 Task: Compose an email with the signature Colton Mitchell with the subject Follow up on a demo or trial and the message Thank you for your understanding in this matter. from softage.1@softage.net to softage.8@softage.net with an attached document Operating_procedures.docx Undo the message and rewrite the message as Could you please confirm the details of the shipment? Send the email. Finally, move the email from Sent Items to the label Offboarding
Action: Mouse moved to (394, 639)
Screenshot: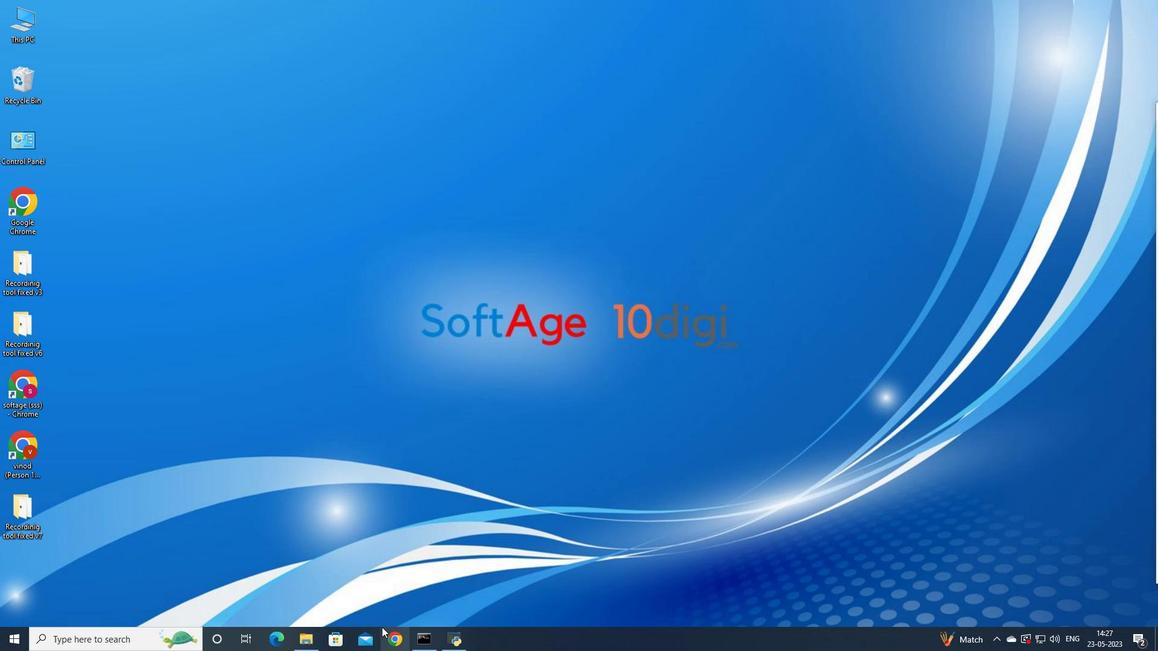 
Action: Mouse pressed left at (394, 639)
Screenshot: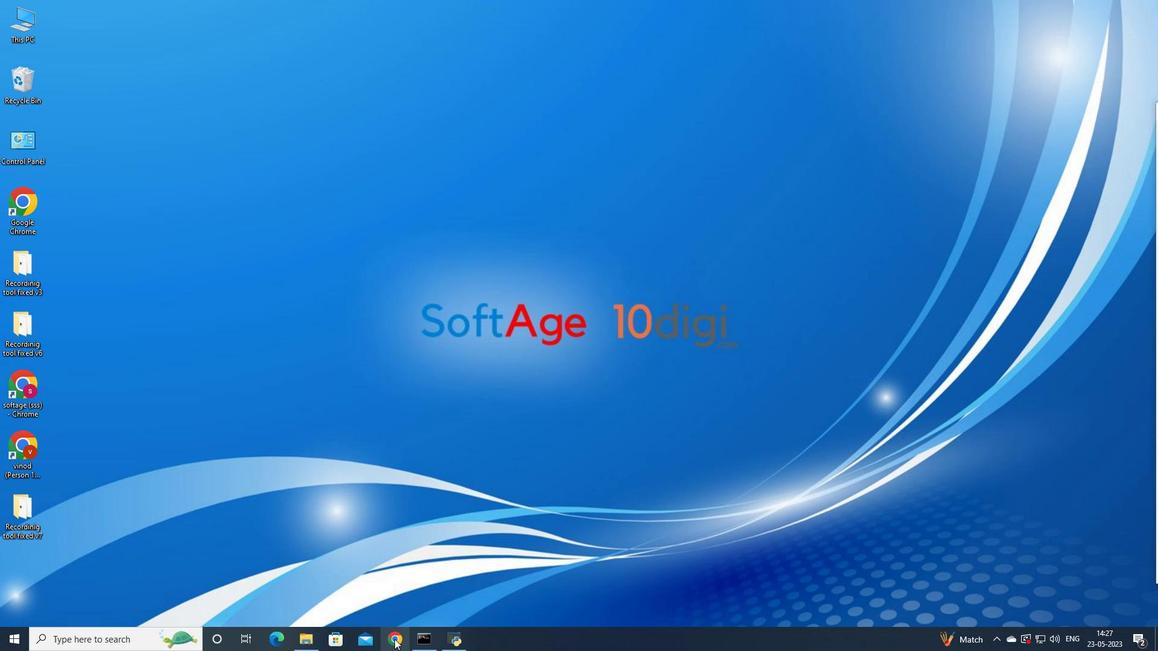 
Action: Mouse moved to (563, 379)
Screenshot: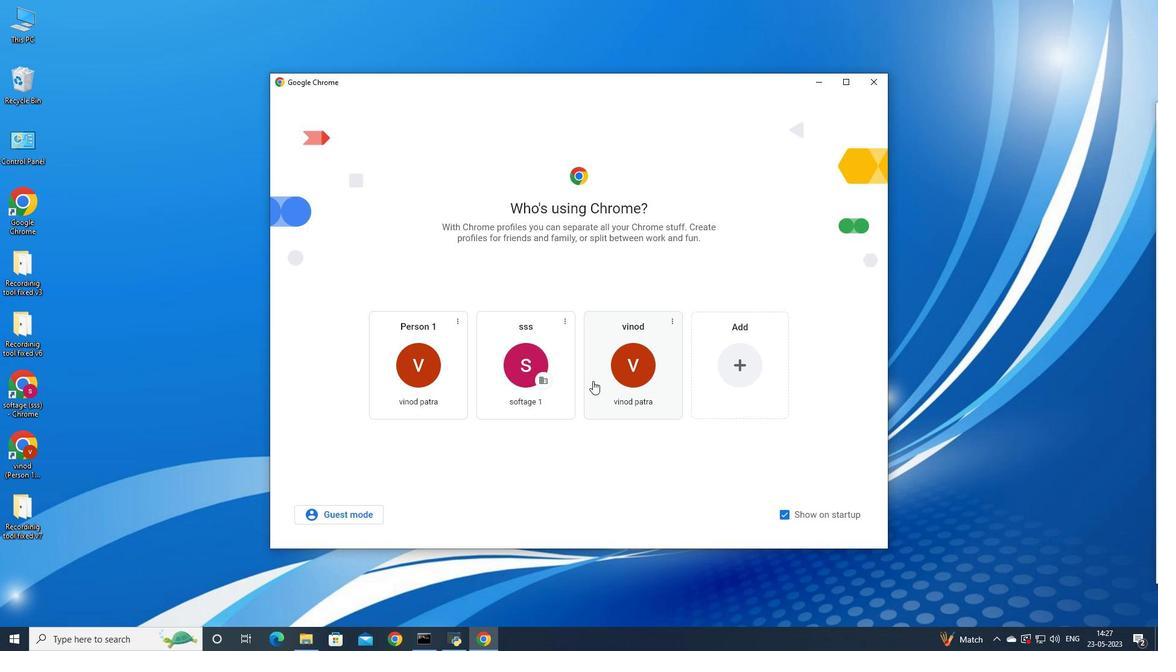 
Action: Mouse pressed left at (563, 379)
Screenshot: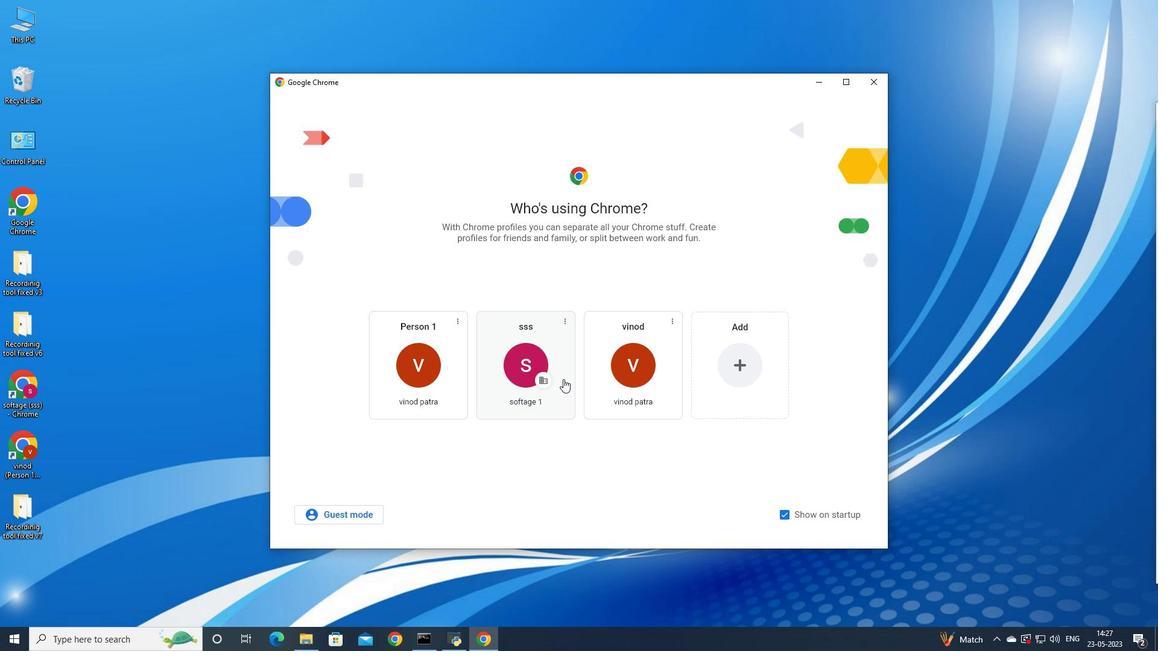 
Action: Mouse moved to (1045, 64)
Screenshot: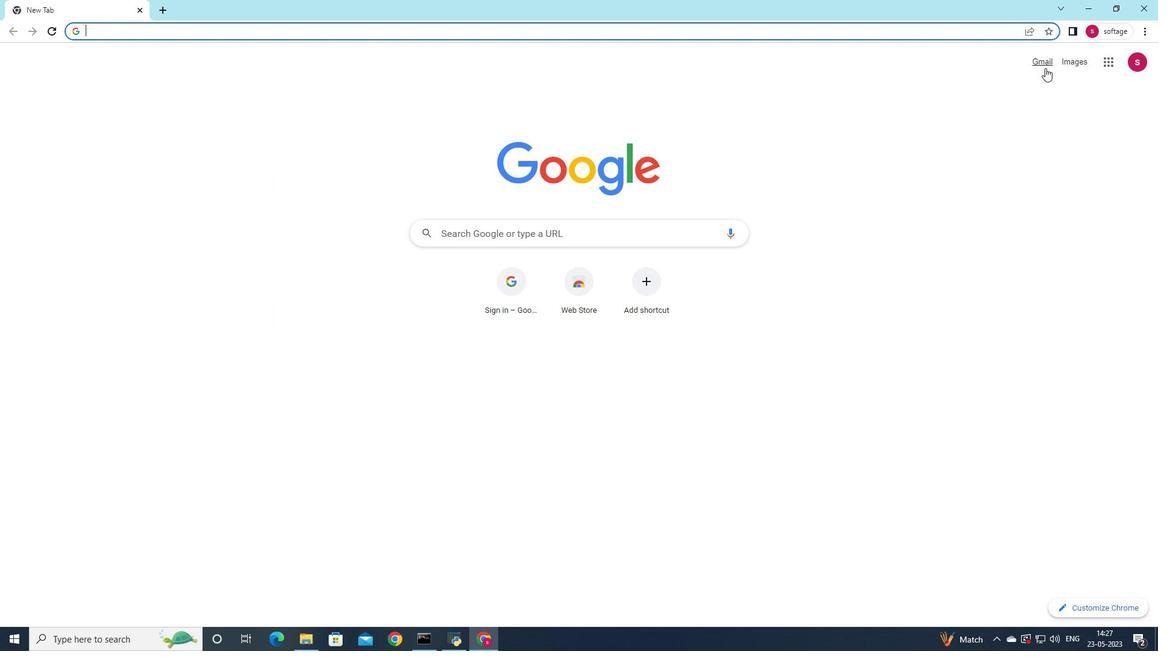 
Action: Mouse pressed left at (1045, 64)
Screenshot: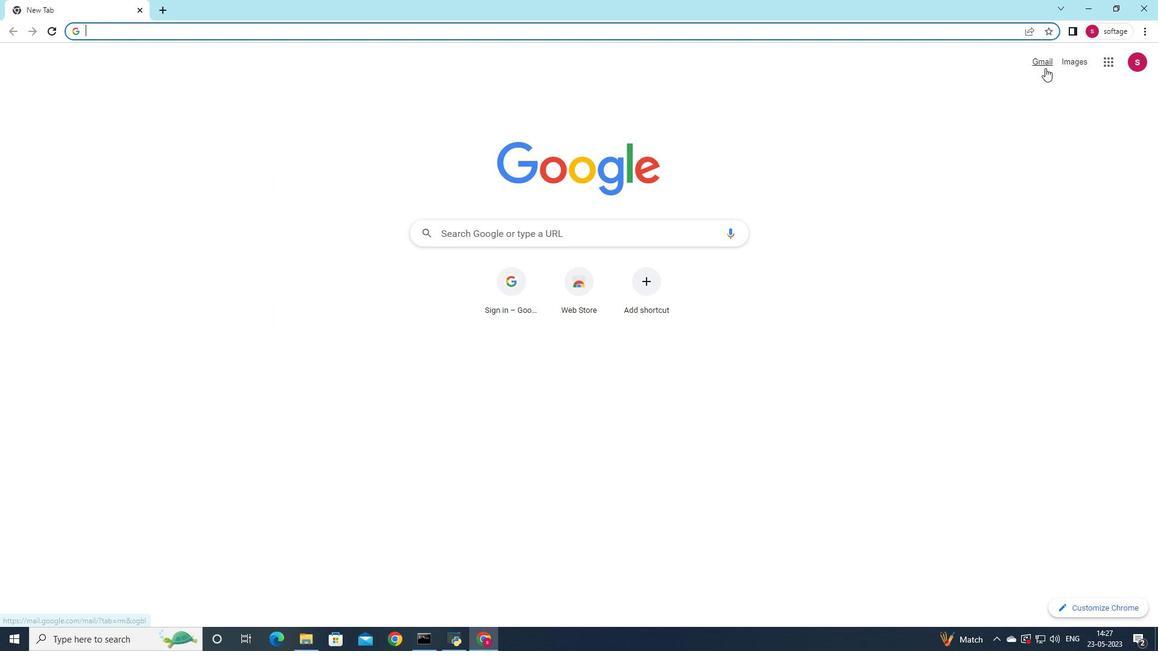 
Action: Mouse moved to (1020, 80)
Screenshot: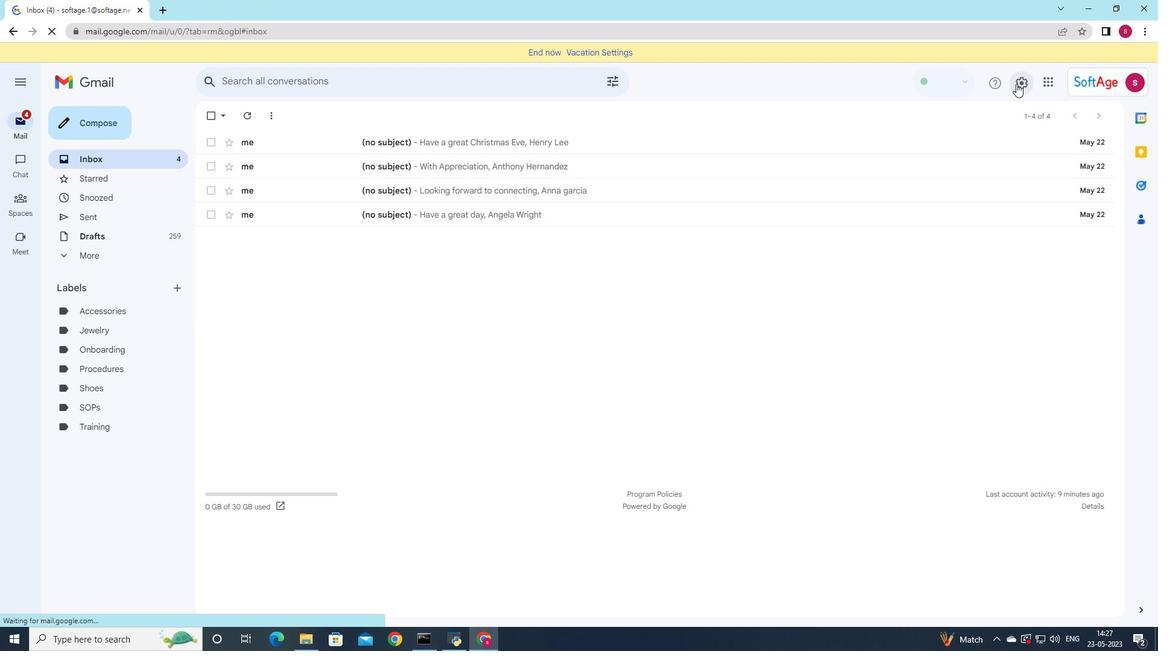 
Action: Mouse pressed left at (1020, 80)
Screenshot: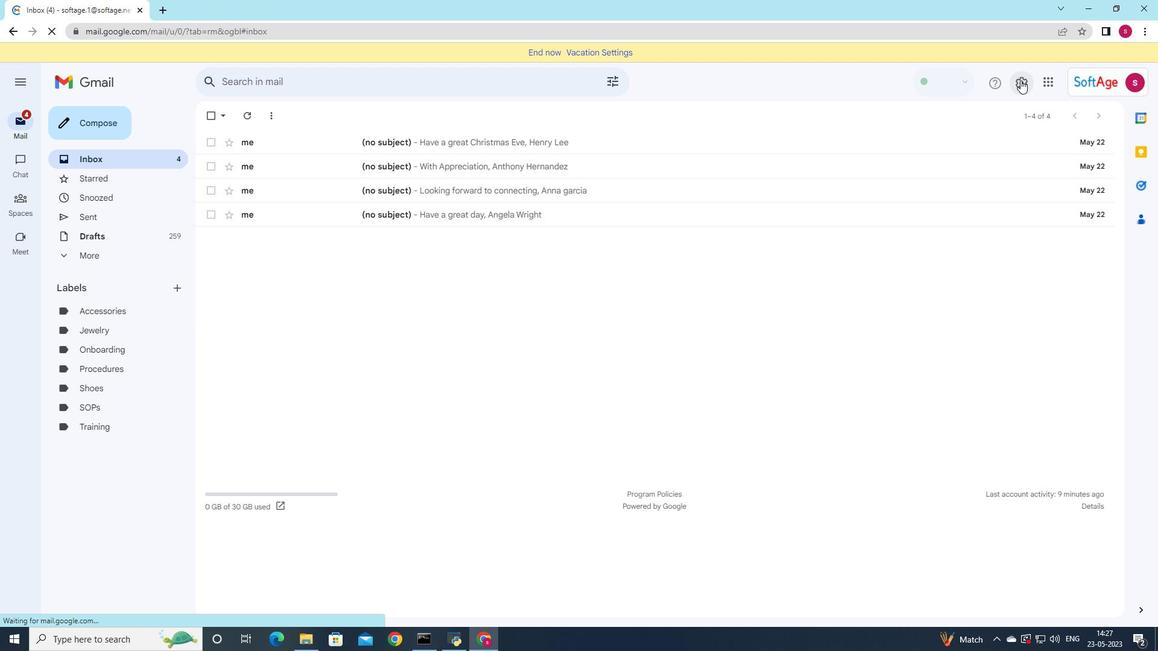 
Action: Mouse moved to (1059, 139)
Screenshot: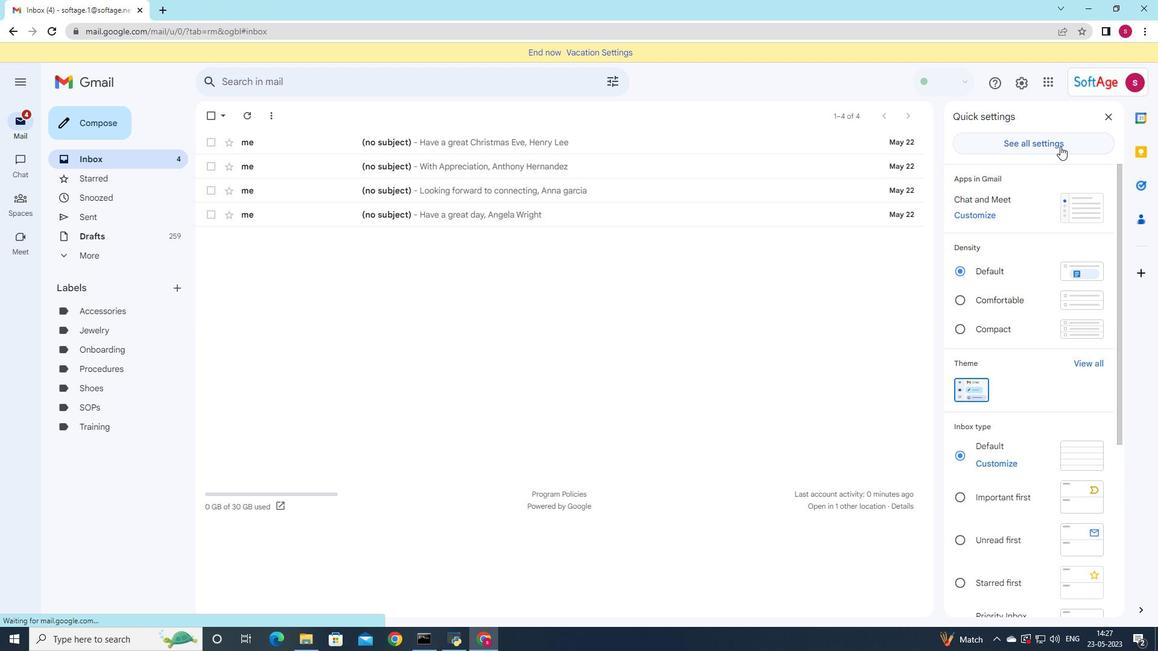 
Action: Mouse pressed left at (1059, 139)
Screenshot: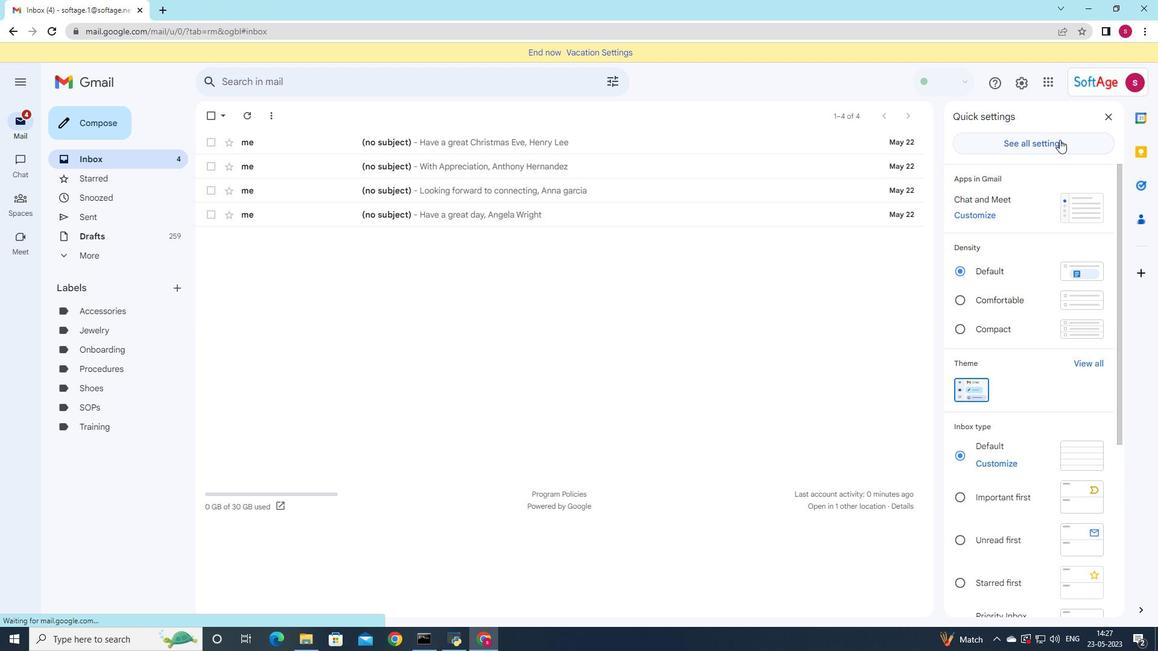 
Action: Mouse moved to (505, 272)
Screenshot: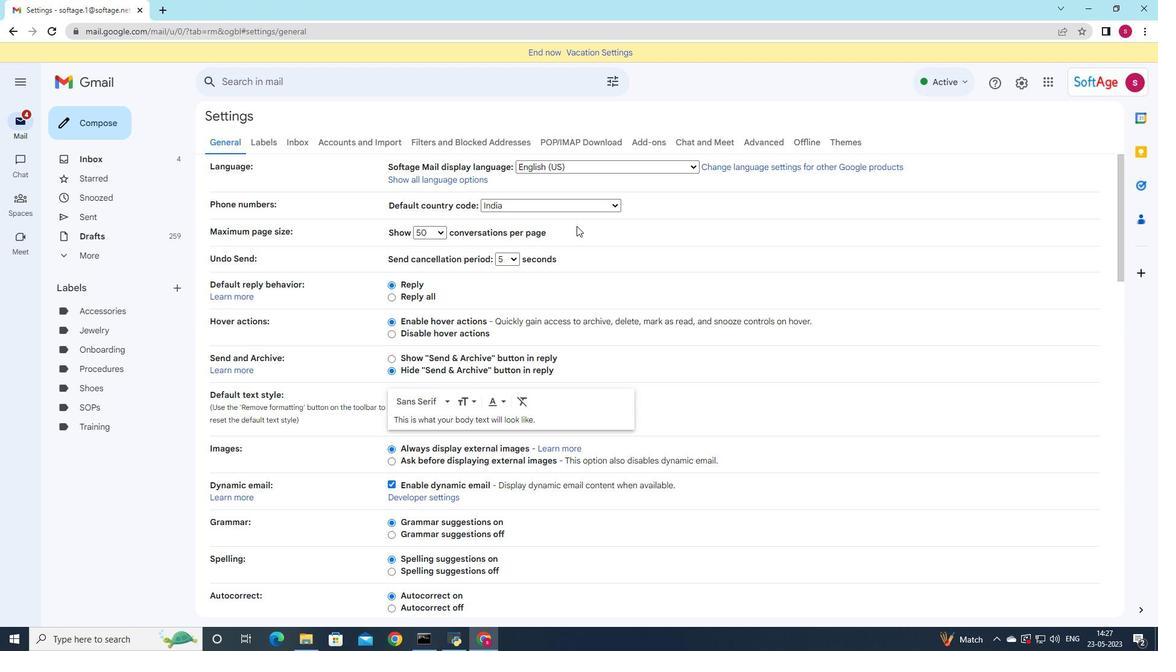 
Action: Mouse scrolled (505, 271) with delta (0, 0)
Screenshot: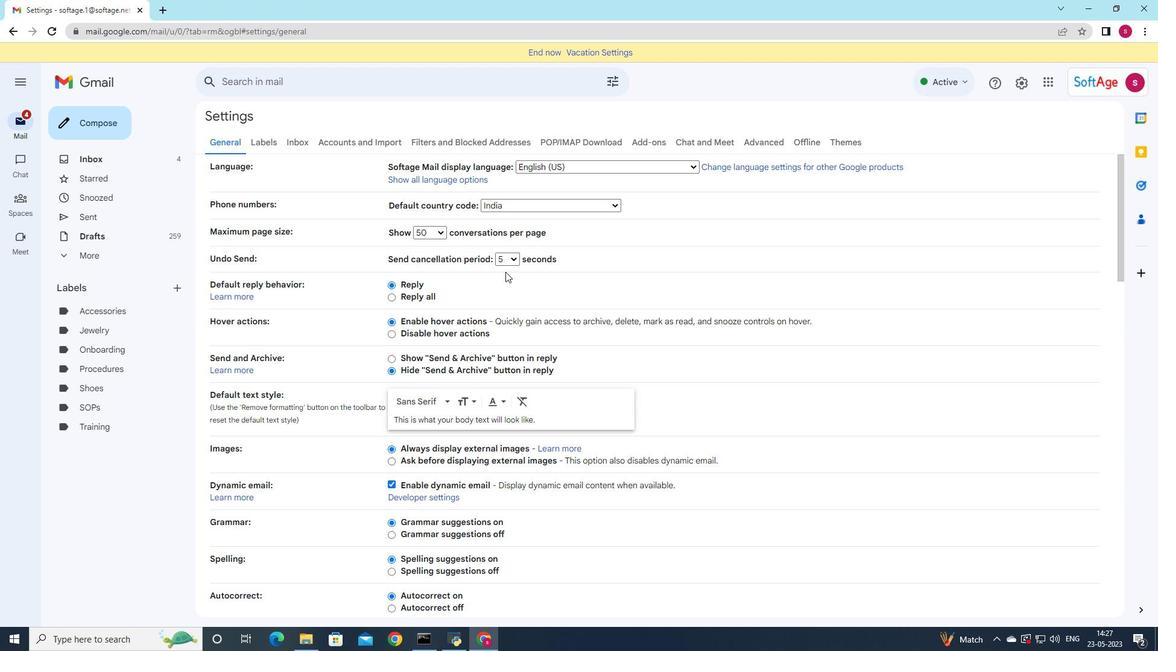 
Action: Mouse scrolled (505, 271) with delta (0, 0)
Screenshot: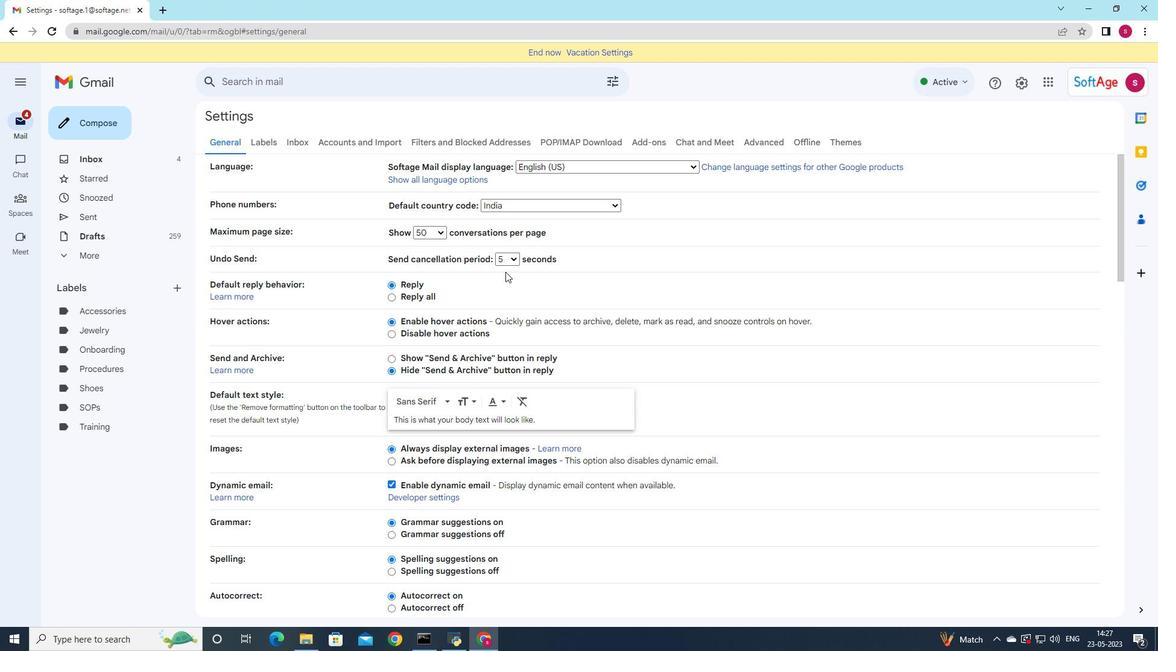 
Action: Mouse scrolled (505, 271) with delta (0, 0)
Screenshot: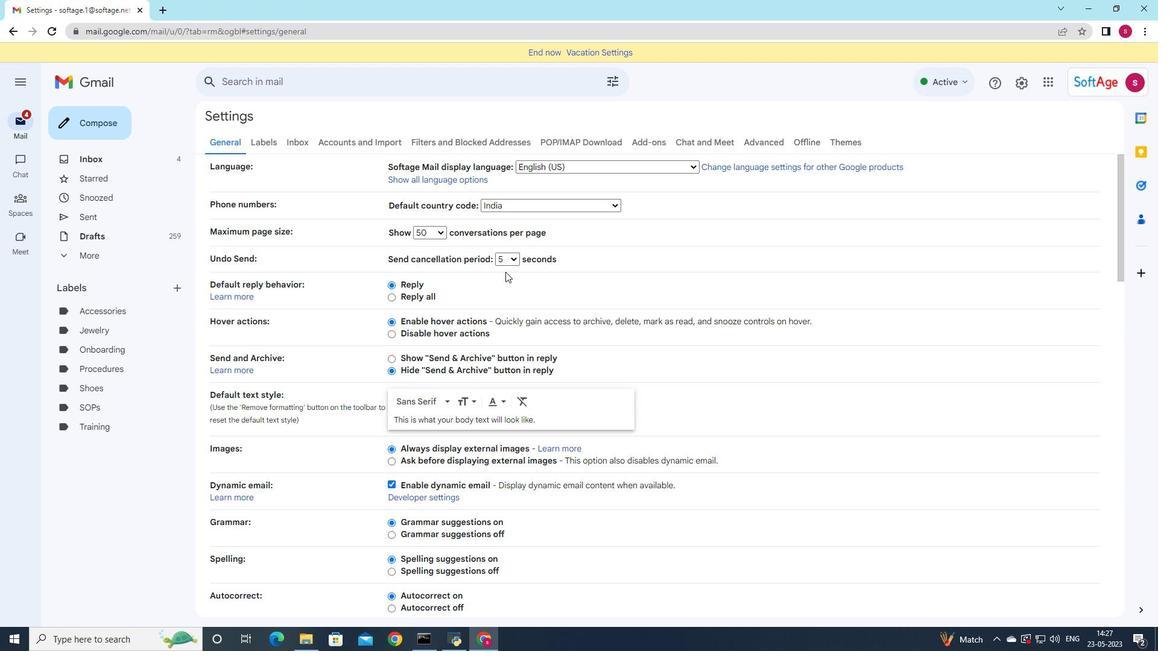 
Action: Mouse scrolled (505, 271) with delta (0, 0)
Screenshot: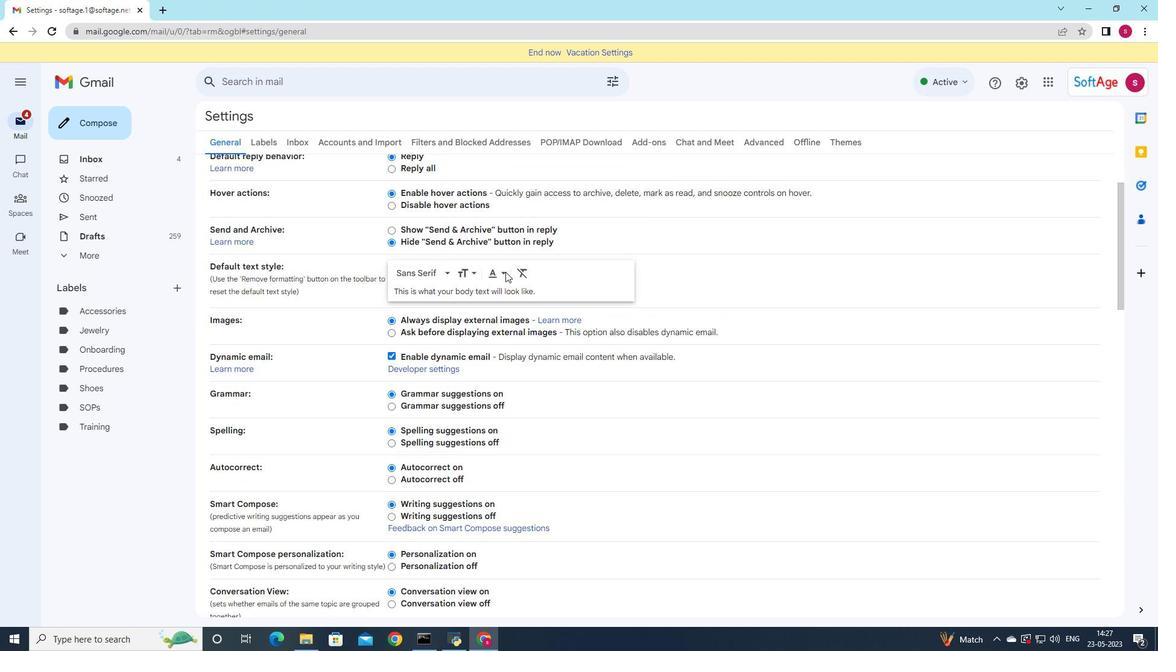 
Action: Mouse scrolled (505, 271) with delta (0, 0)
Screenshot: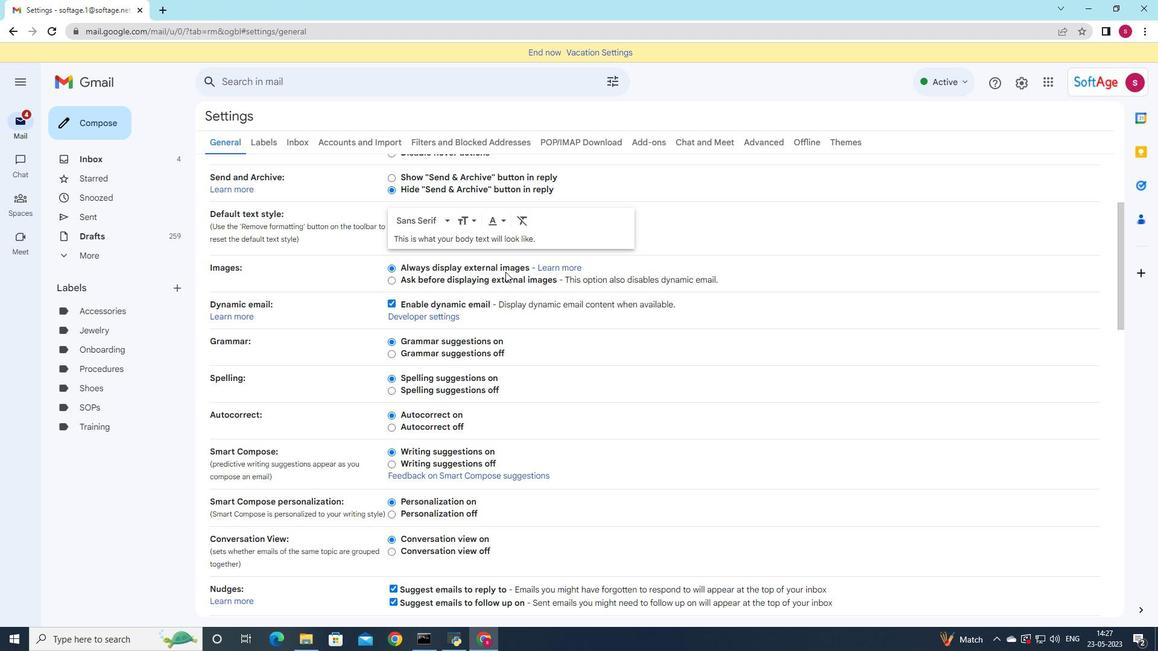 
Action: Mouse scrolled (505, 271) with delta (0, 0)
Screenshot: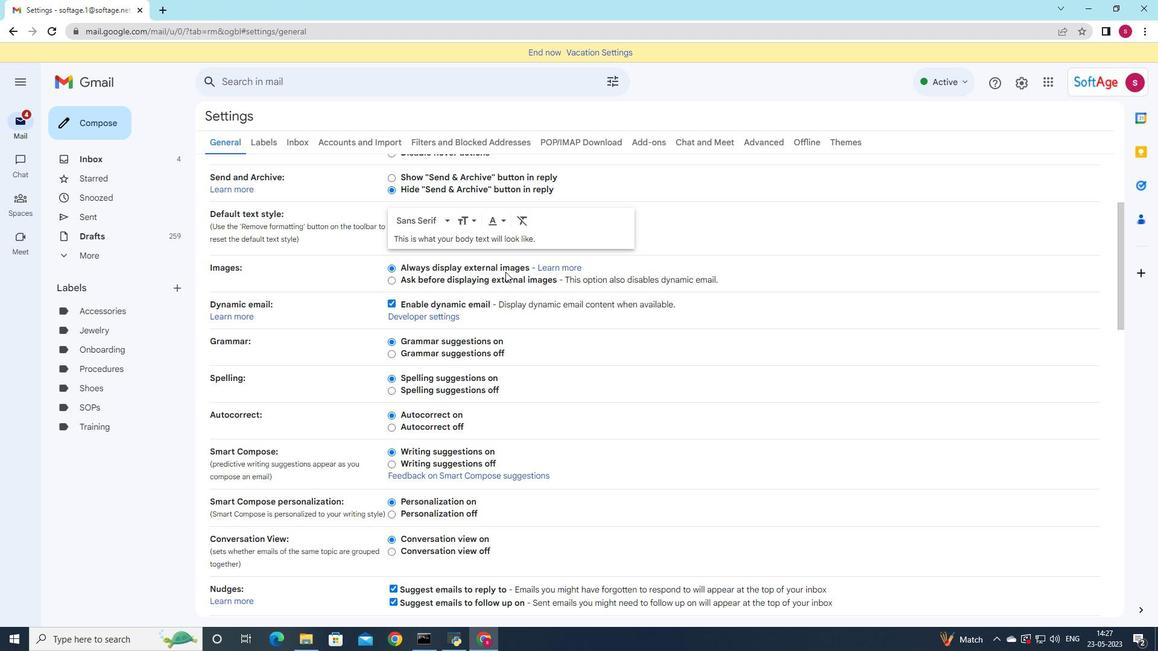 
Action: Mouse scrolled (505, 271) with delta (0, 0)
Screenshot: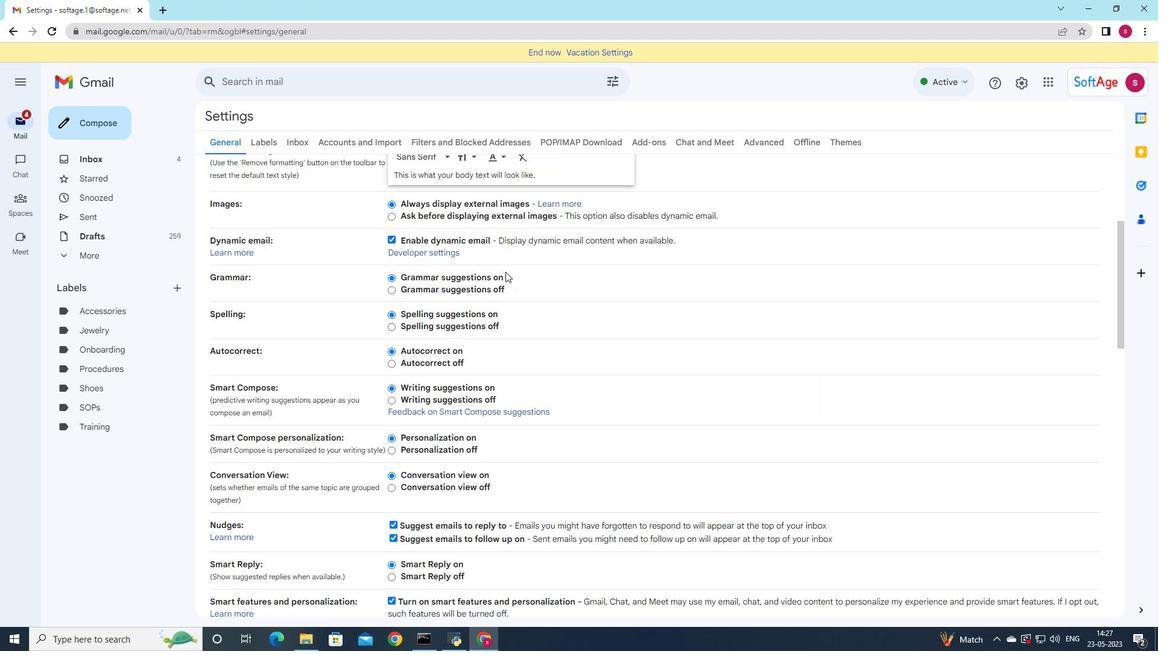
Action: Mouse scrolled (505, 271) with delta (0, 0)
Screenshot: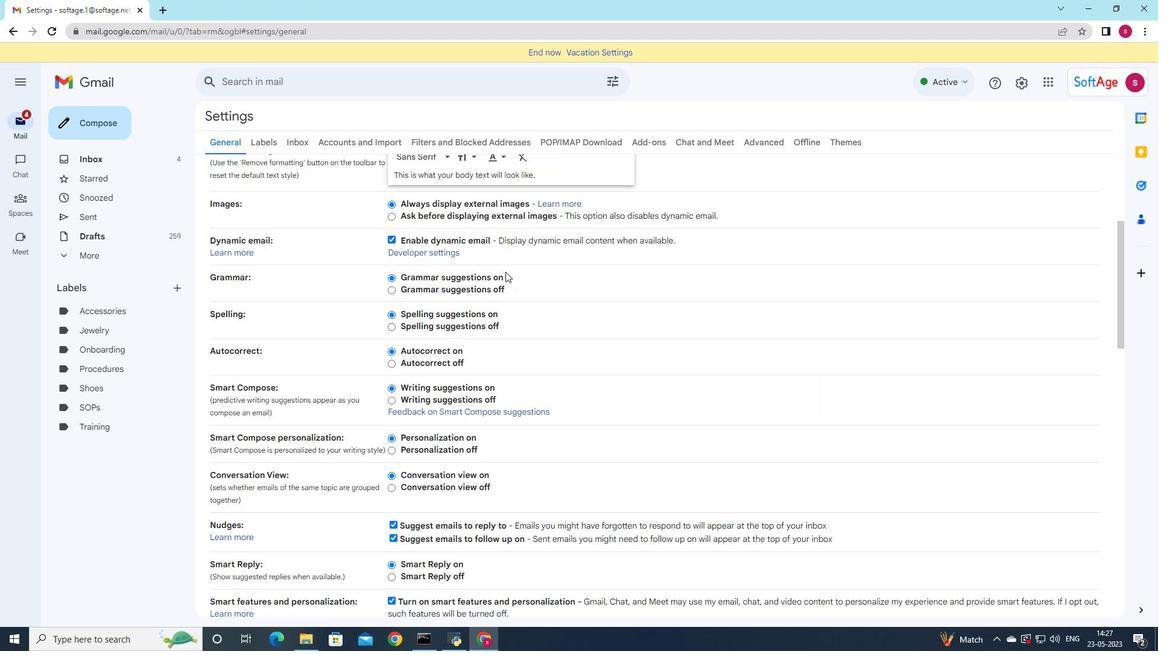 
Action: Mouse scrolled (505, 271) with delta (0, 0)
Screenshot: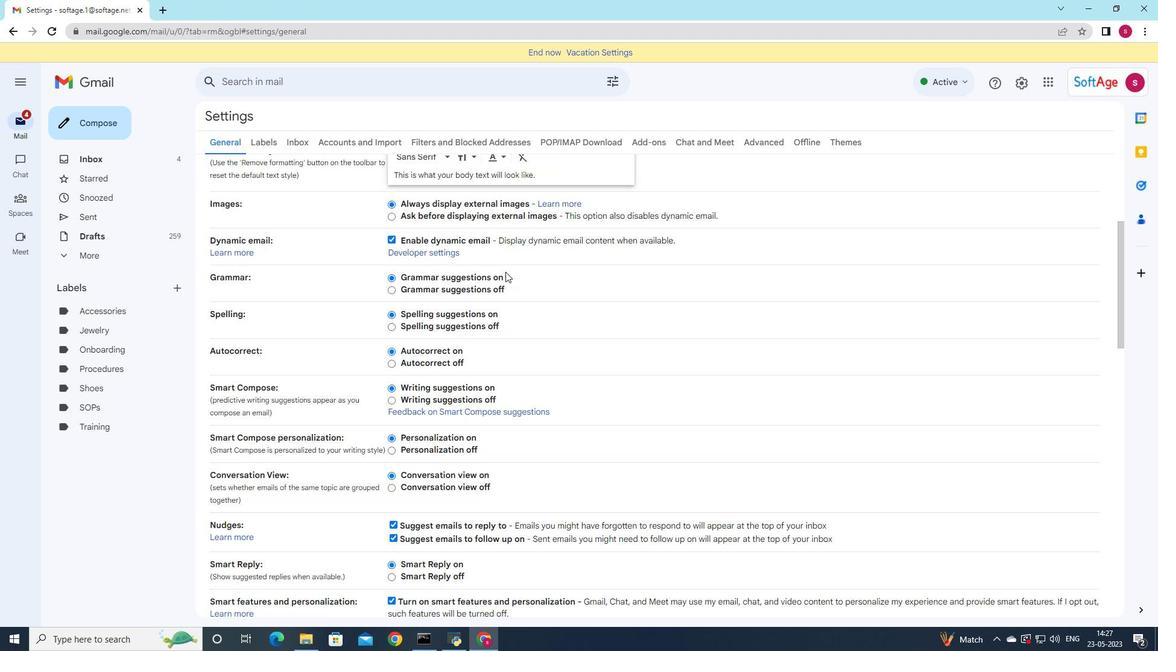 
Action: Mouse scrolled (505, 271) with delta (0, 0)
Screenshot: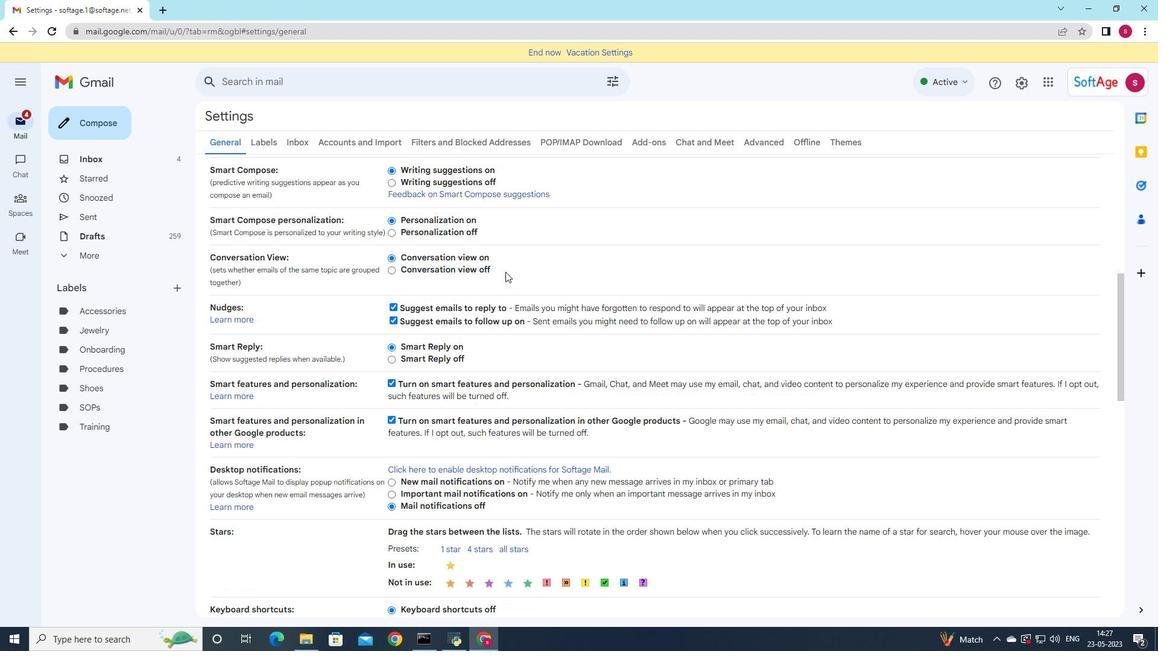
Action: Mouse scrolled (505, 271) with delta (0, 0)
Screenshot: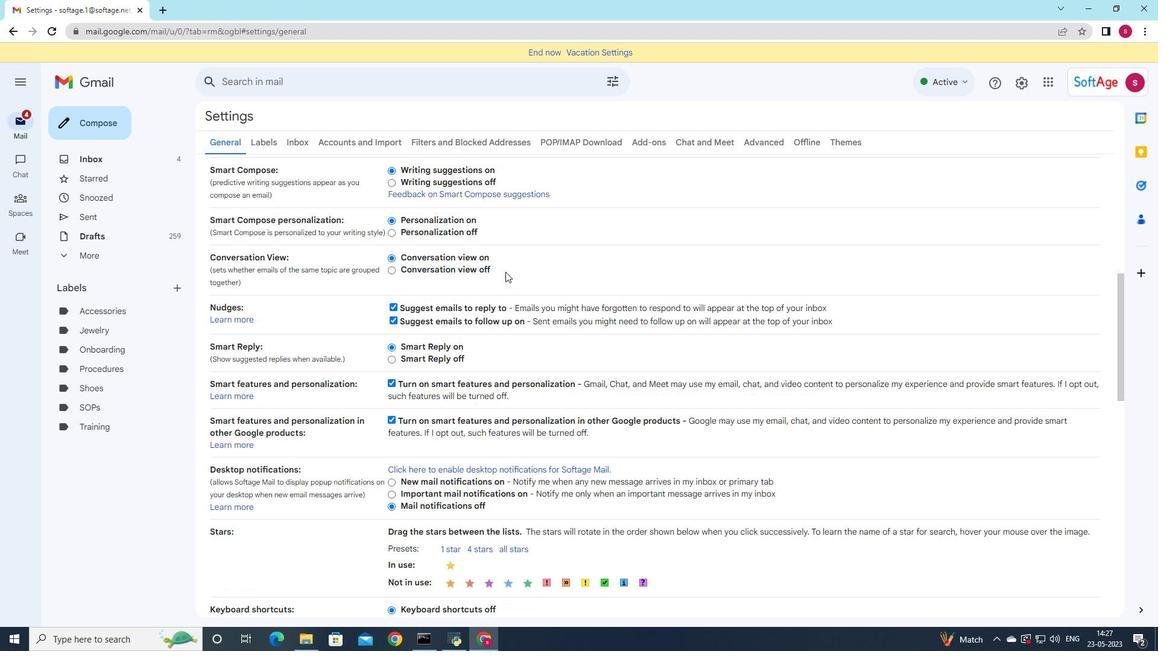 
Action: Mouse scrolled (505, 271) with delta (0, 0)
Screenshot: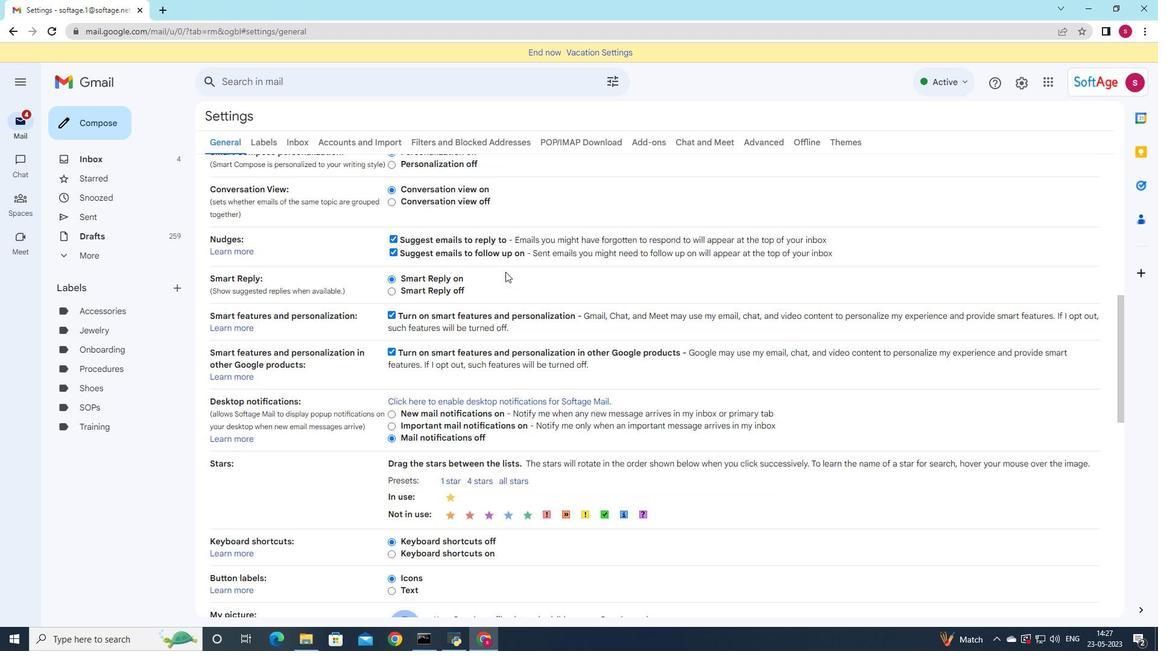 
Action: Mouse scrolled (505, 271) with delta (0, 0)
Screenshot: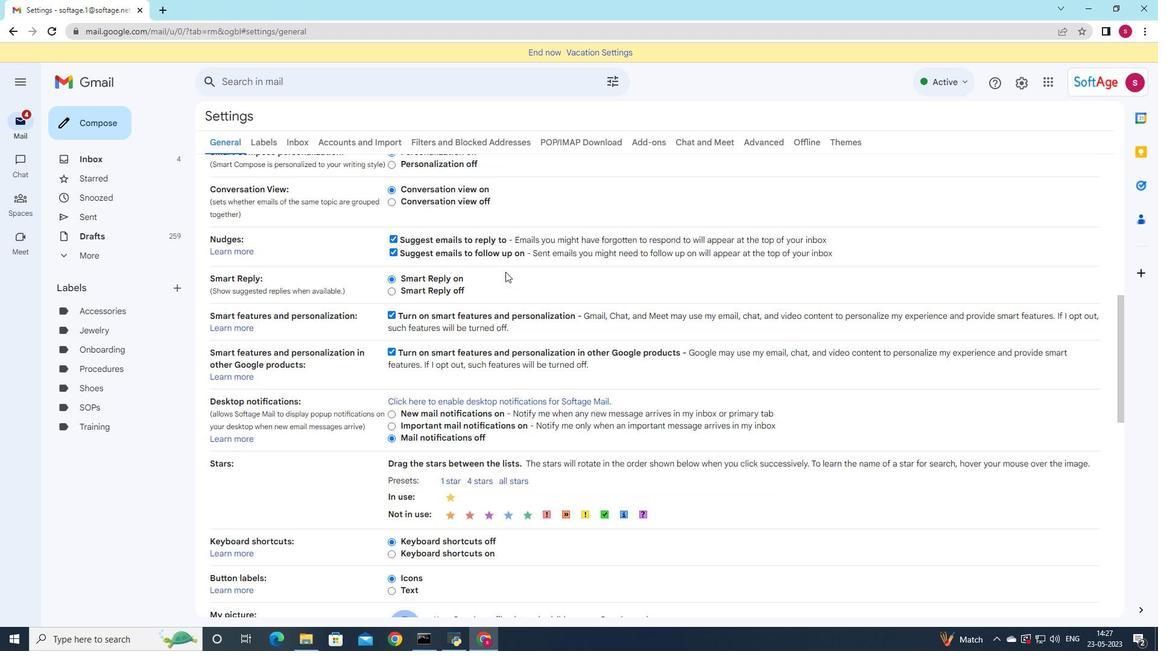 
Action: Mouse moved to (527, 451)
Screenshot: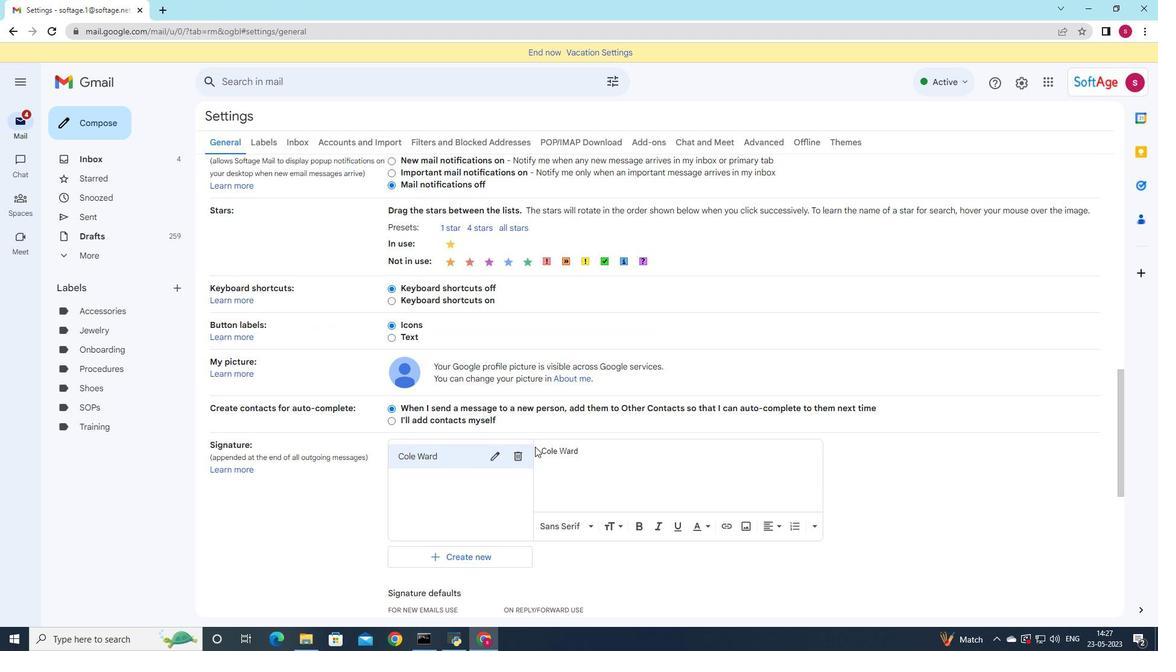 
Action: Mouse pressed left at (527, 451)
Screenshot: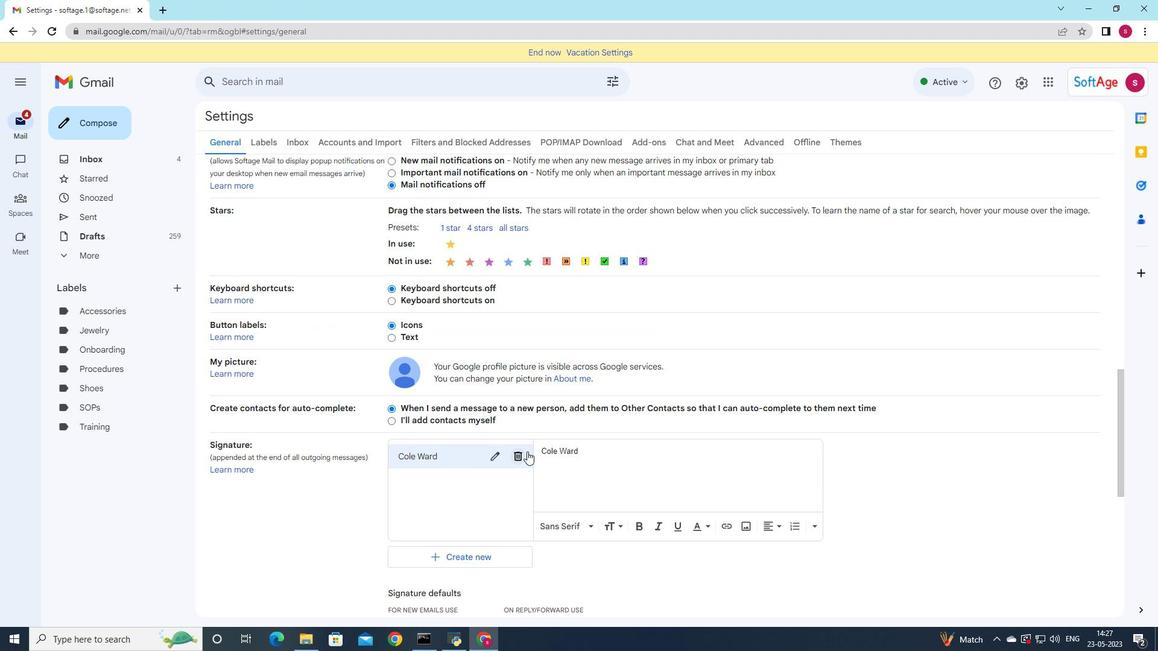 
Action: Mouse moved to (659, 361)
Screenshot: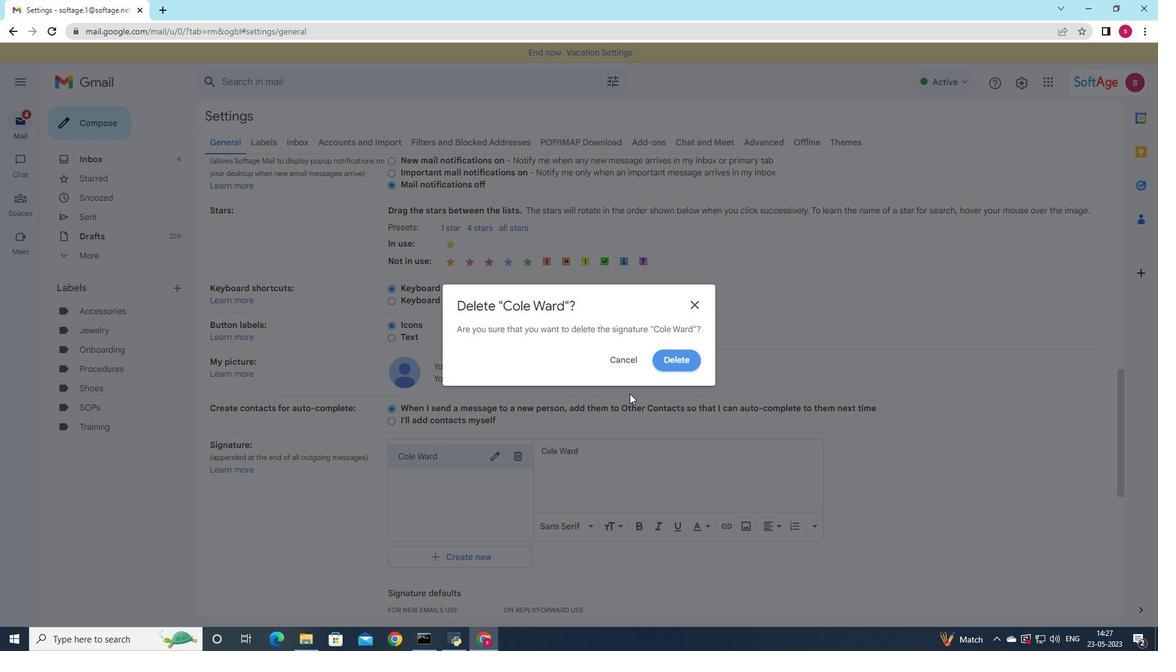 
Action: Mouse pressed left at (659, 361)
Screenshot: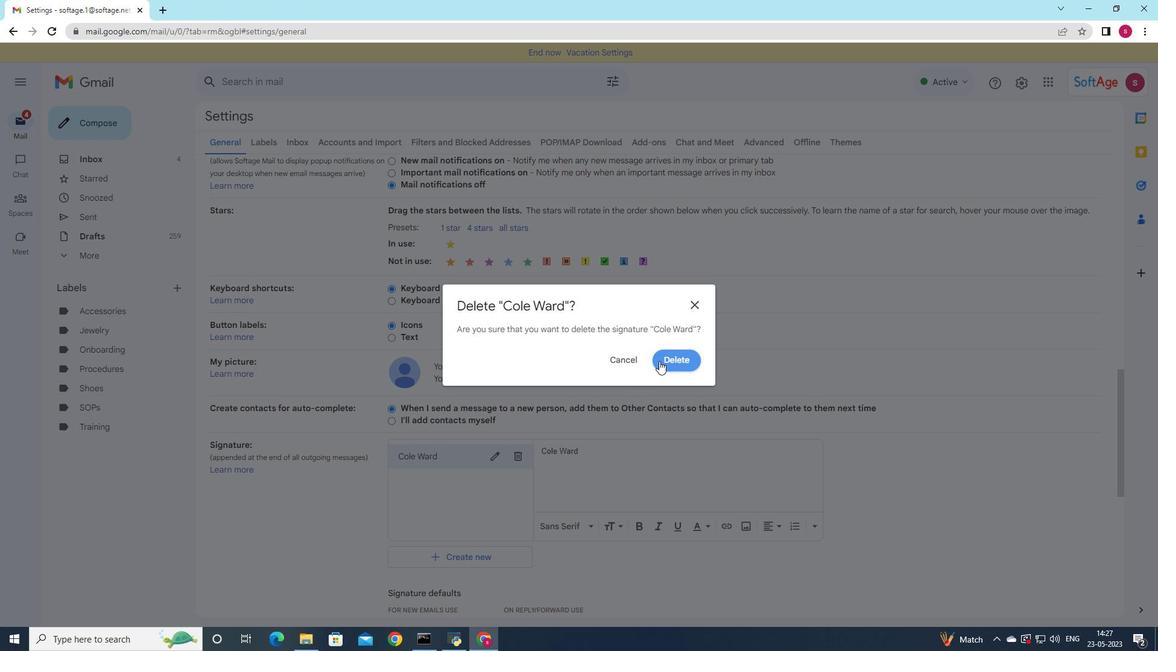 
Action: Mouse moved to (437, 476)
Screenshot: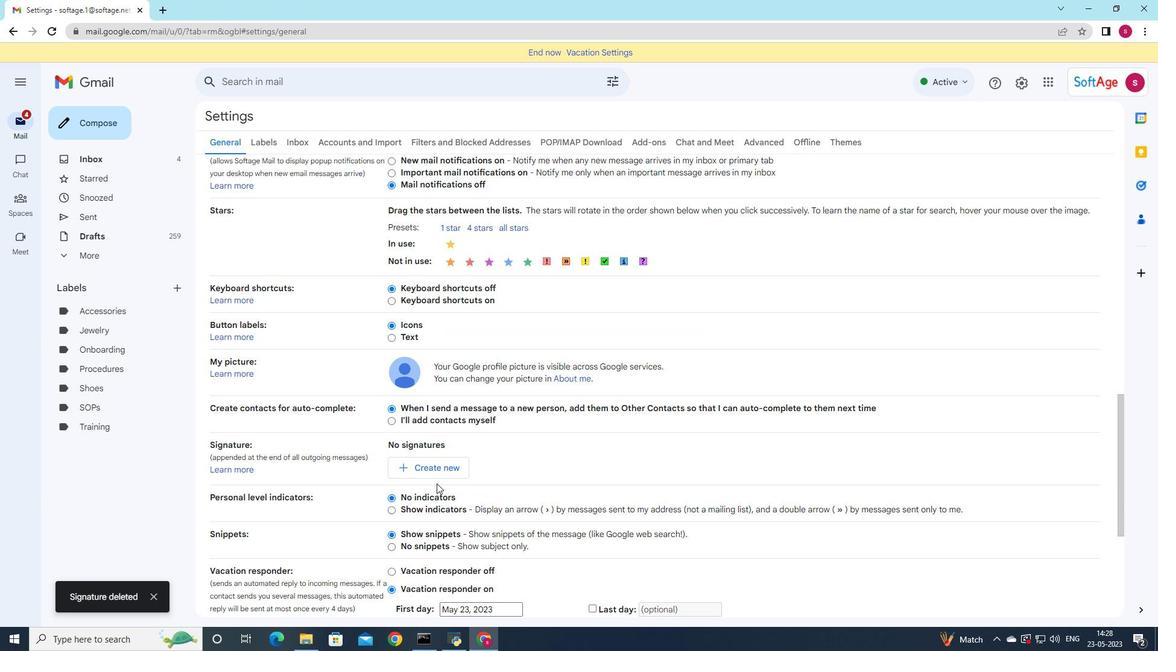 
Action: Mouse pressed left at (437, 476)
Screenshot: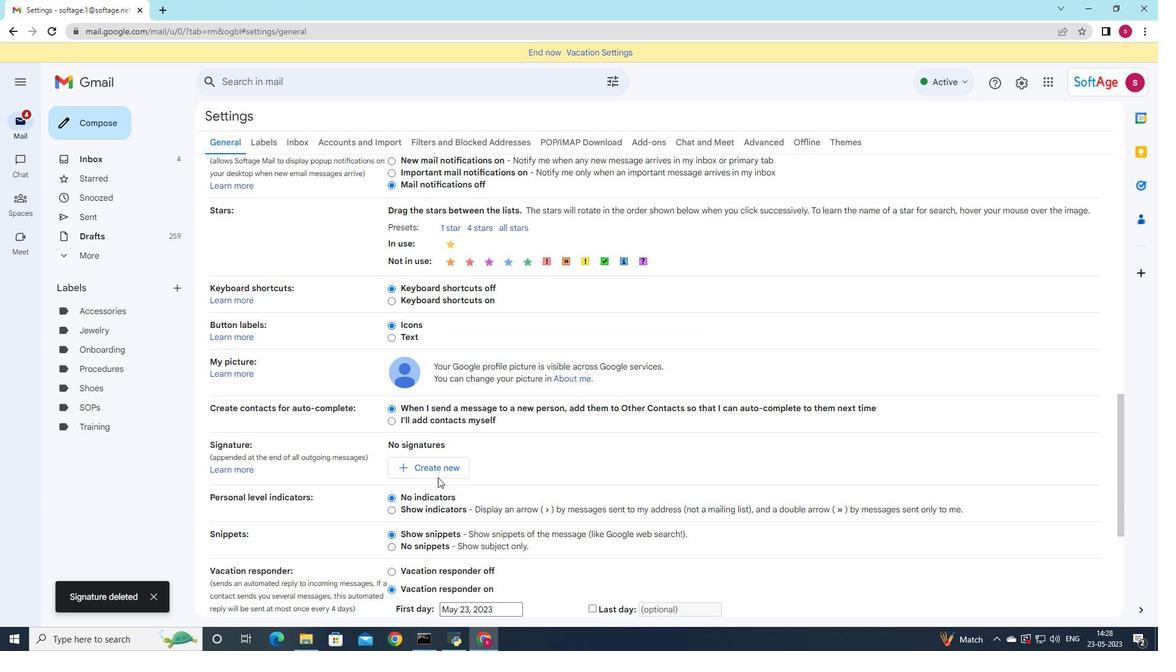 
Action: Mouse moved to (1032, 320)
Screenshot: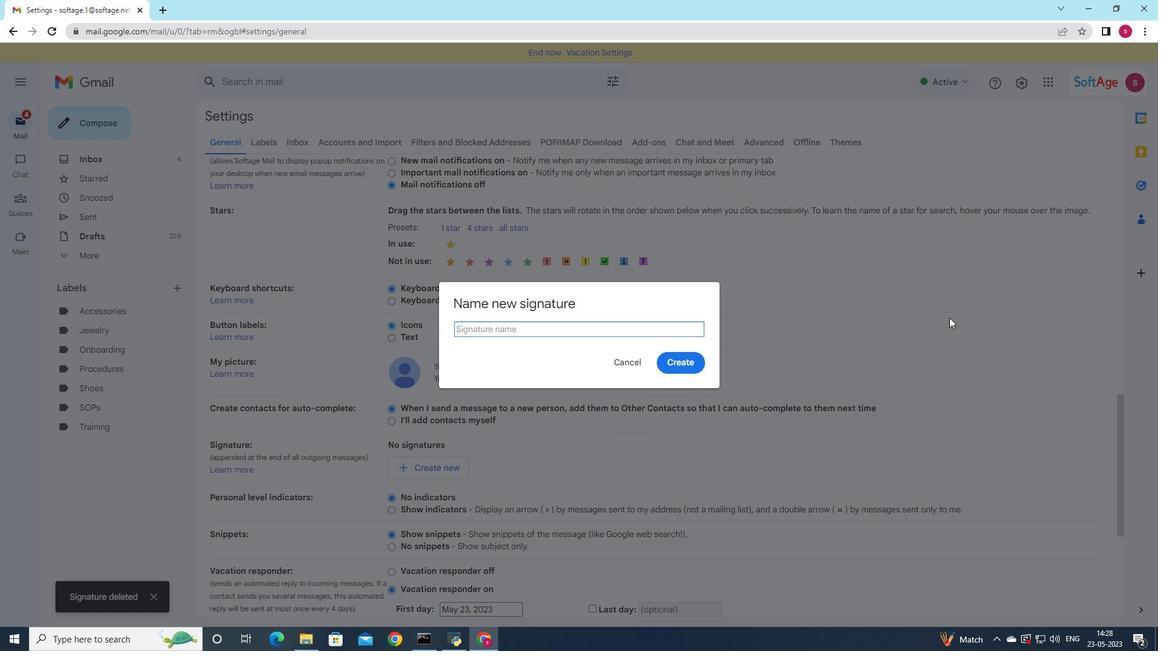 
Action: Key pressed <Key.shift>Colton<Key.space><Key.shift>Mitchell
Screenshot: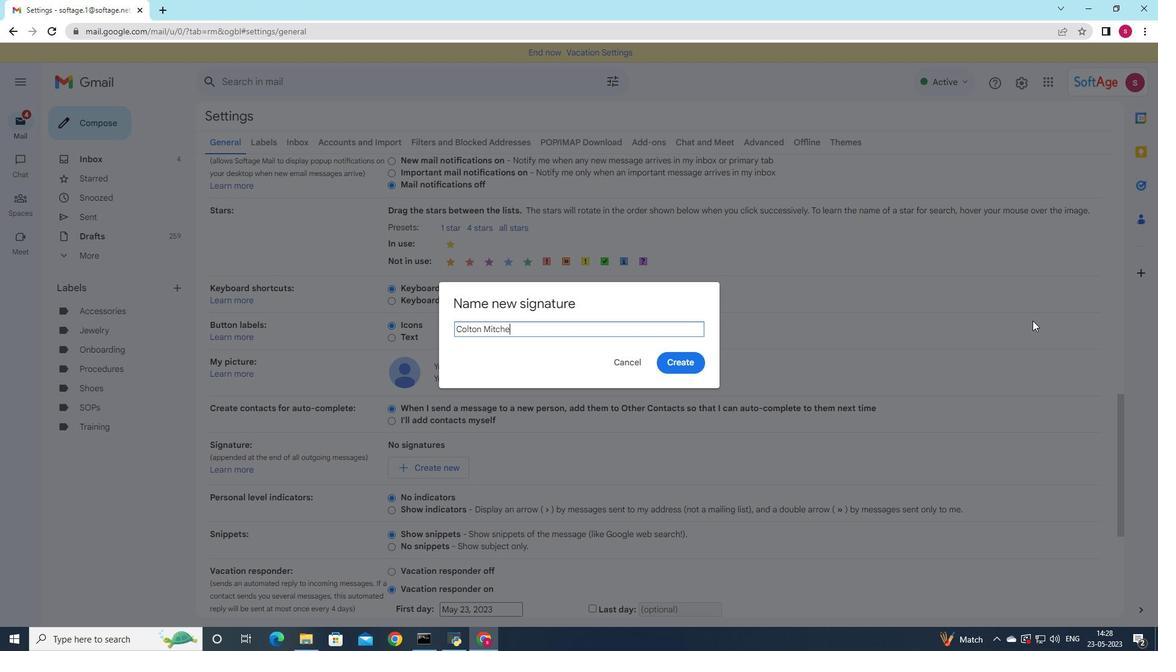 
Action: Mouse moved to (683, 357)
Screenshot: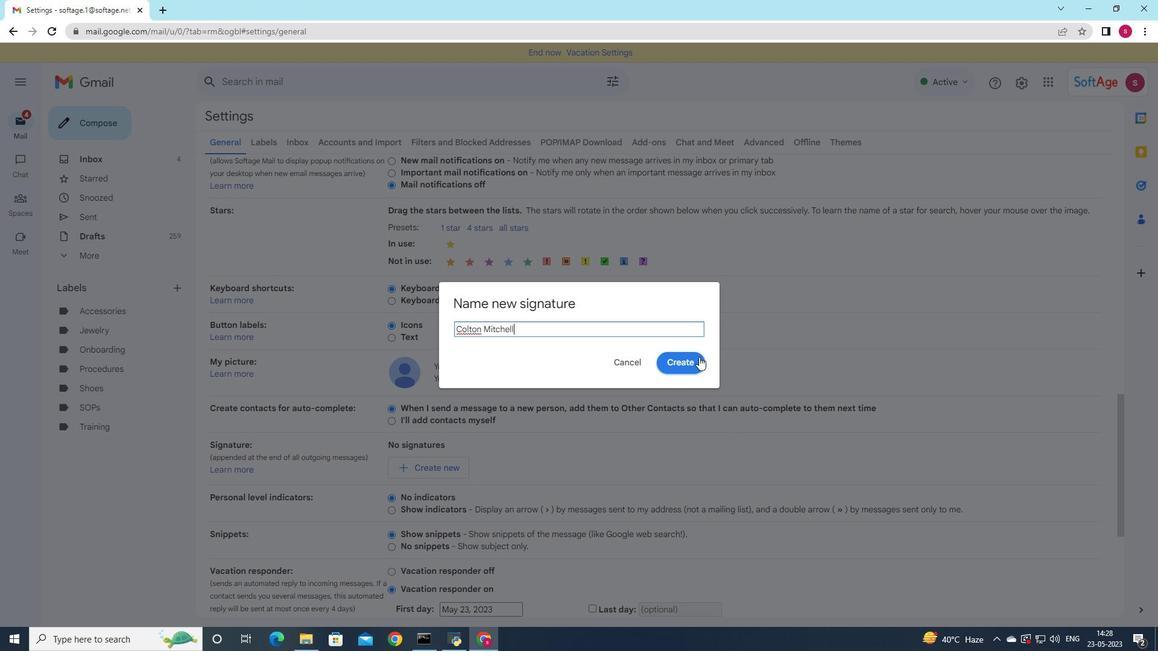 
Action: Mouse pressed left at (683, 357)
Screenshot: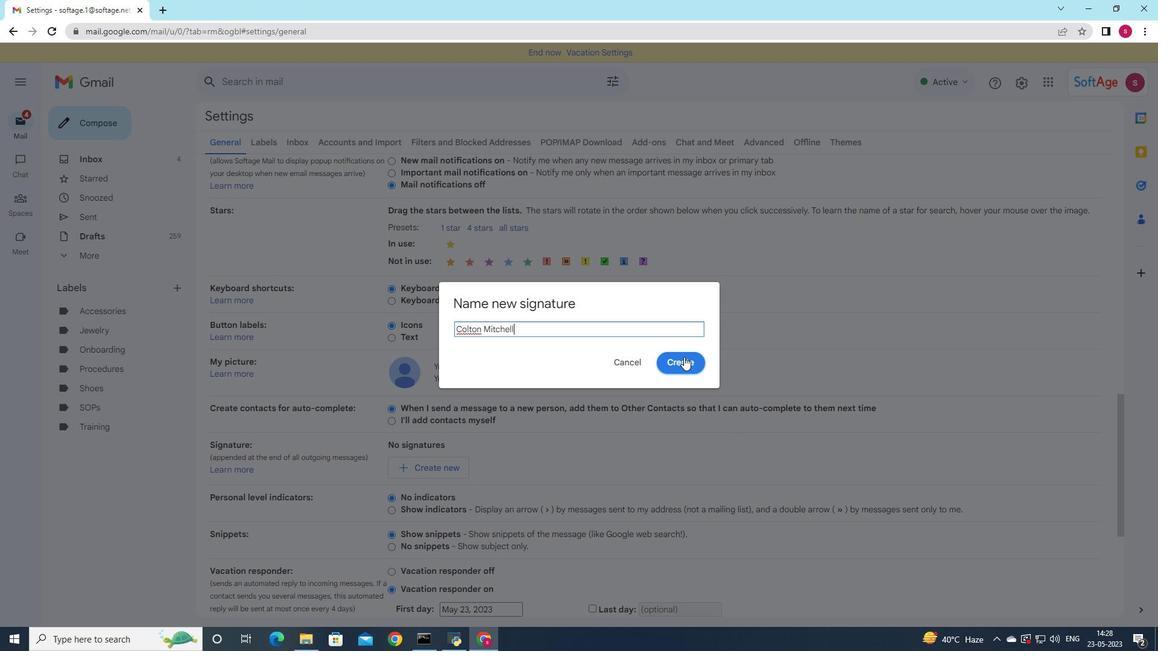 
Action: Mouse moved to (623, 464)
Screenshot: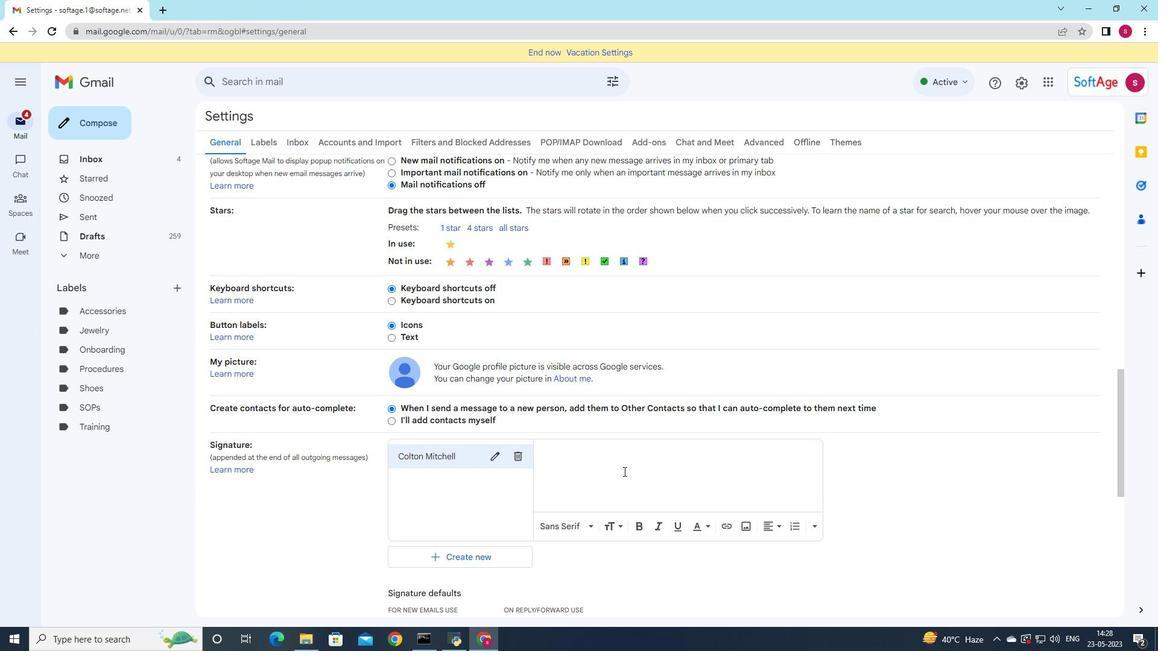 
Action: Mouse pressed left at (623, 464)
Screenshot: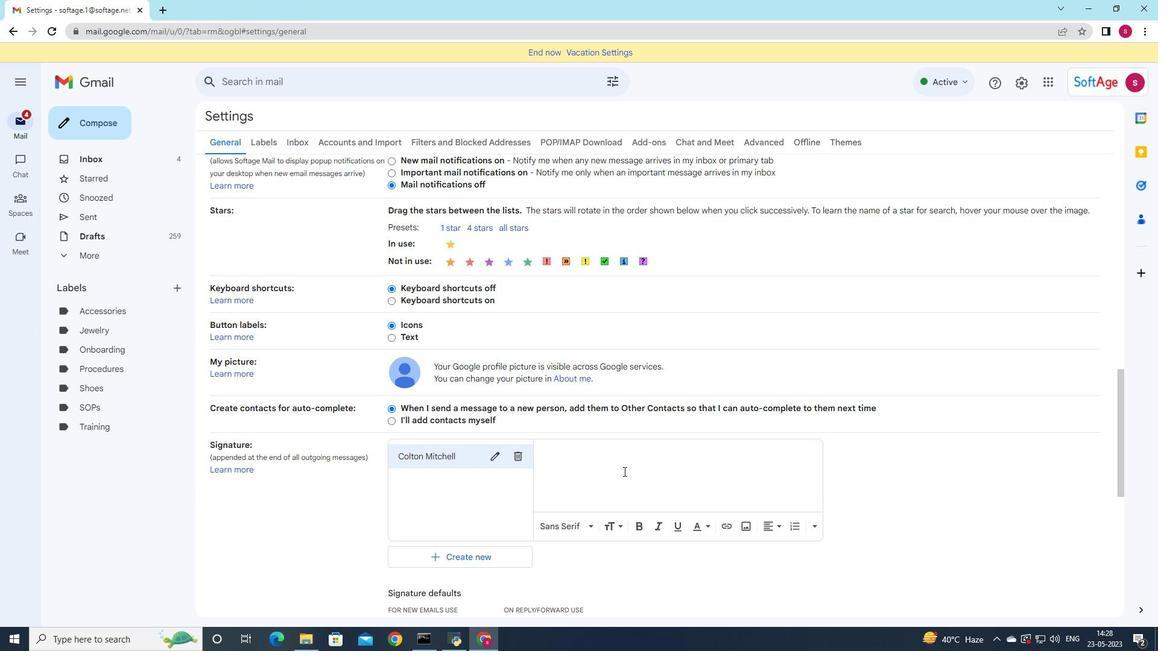 
Action: Key pressed <Key.shift>Colton<Key.space><Key.shift>Mitchell
Screenshot: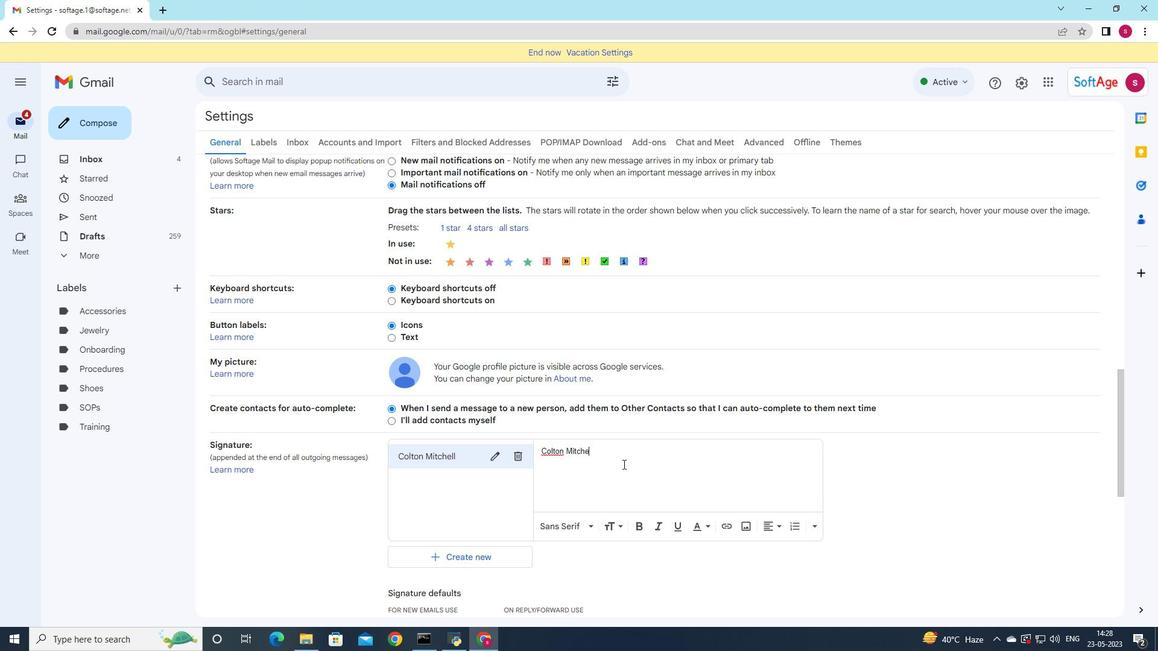 
Action: Mouse moved to (701, 366)
Screenshot: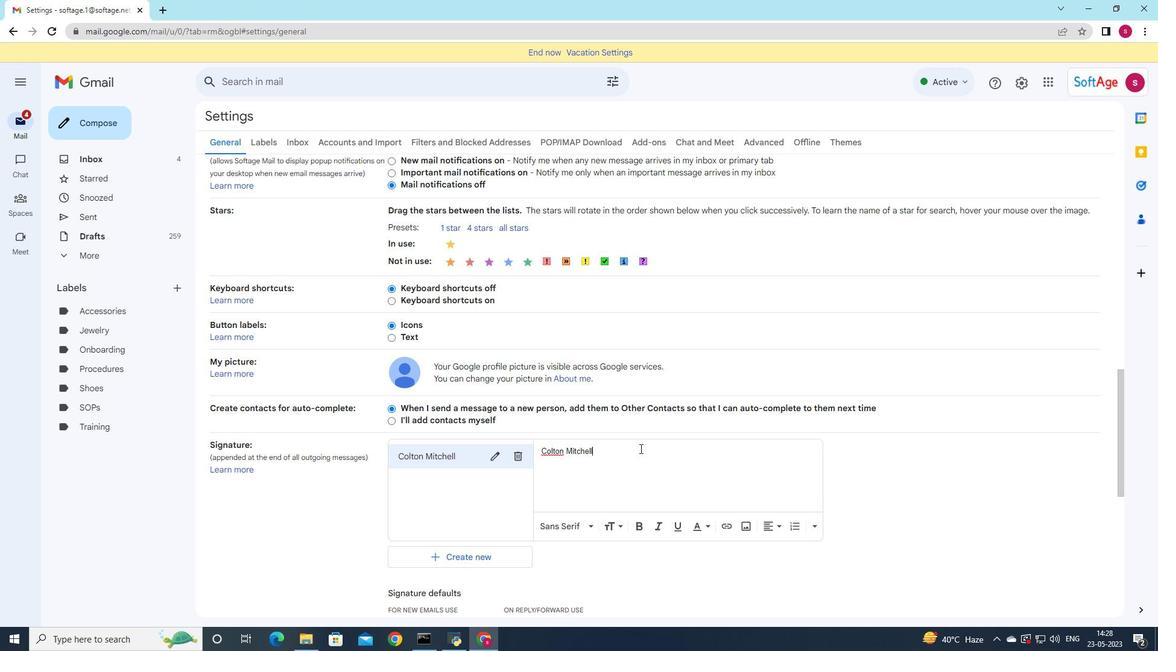 
Action: Mouse scrolled (701, 366) with delta (0, 0)
Screenshot: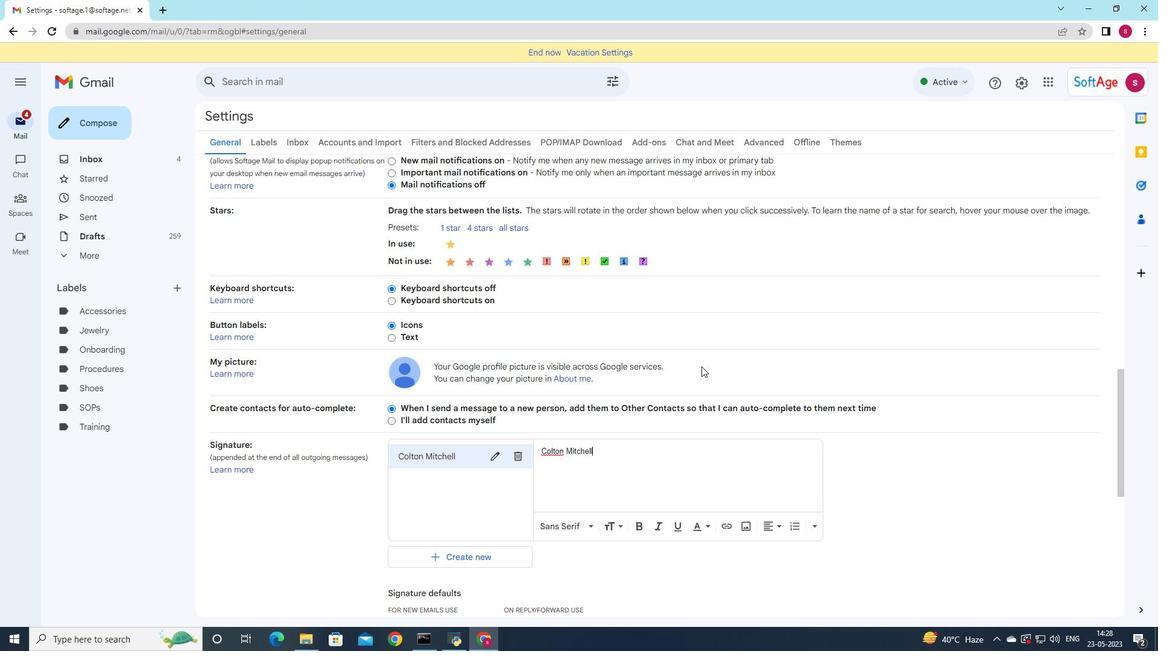 
Action: Mouse scrolled (701, 366) with delta (0, 0)
Screenshot: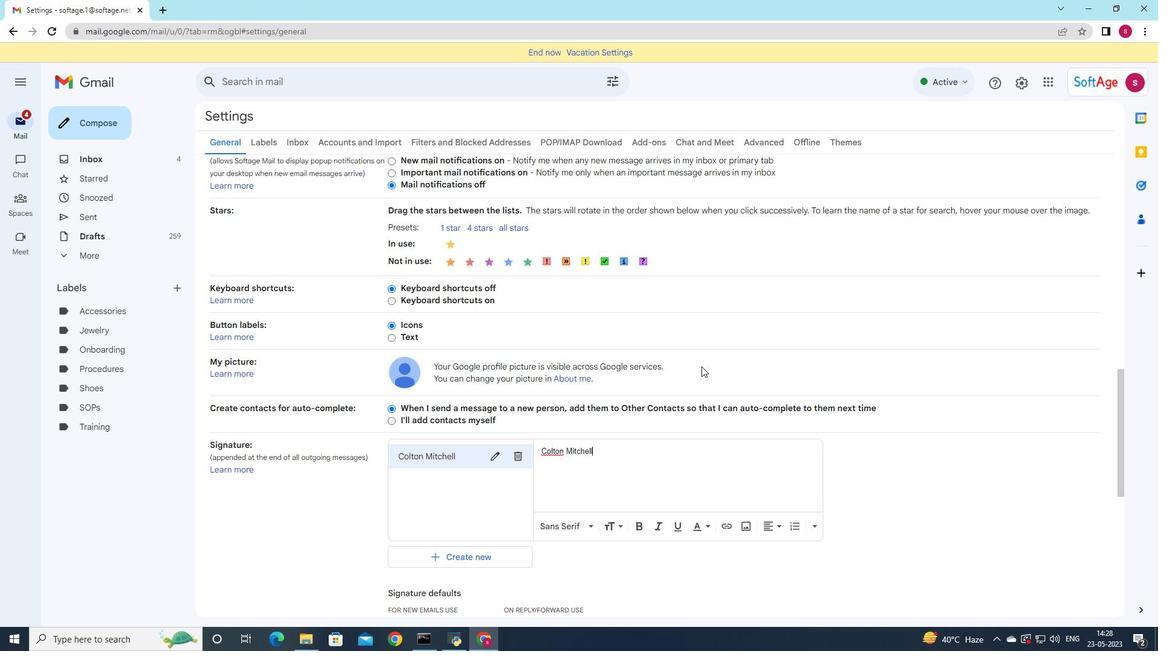 
Action: Mouse scrolled (701, 366) with delta (0, 0)
Screenshot: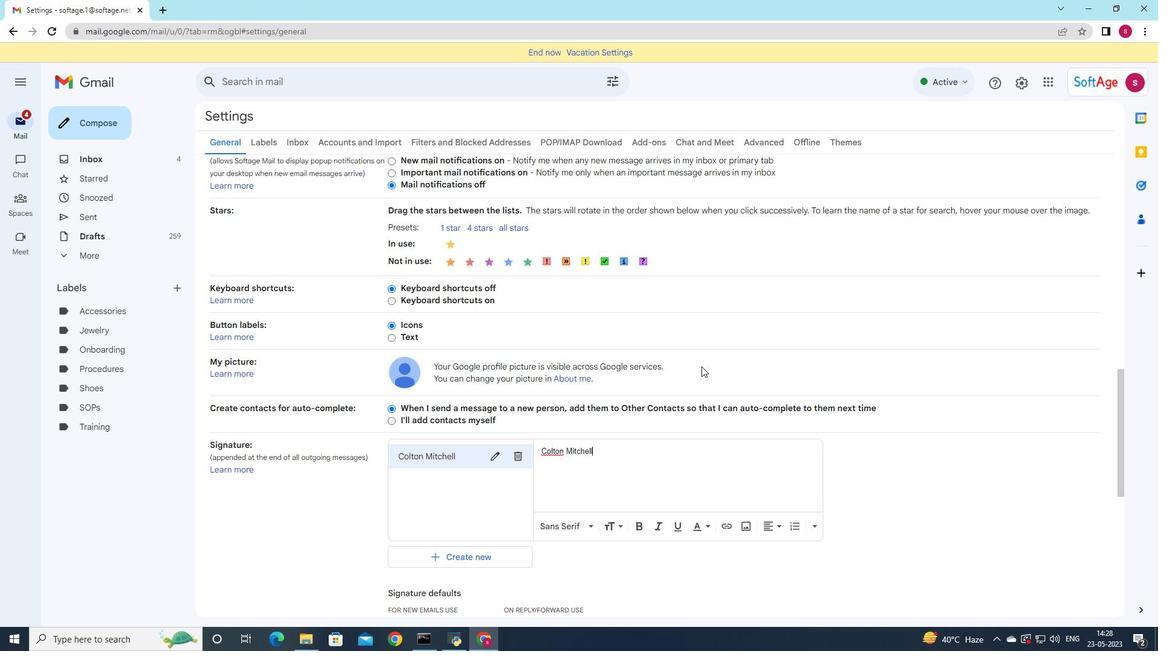 
Action: Mouse moved to (477, 448)
Screenshot: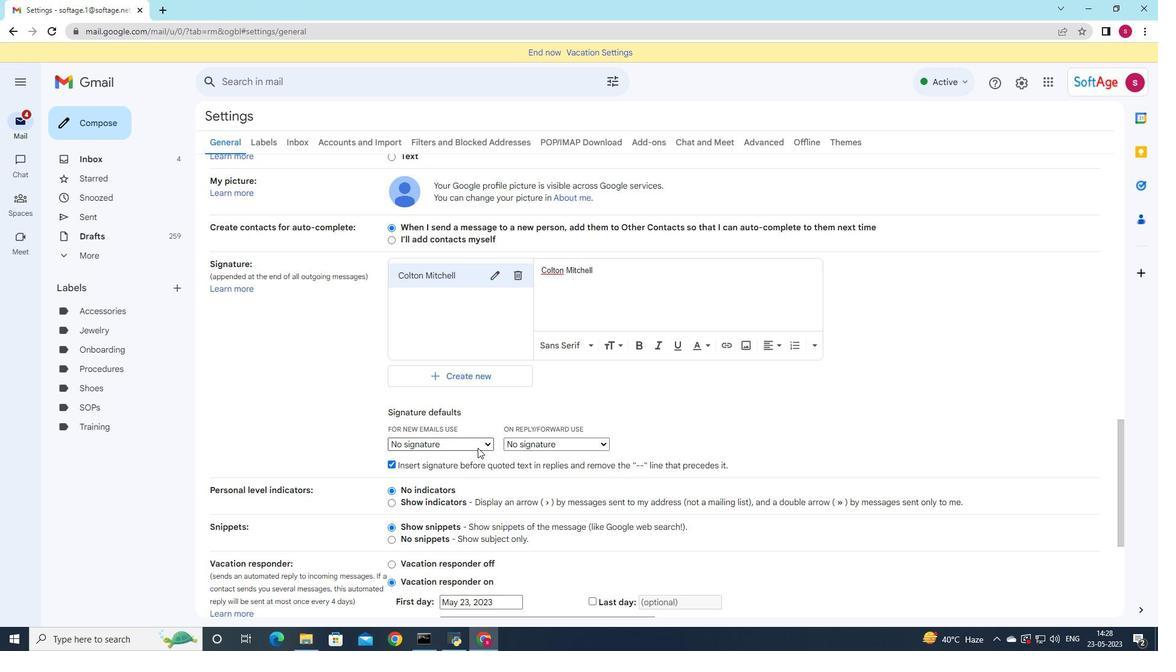 
Action: Mouse pressed left at (477, 448)
Screenshot: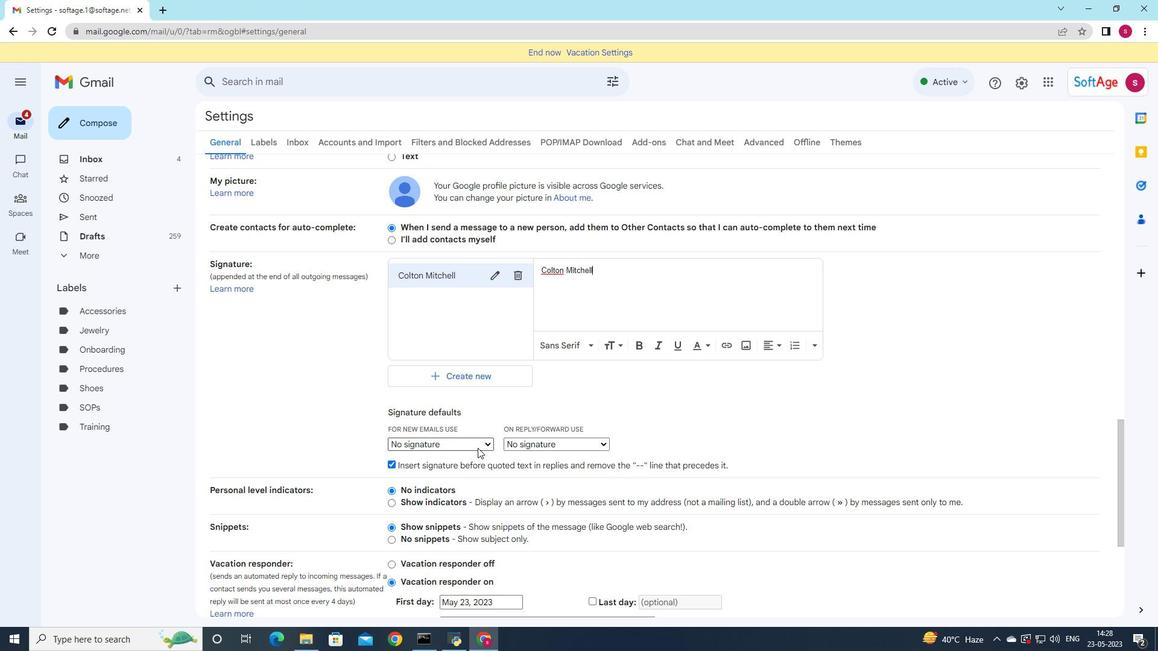 
Action: Mouse moved to (473, 463)
Screenshot: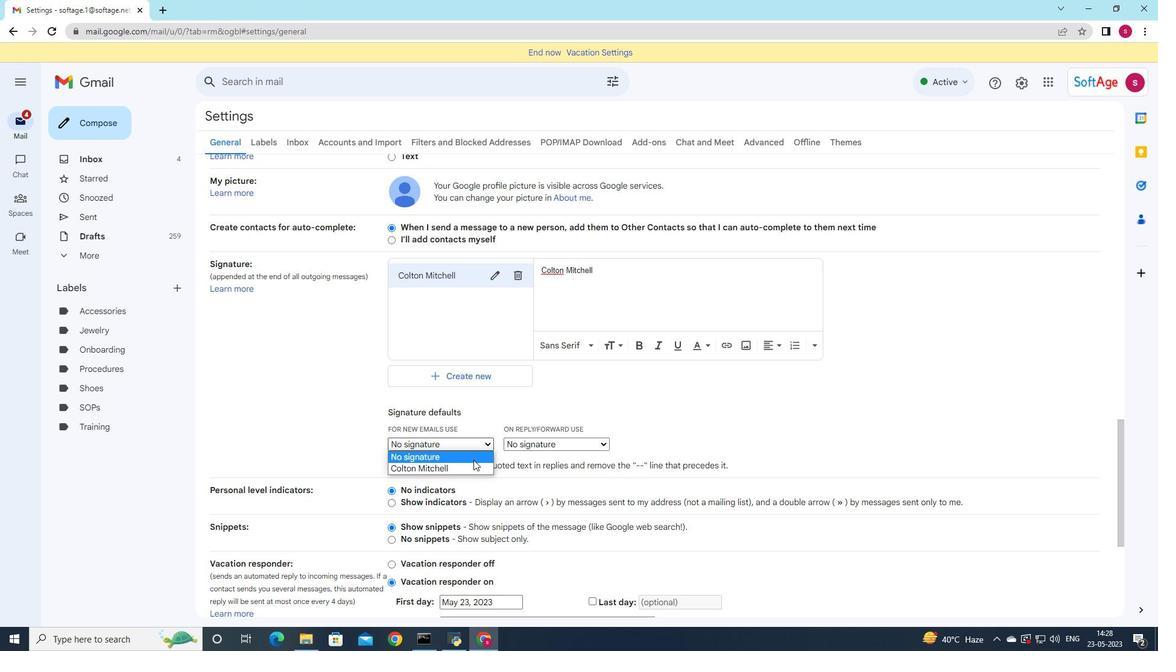 
Action: Mouse pressed left at (473, 463)
Screenshot: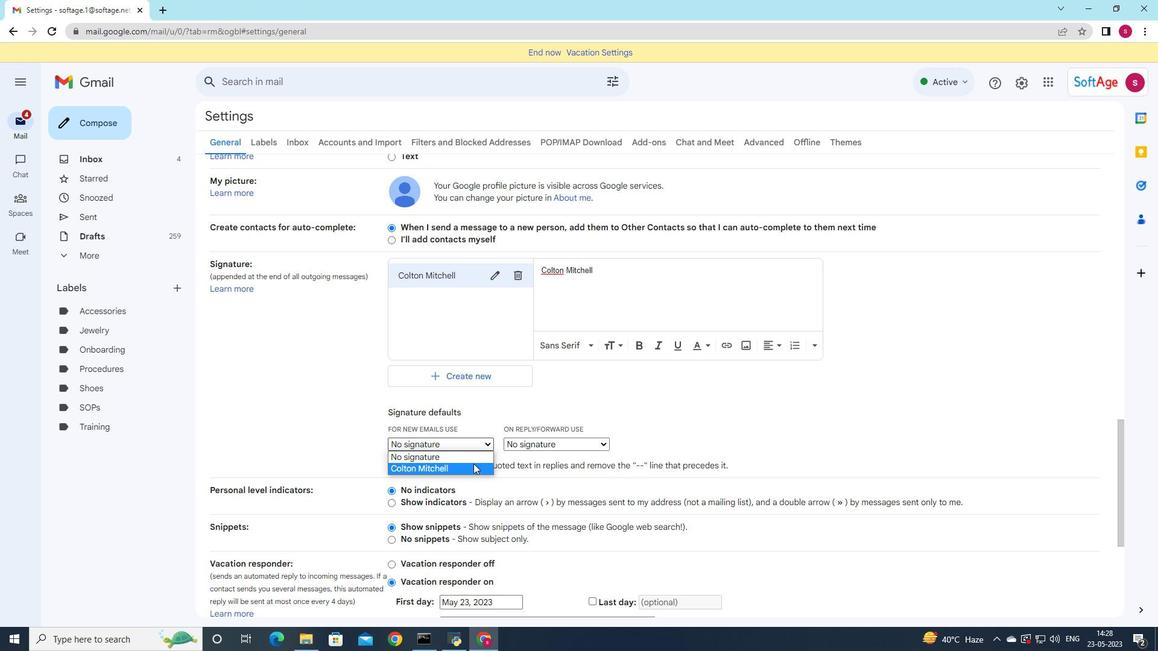 
Action: Mouse moved to (565, 447)
Screenshot: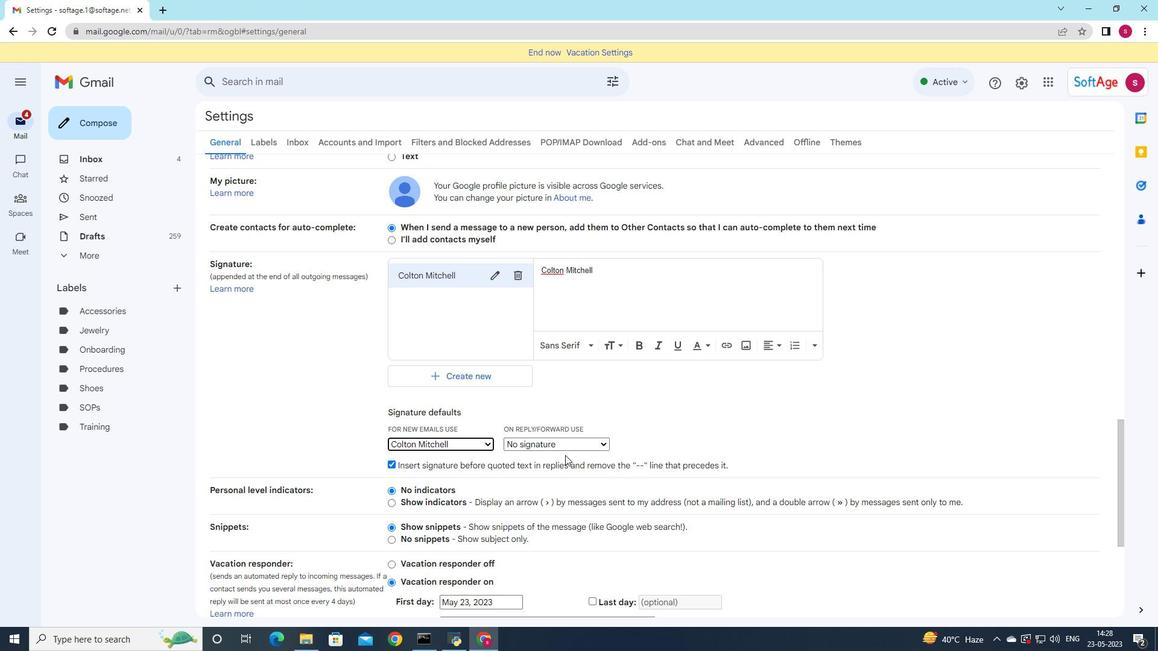 
Action: Mouse pressed left at (565, 447)
Screenshot: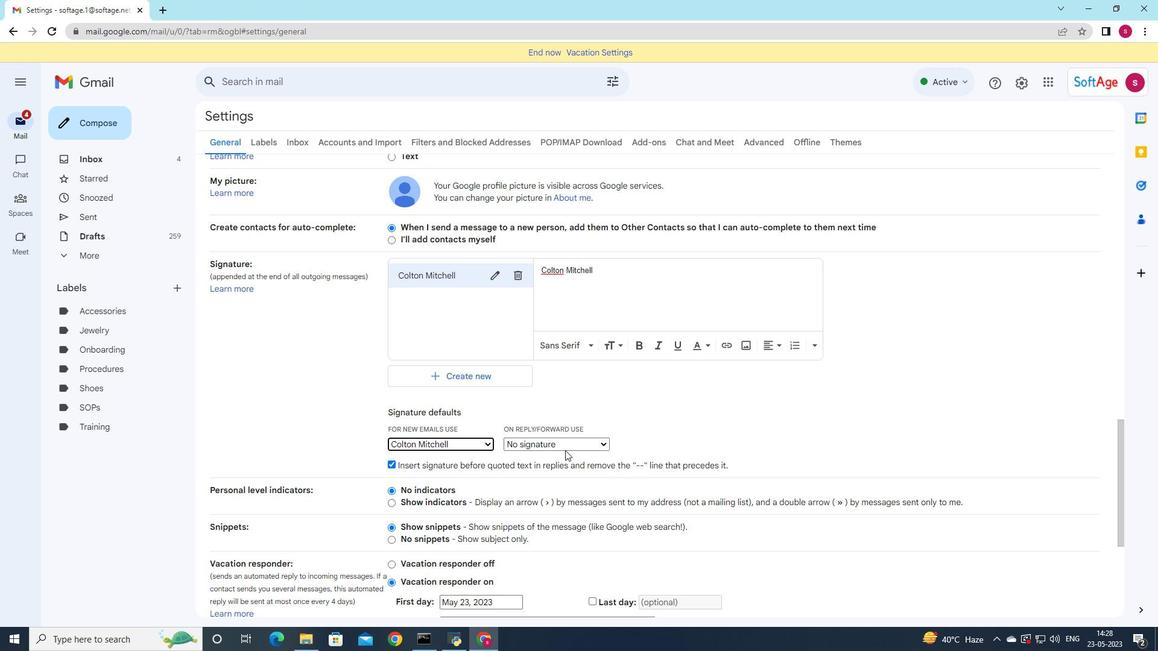 
Action: Mouse moved to (574, 472)
Screenshot: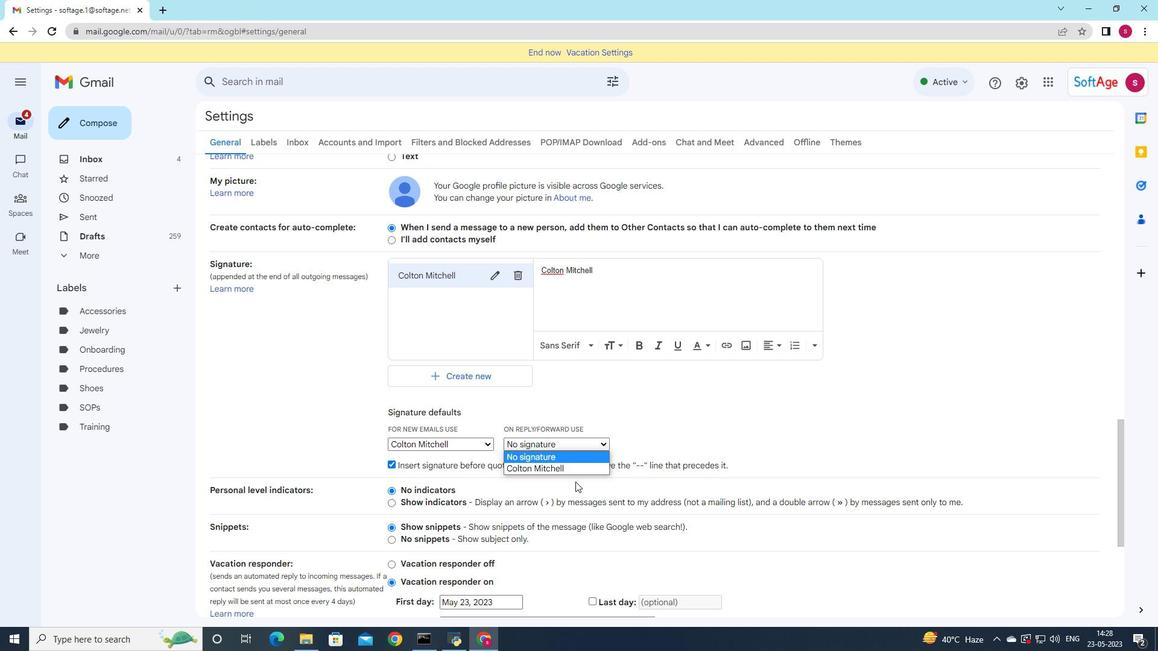 
Action: Mouse pressed left at (574, 472)
Screenshot: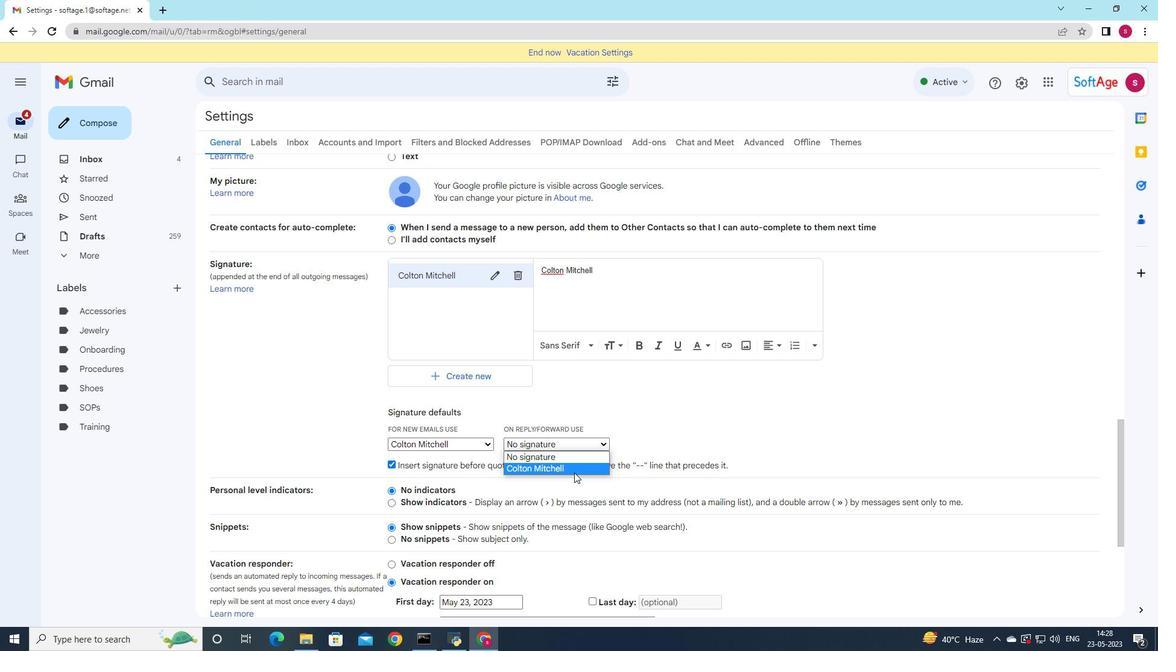 
Action: Mouse moved to (560, 480)
Screenshot: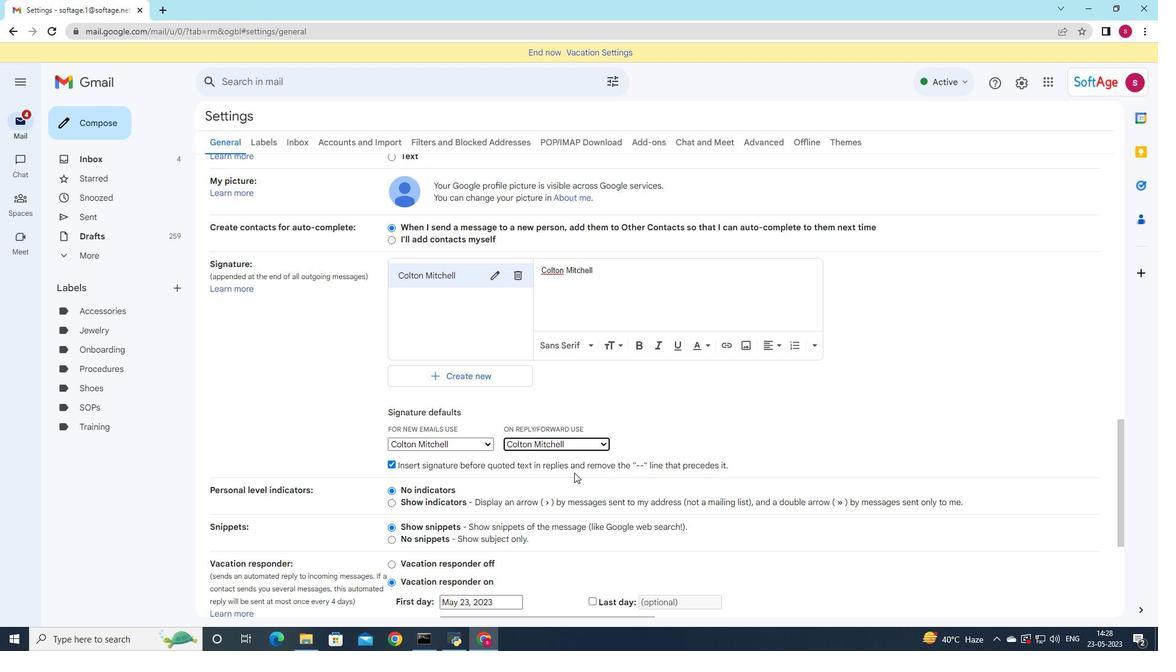 
Action: Mouse scrolled (560, 479) with delta (0, 0)
Screenshot: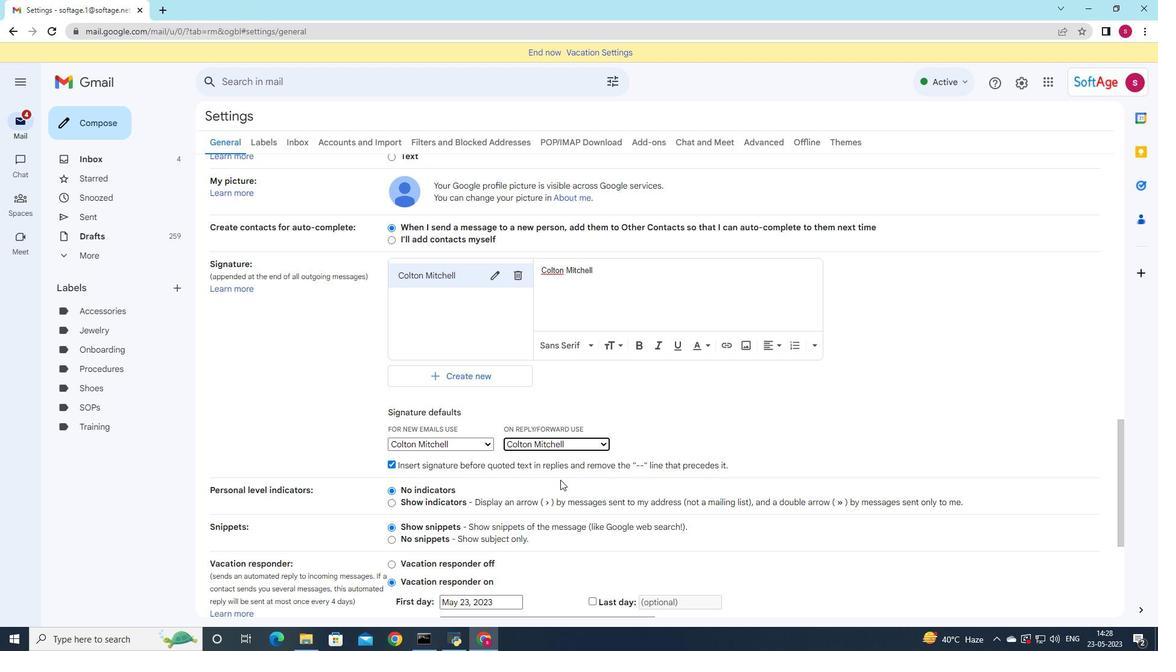 
Action: Mouse scrolled (560, 479) with delta (0, 0)
Screenshot: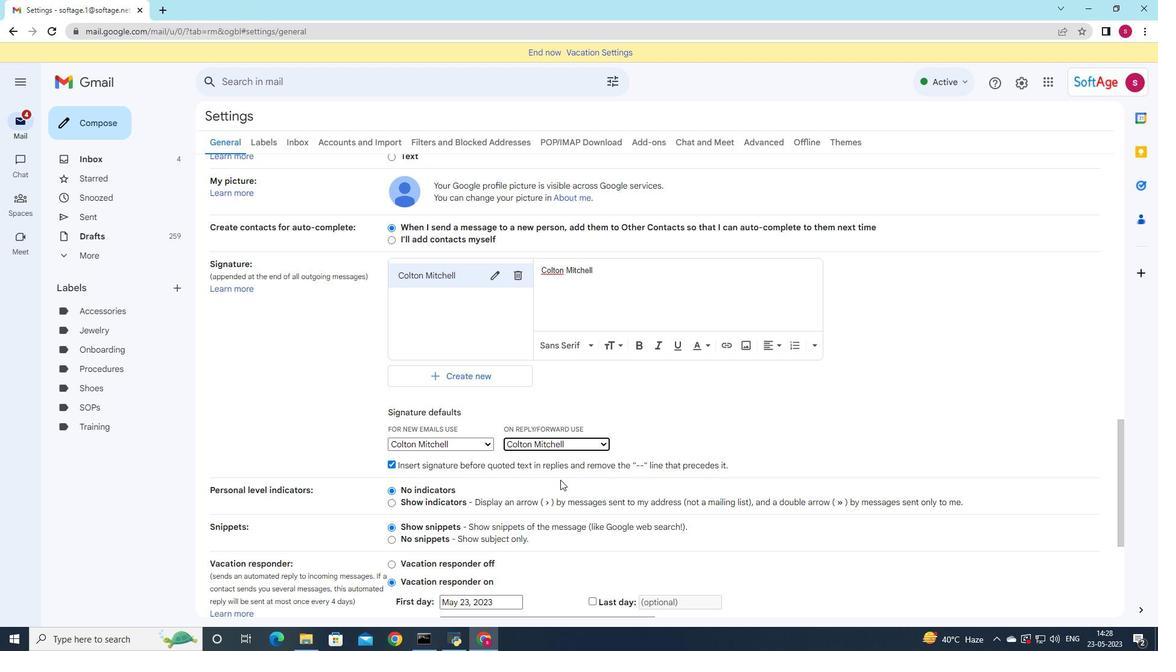 
Action: Mouse scrolled (560, 479) with delta (0, 0)
Screenshot: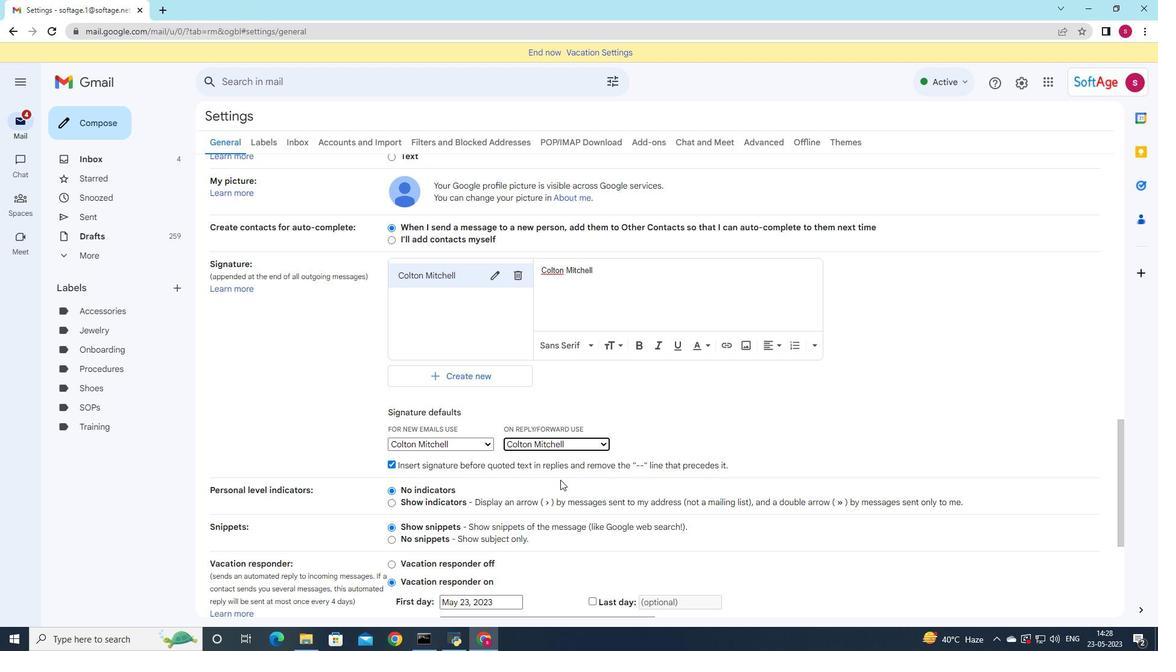 
Action: Mouse scrolled (560, 479) with delta (0, 0)
Screenshot: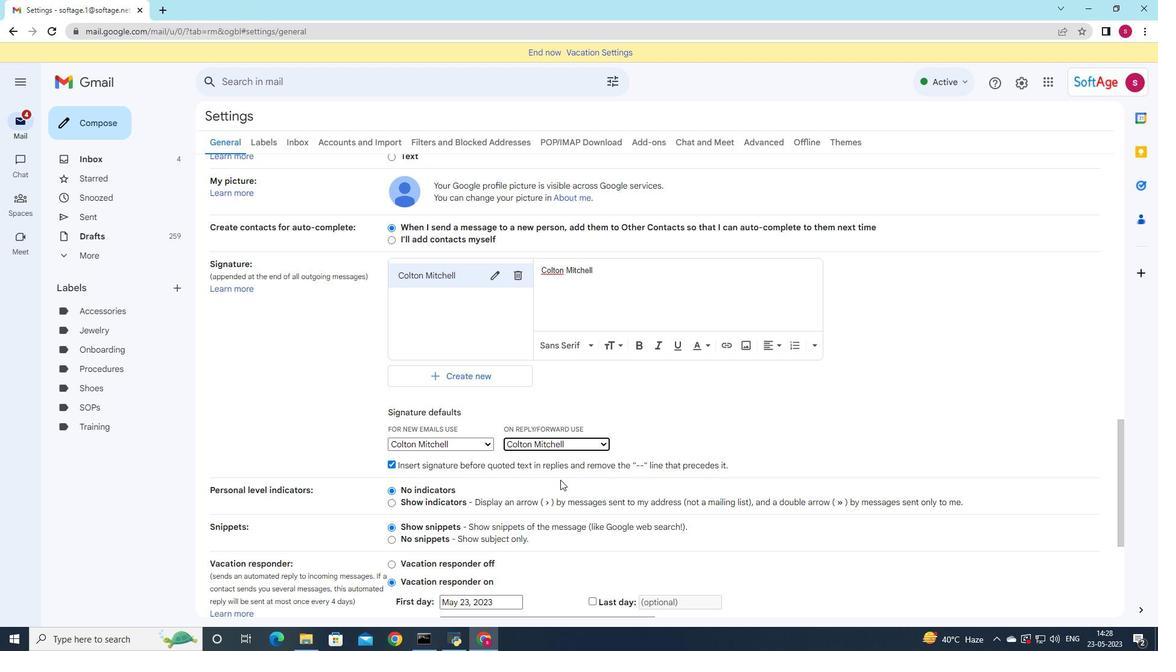 
Action: Mouse scrolled (560, 479) with delta (0, 0)
Screenshot: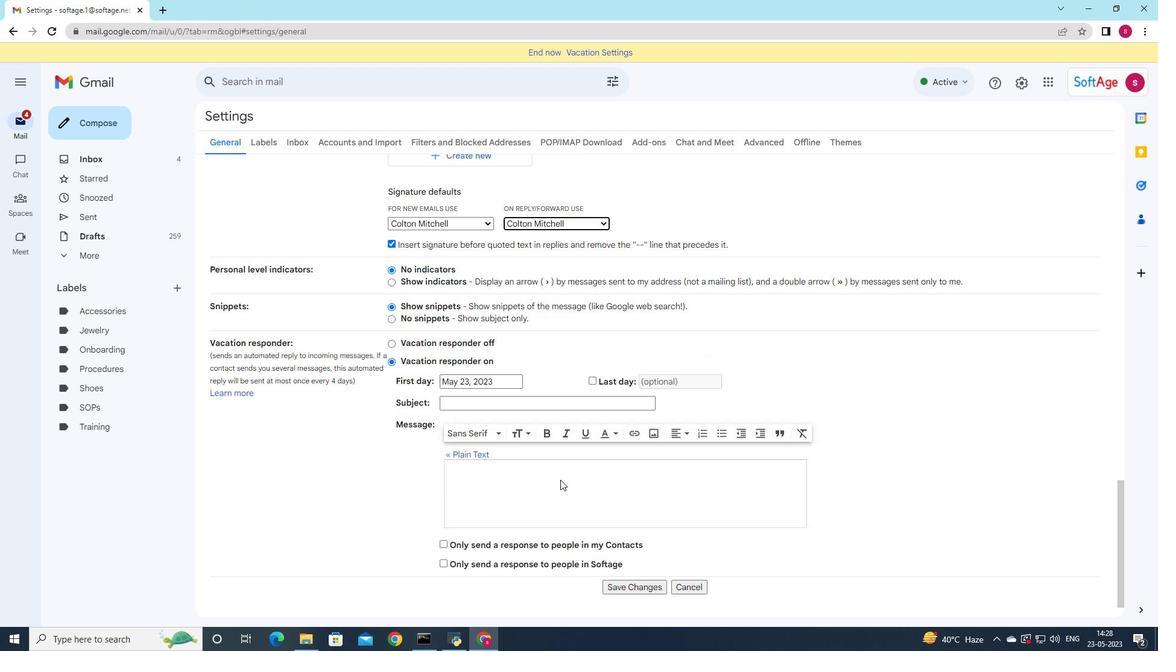 
Action: Mouse scrolled (560, 479) with delta (0, 0)
Screenshot: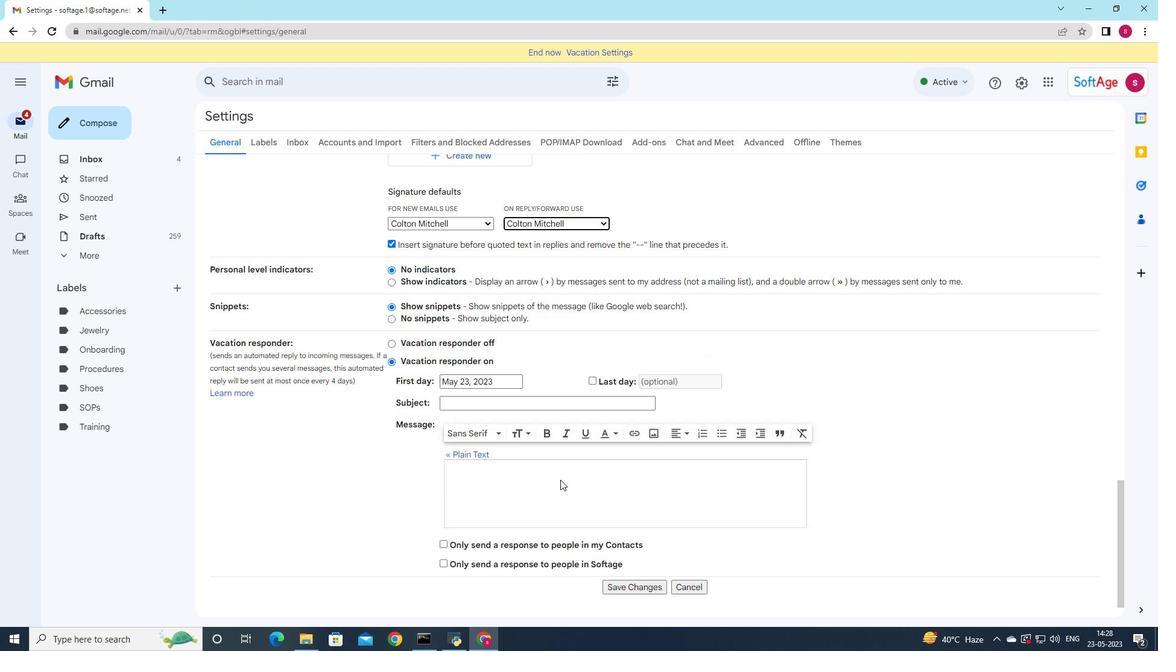 
Action: Mouse scrolled (560, 479) with delta (0, 0)
Screenshot: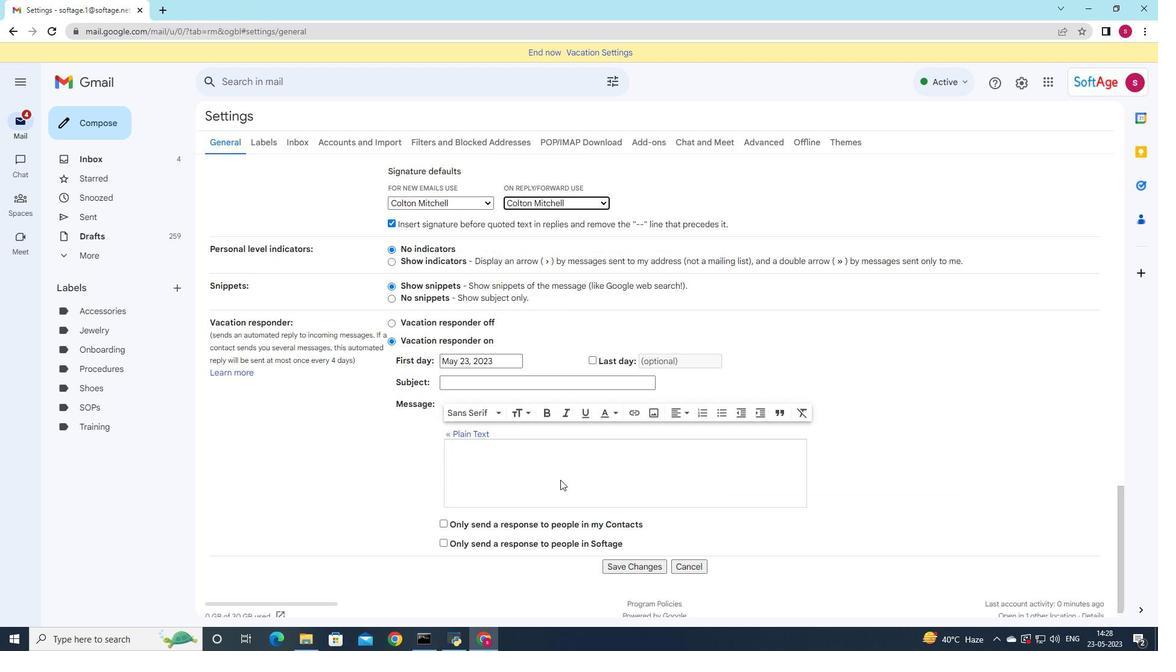 
Action: Mouse scrolled (560, 479) with delta (0, 0)
Screenshot: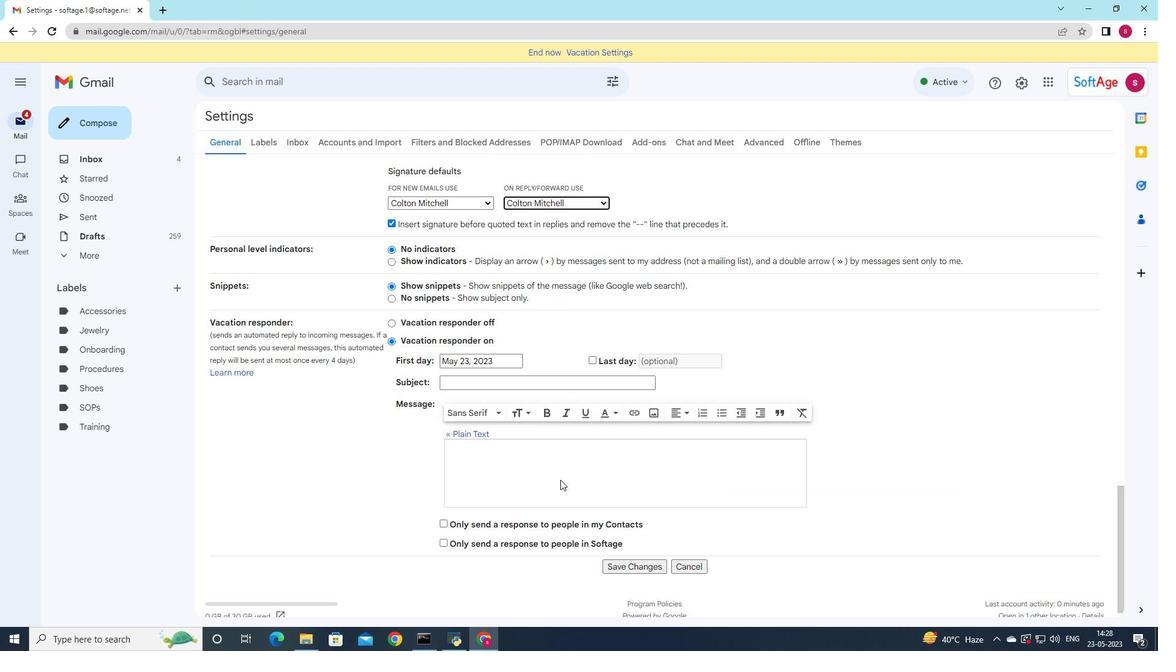 
Action: Mouse moved to (621, 554)
Screenshot: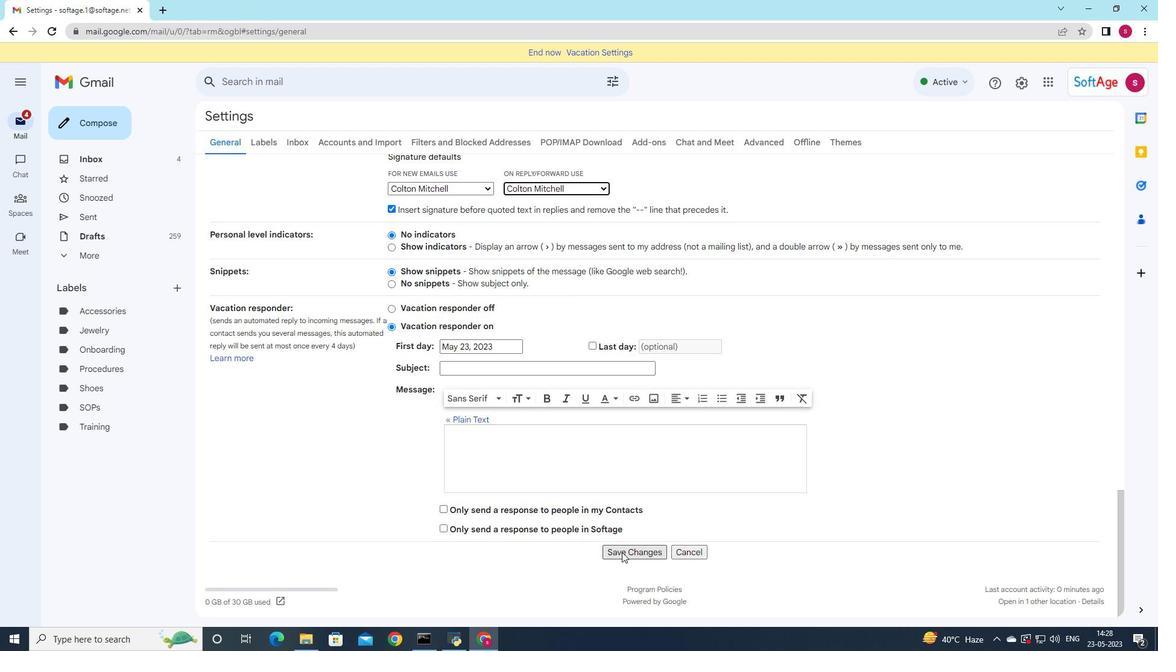 
Action: Mouse pressed left at (621, 554)
Screenshot: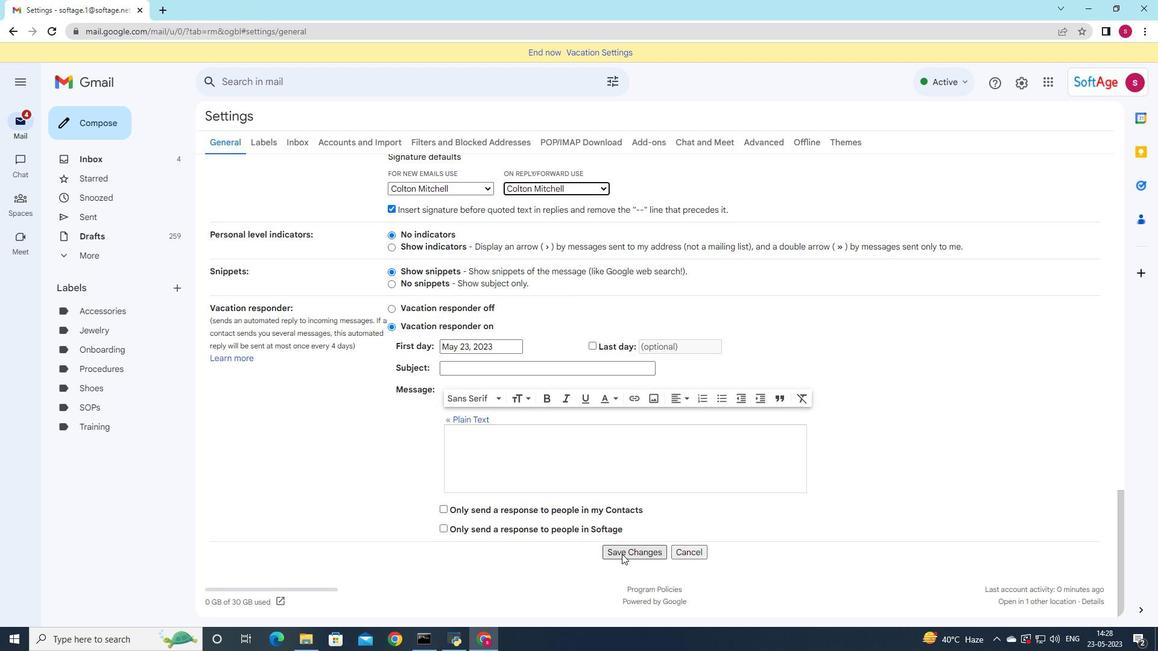 
Action: Mouse moved to (98, 128)
Screenshot: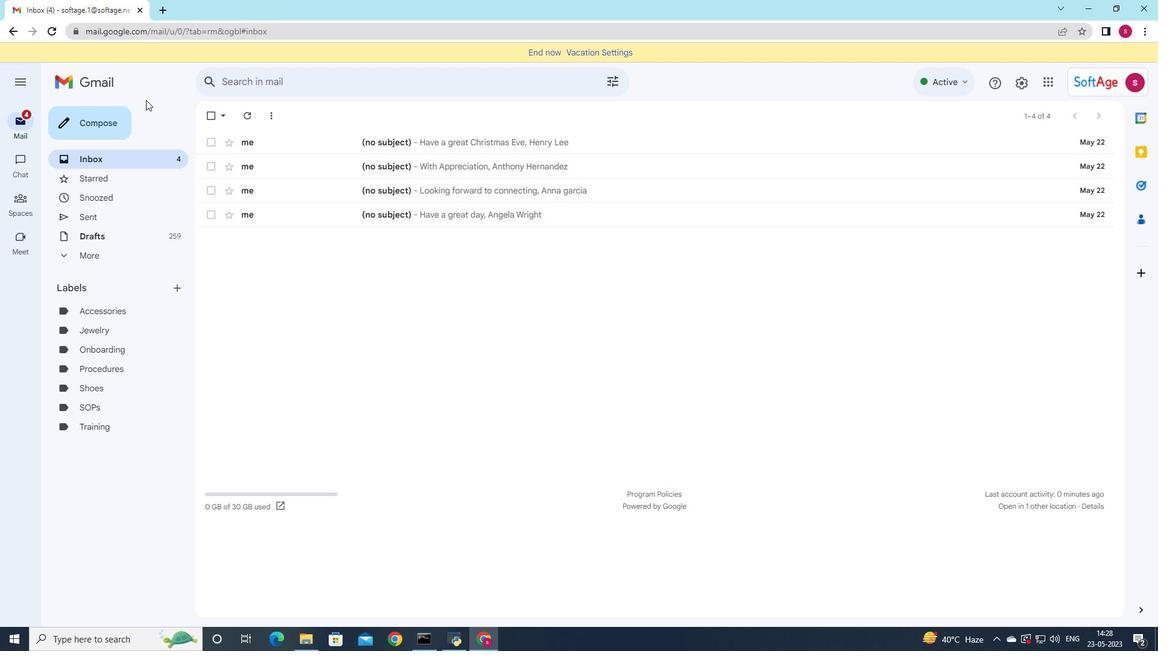 
Action: Mouse pressed left at (98, 128)
Screenshot: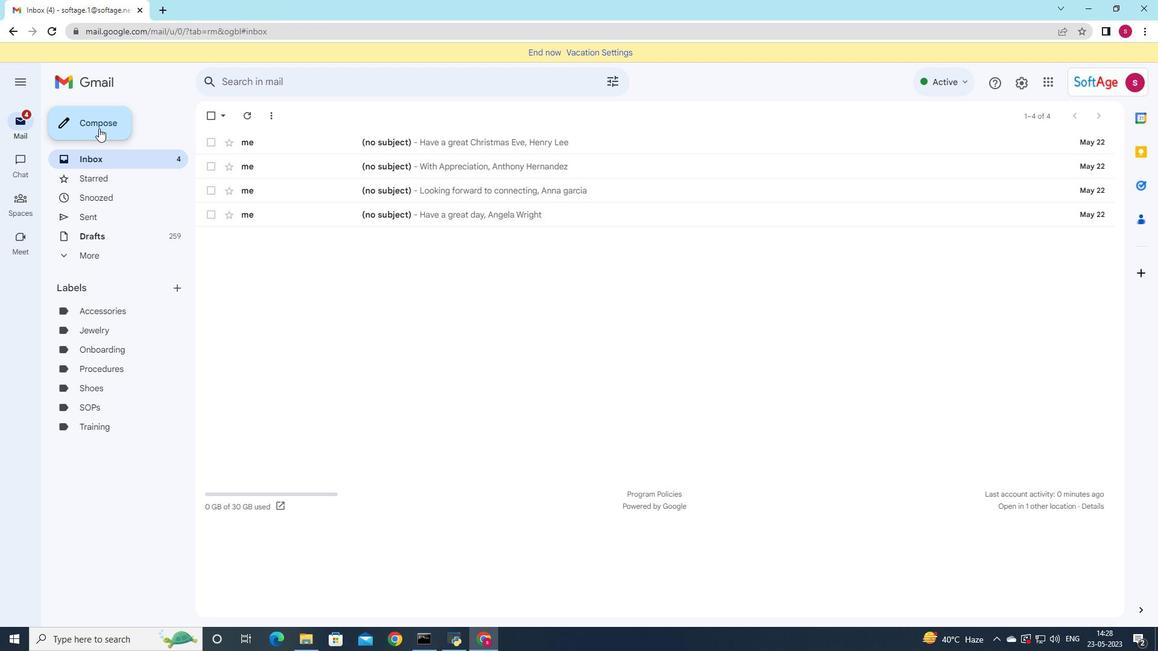 
Action: Mouse moved to (832, 318)
Screenshot: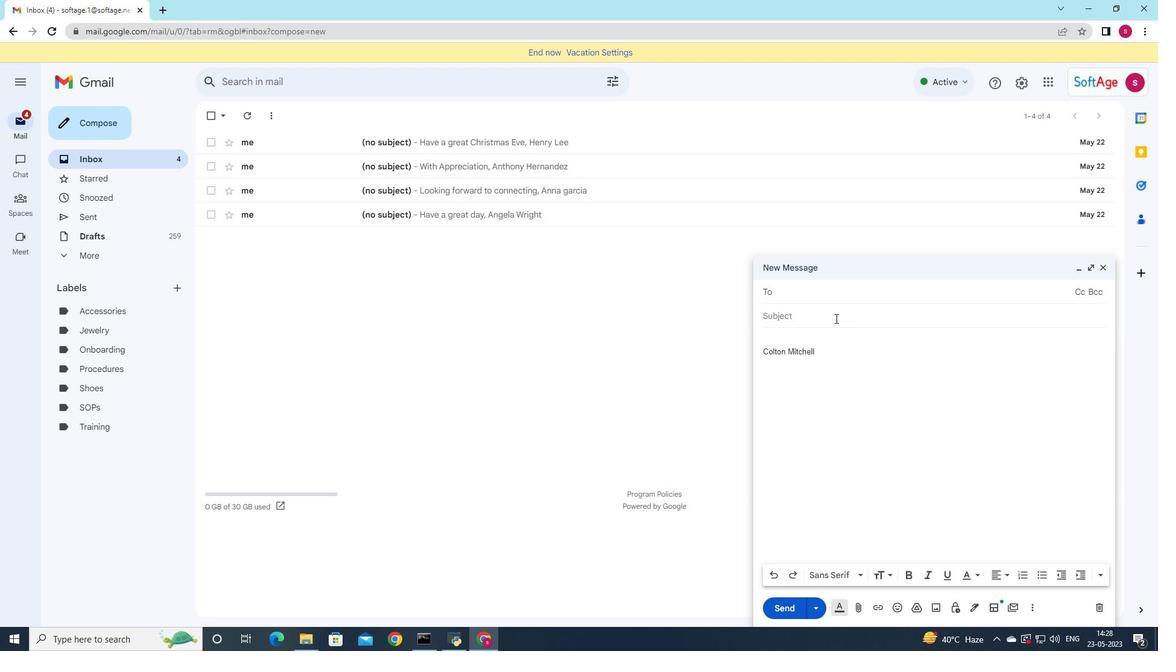 
Action: Mouse pressed left at (832, 318)
Screenshot: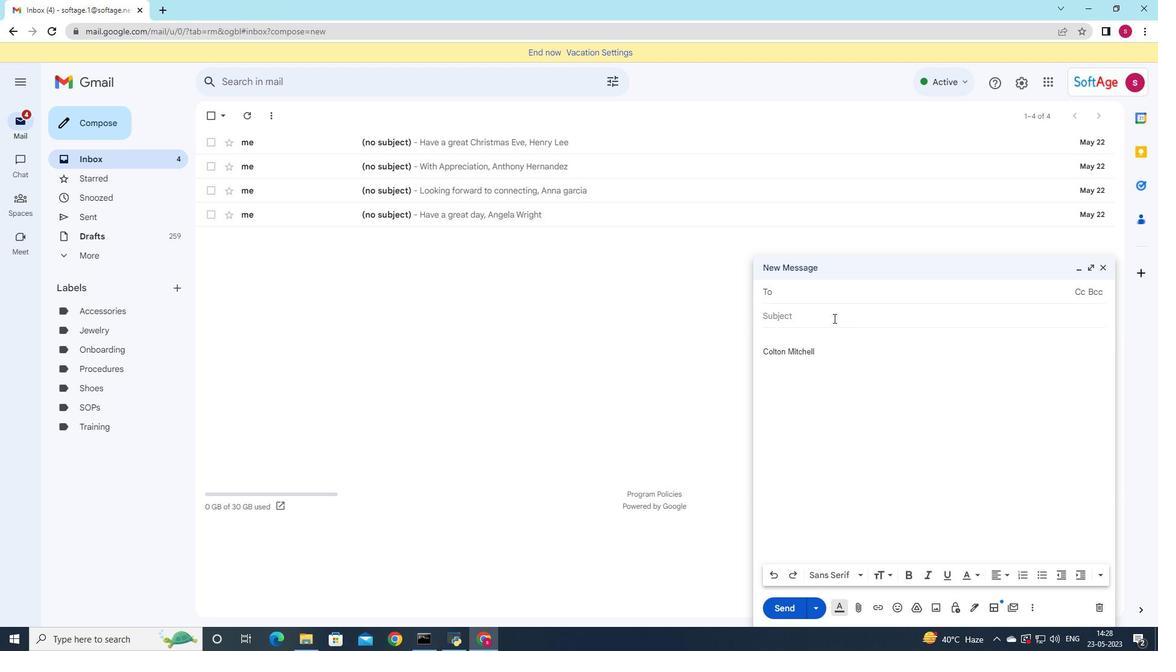 
Action: Key pressed <Key.shift><Key.shift><Key.shift>Follow<Key.space>up<Key.space>on<Key.space>ademo<Key.space><Key.backspace><Key.backspace><Key.backspace><Key.backspace><Key.backspace><Key.space>demo<Key.space>or<Key.space>trial
Screenshot: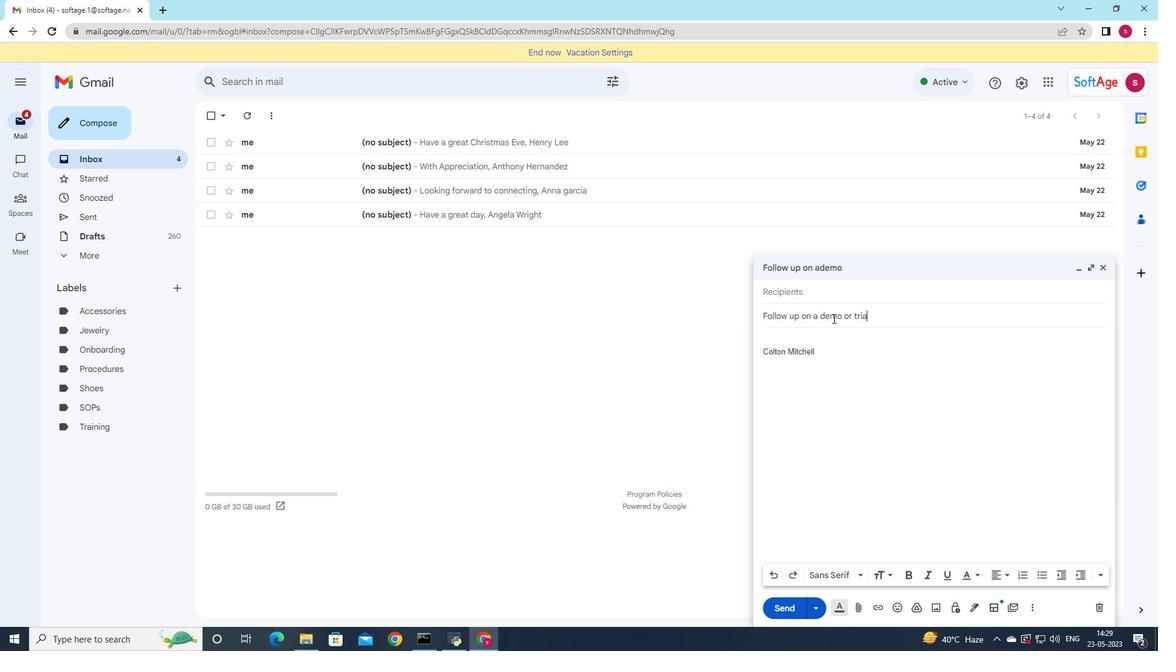 
Action: Mouse moved to (778, 337)
Screenshot: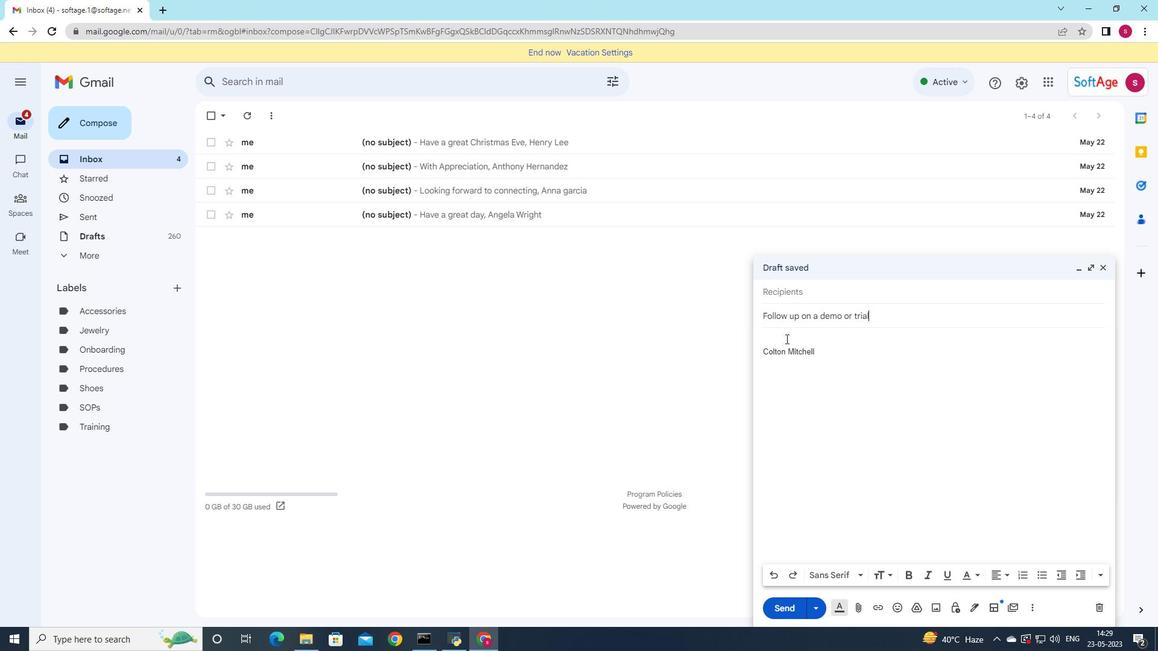 
Action: Mouse pressed left at (778, 337)
Screenshot: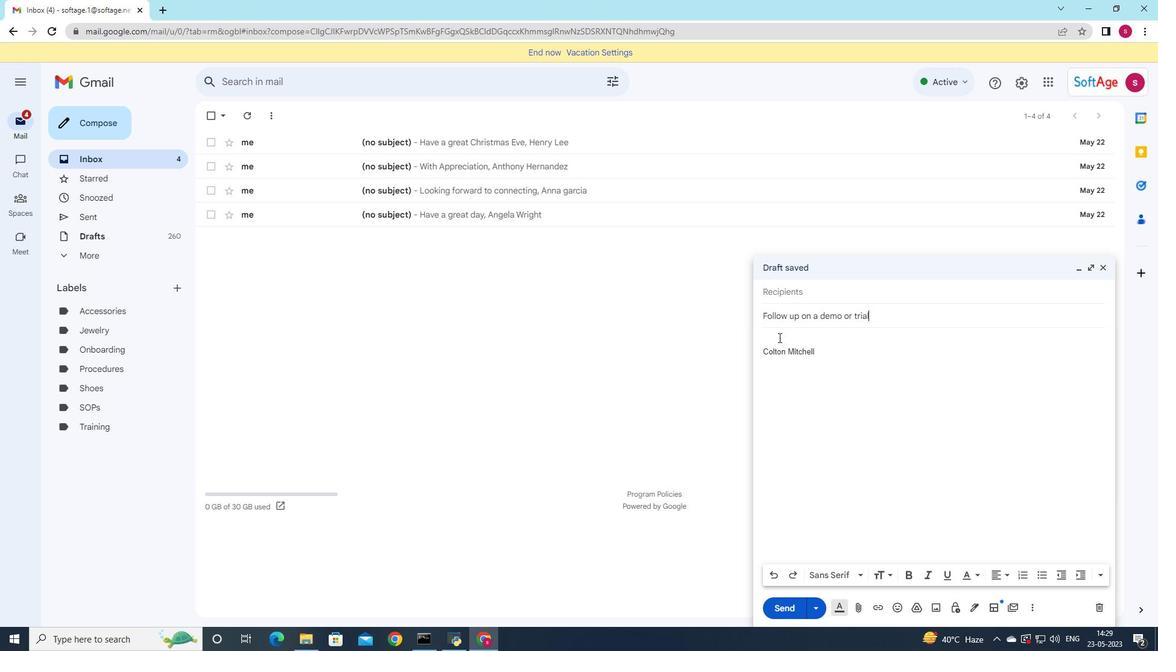 
Action: Mouse moved to (1000, 370)
Screenshot: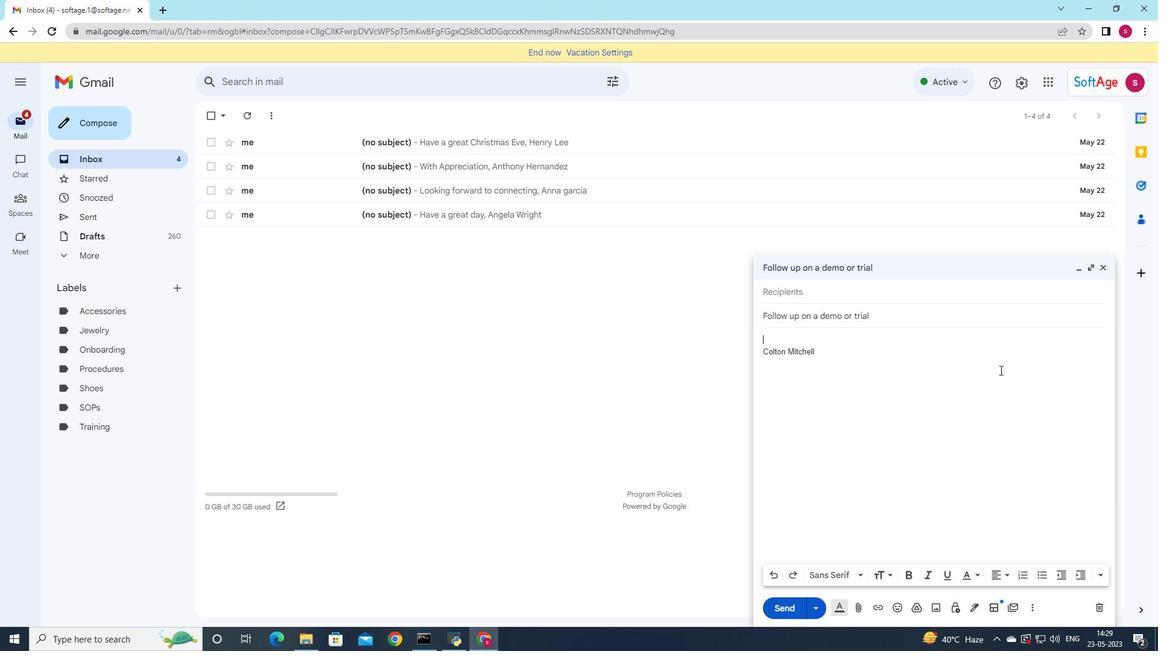 
Action: Key pressed <Key.shift>Thank<Key.space>you<Key.space>for<Key.space>your<Key.space>understanding<Key.space>in<Key.space>this<Key.space>mas<Key.backspace>tter
Screenshot: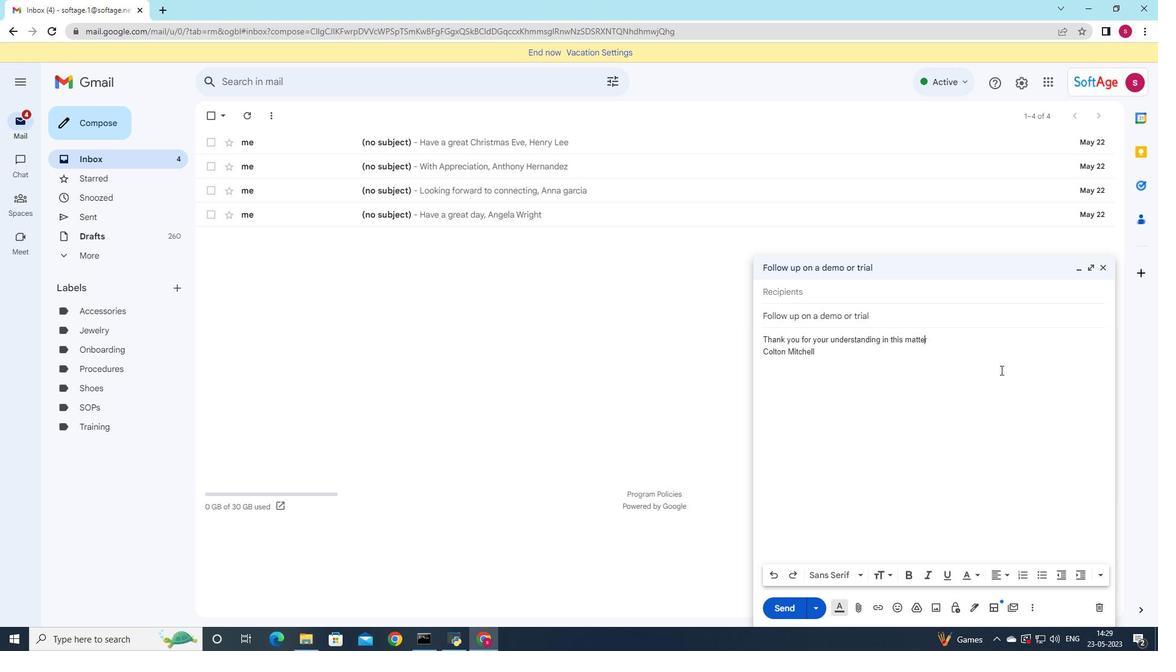 
Action: Mouse moved to (858, 288)
Screenshot: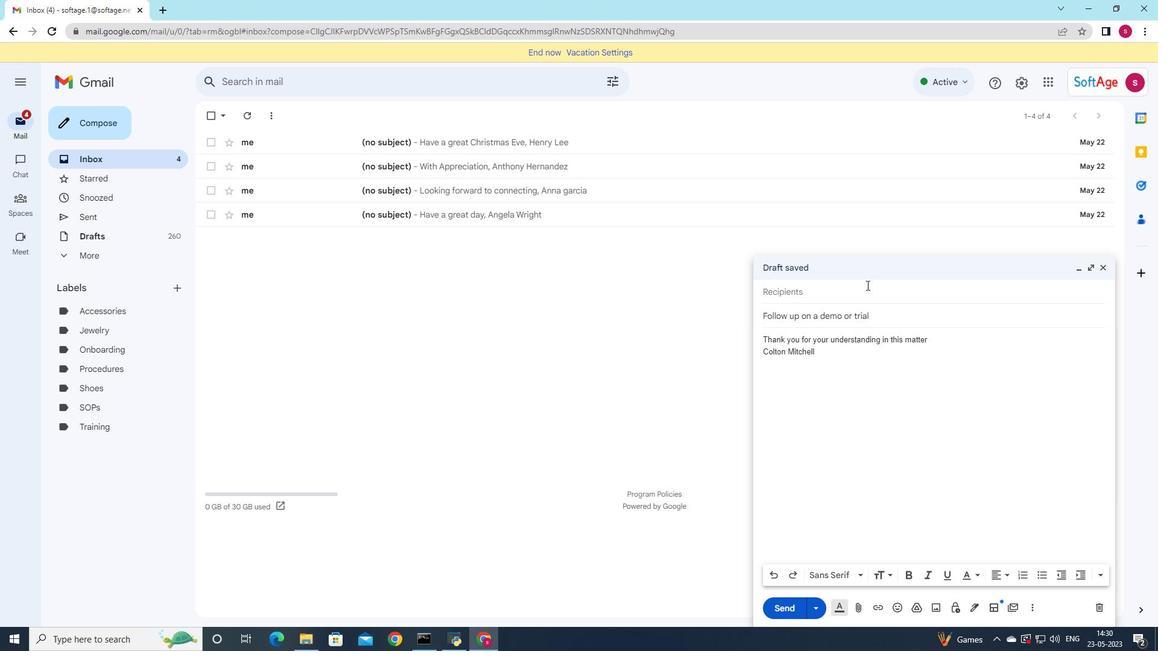 
Action: Mouse pressed left at (858, 288)
Screenshot: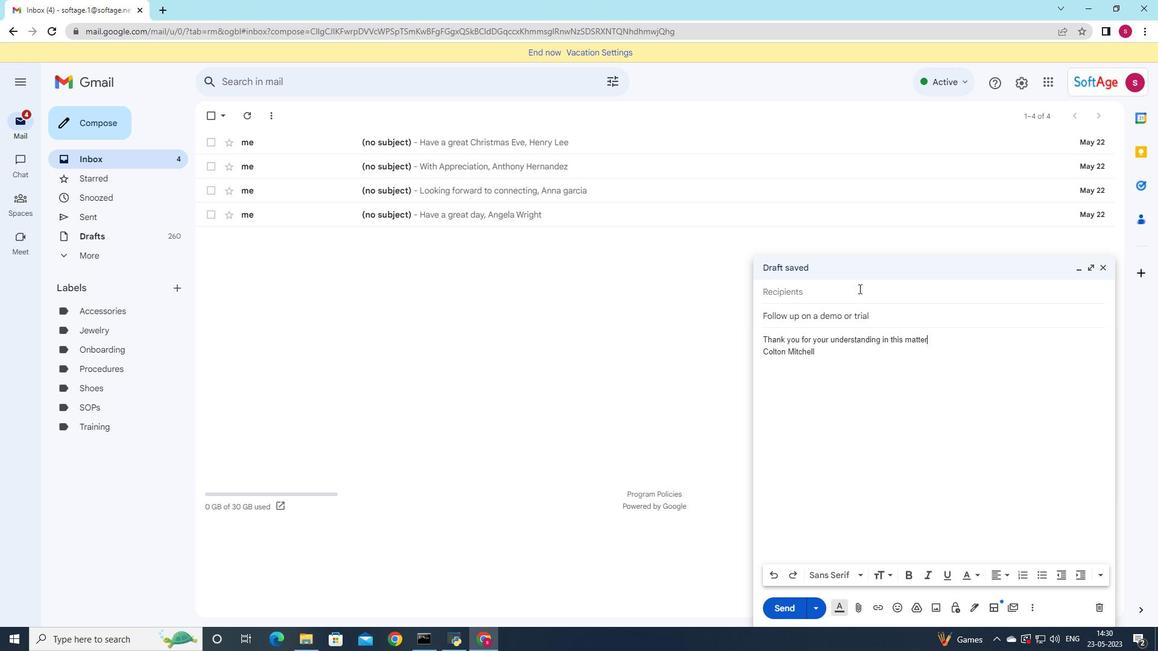 
Action: Key pressed softage.8
Screenshot: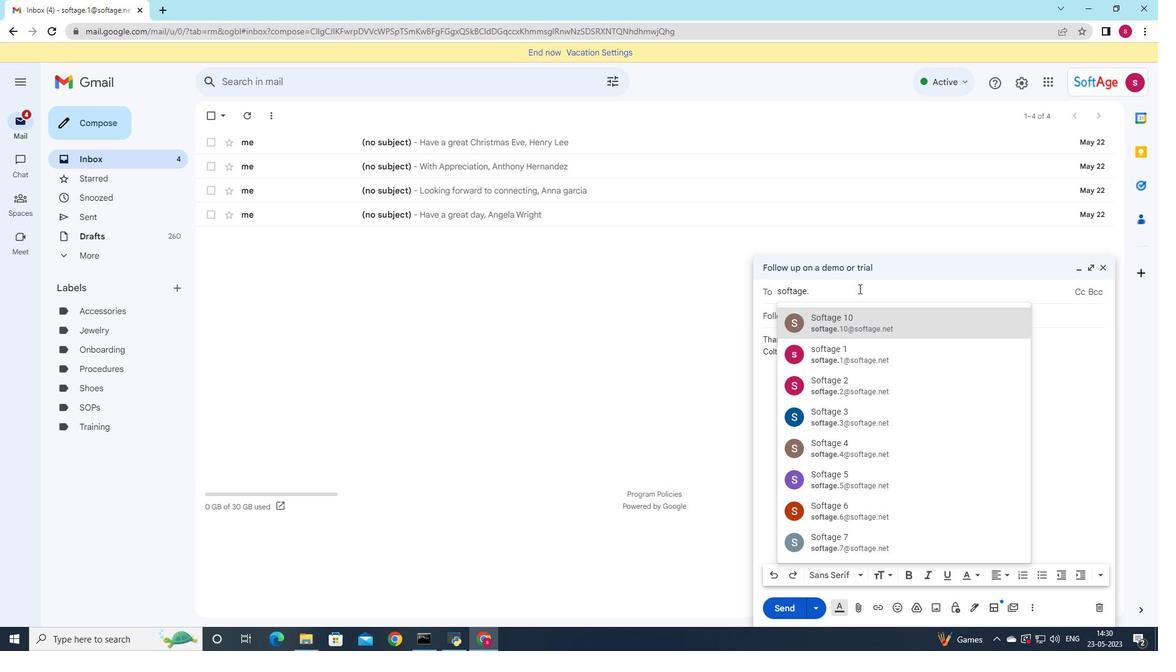 
Action: Mouse moved to (864, 332)
Screenshot: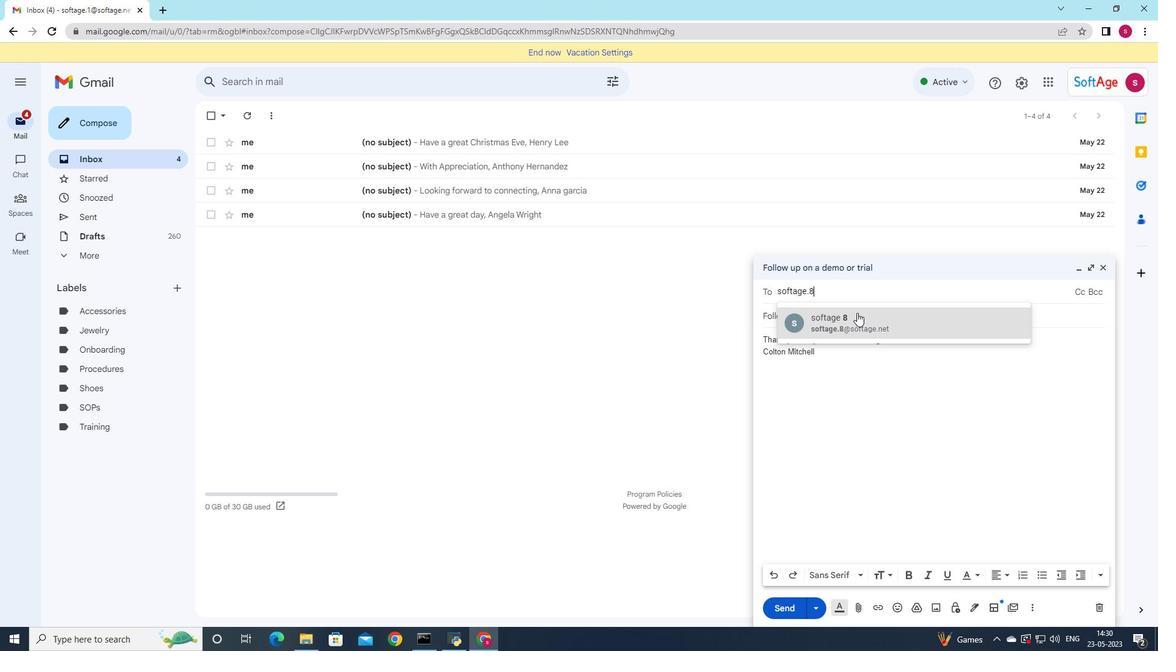
Action: Mouse pressed left at (864, 332)
Screenshot: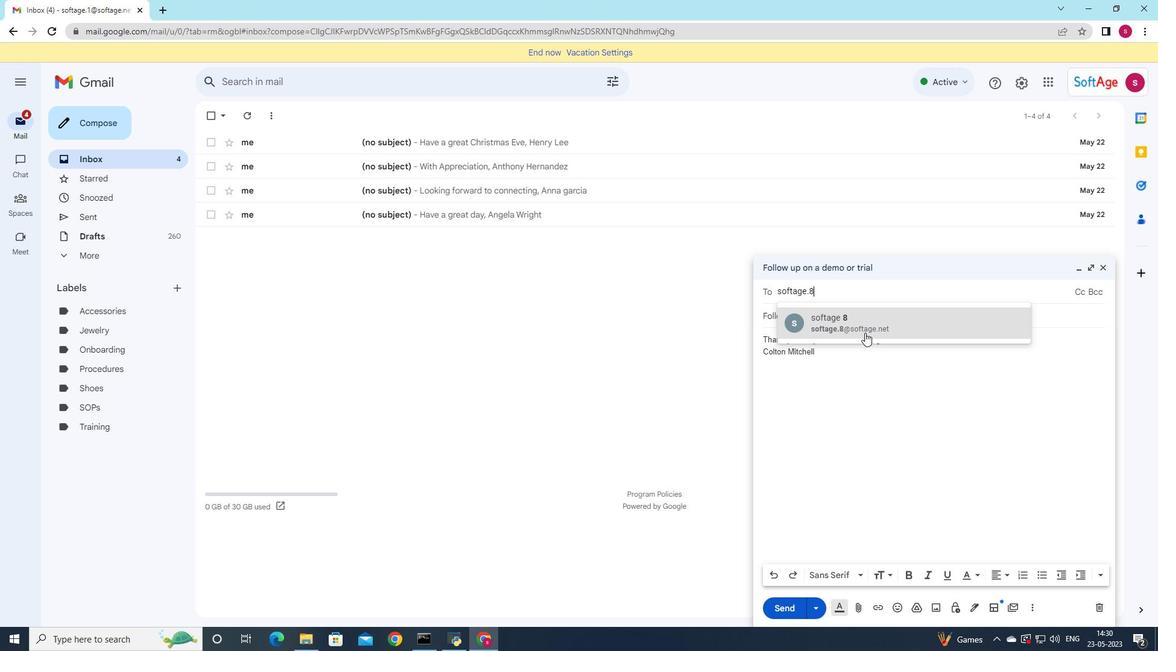 
Action: Mouse moved to (850, 612)
Screenshot: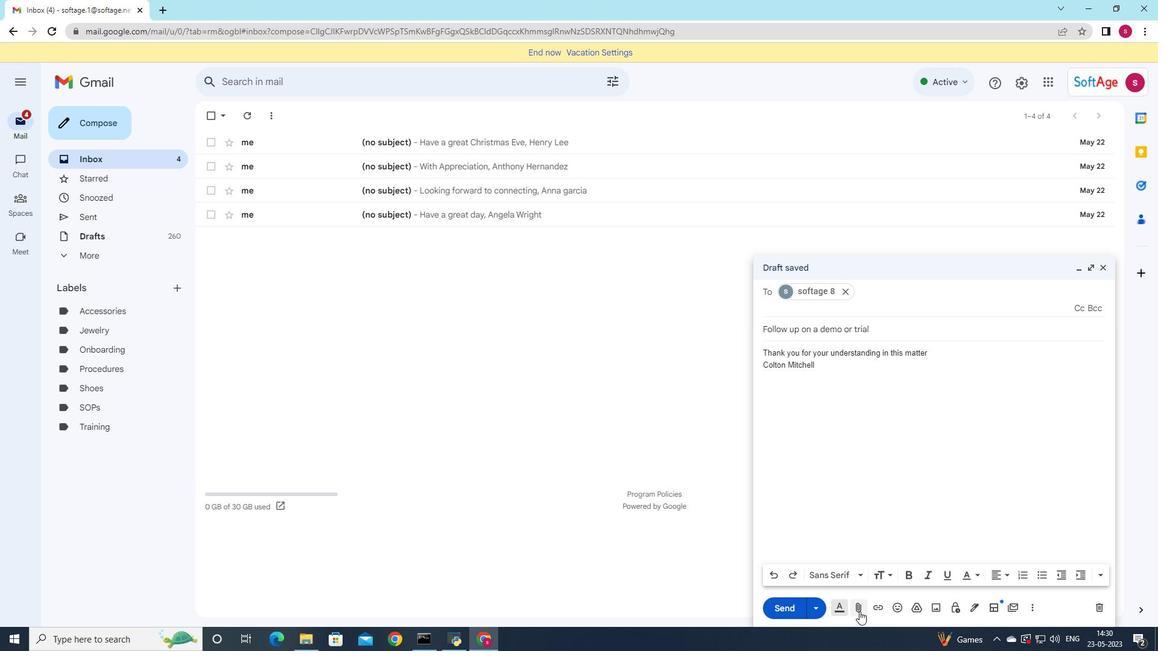 
Action: Mouse pressed left at (850, 612)
Screenshot: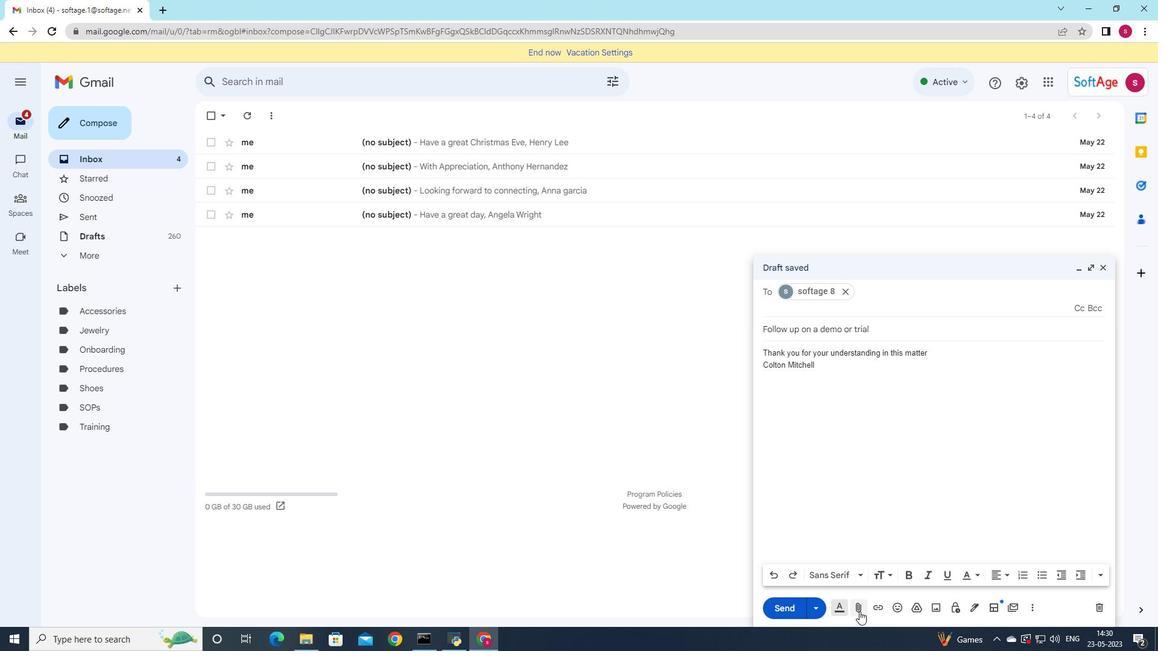 
Action: Mouse moved to (162, 90)
Screenshot: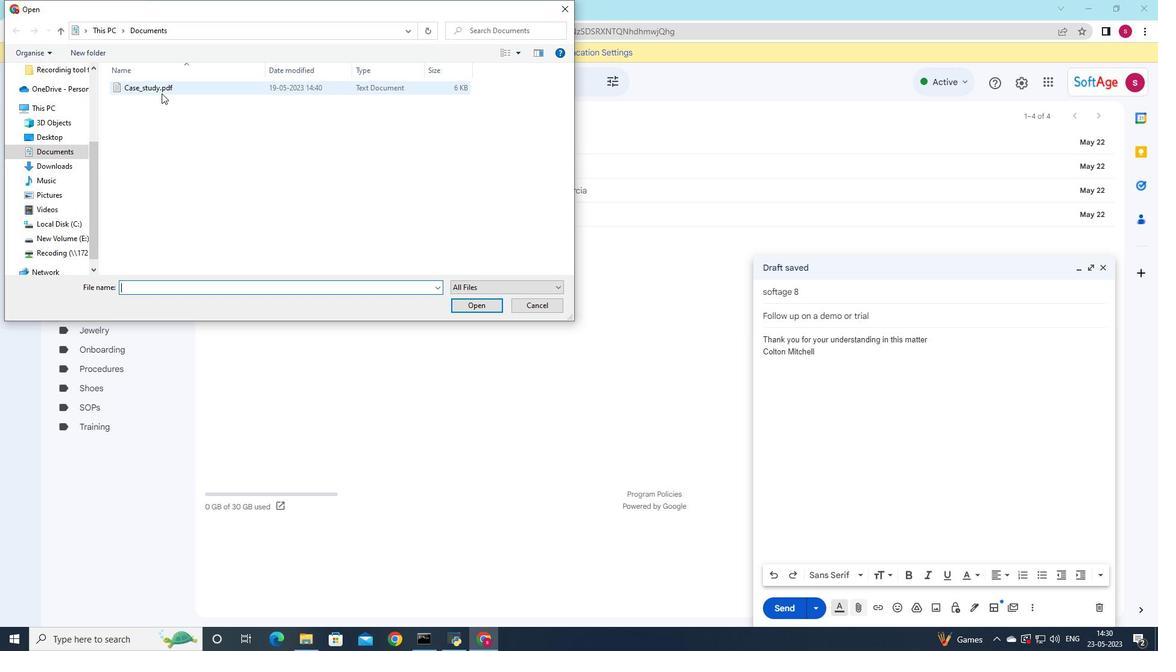 
Action: Mouse pressed left at (162, 90)
Screenshot: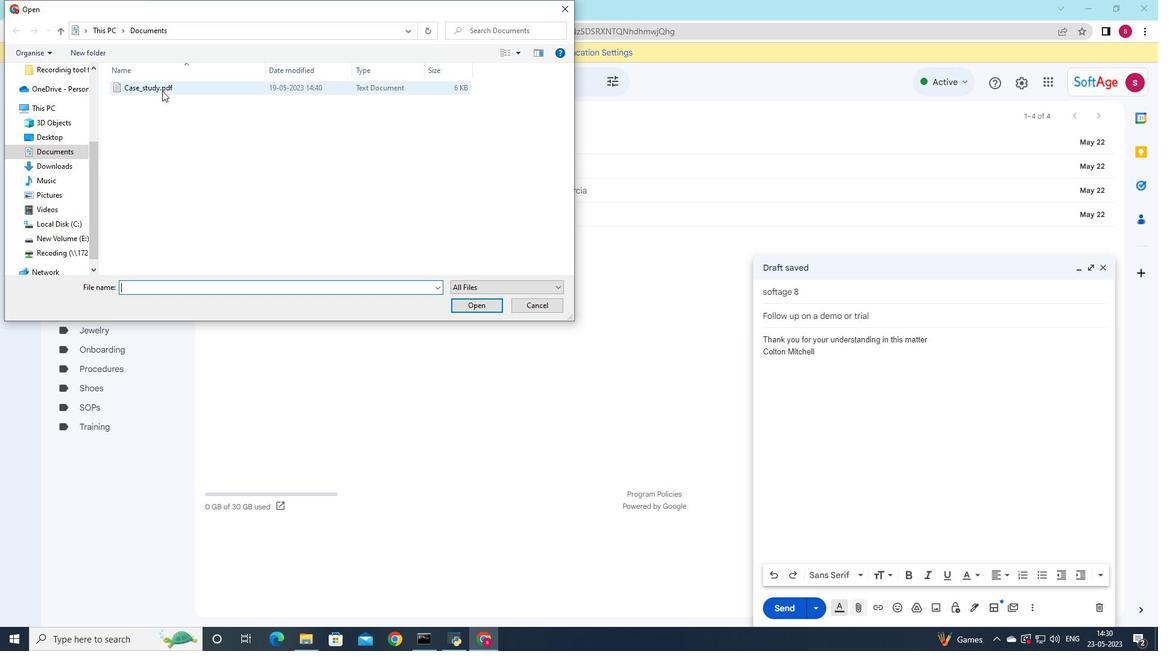 
Action: Mouse moved to (181, 88)
Screenshot: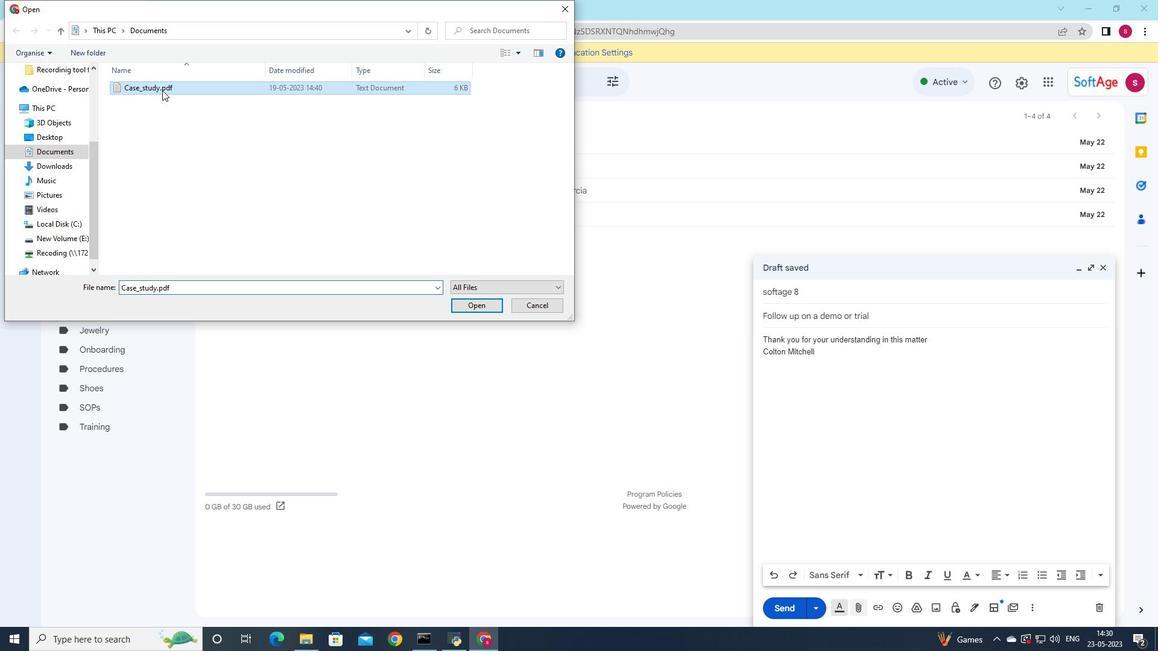 
Action: Mouse pressed left at (181, 88)
Screenshot: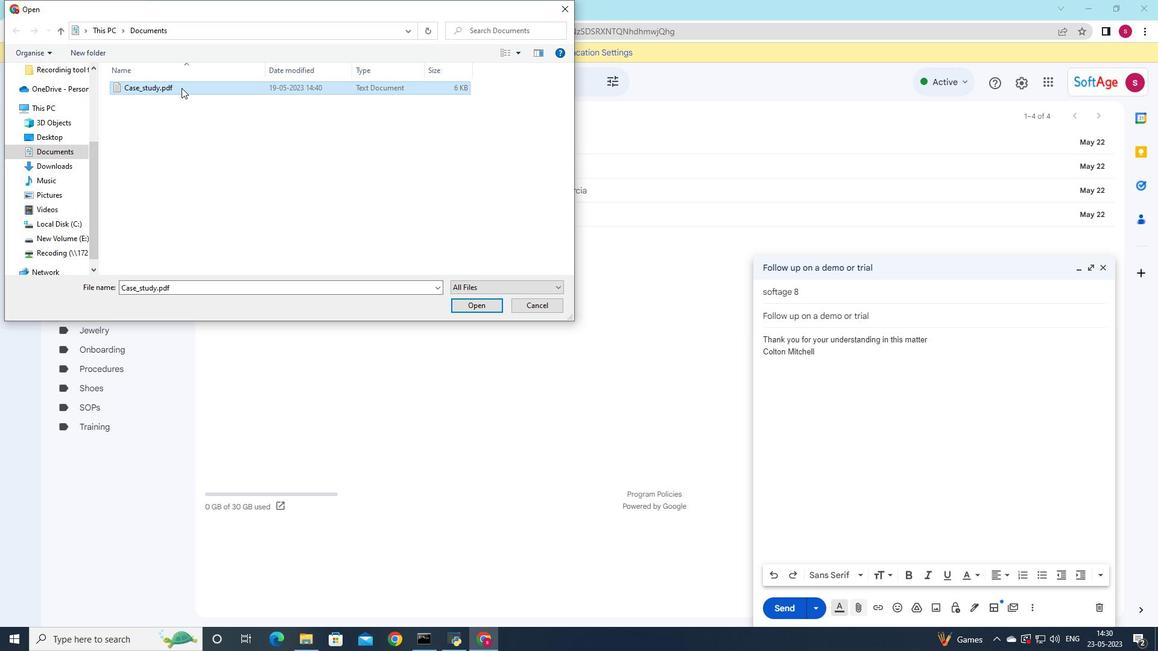 
Action: Mouse moved to (378, 113)
Screenshot: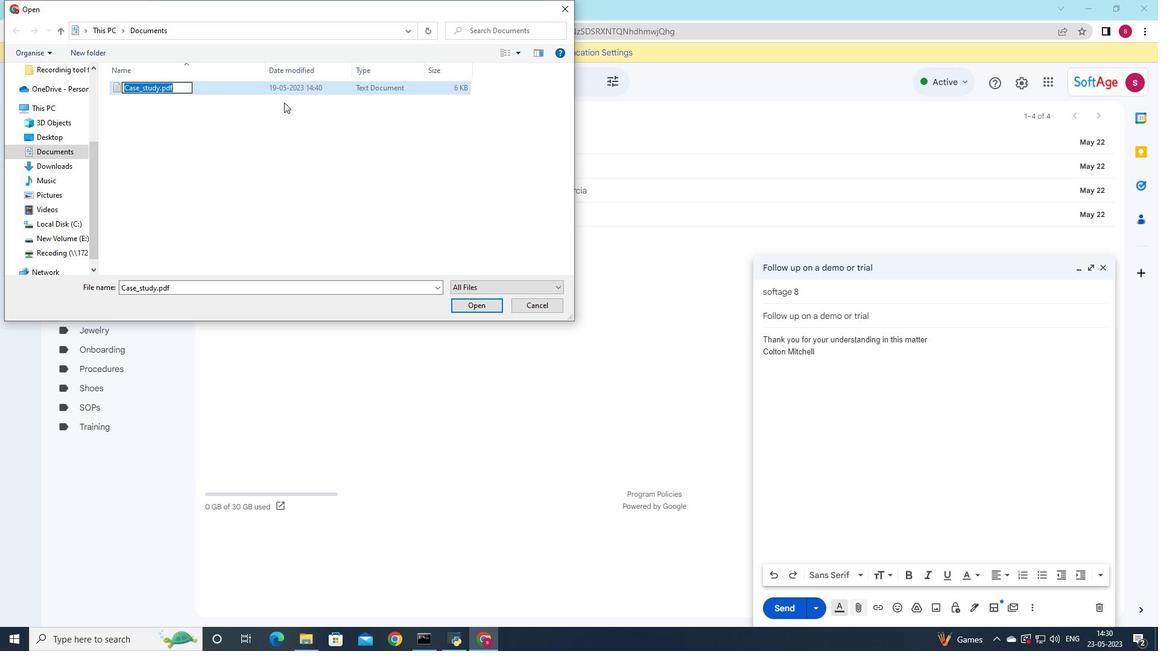
Action: Key pressed <Key.shift>Operating<Key.shift><Key.shift><Key.shift><Key.shift><Key.shift><Key.shift><Key.shift><Key.shift><Key.shift><Key.shift><Key.shift><Key.shift><Key.shift><Key.shift>_<Key.shift><Key.shift>procedures
Screenshot: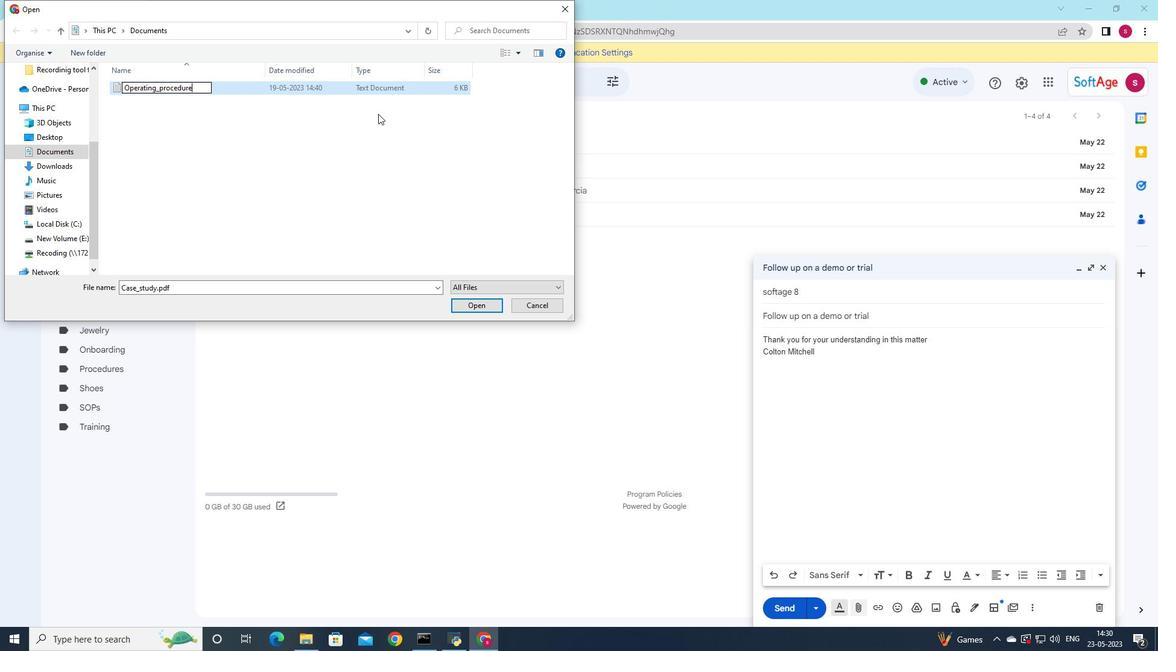 
Action: Mouse moved to (366, 86)
Screenshot: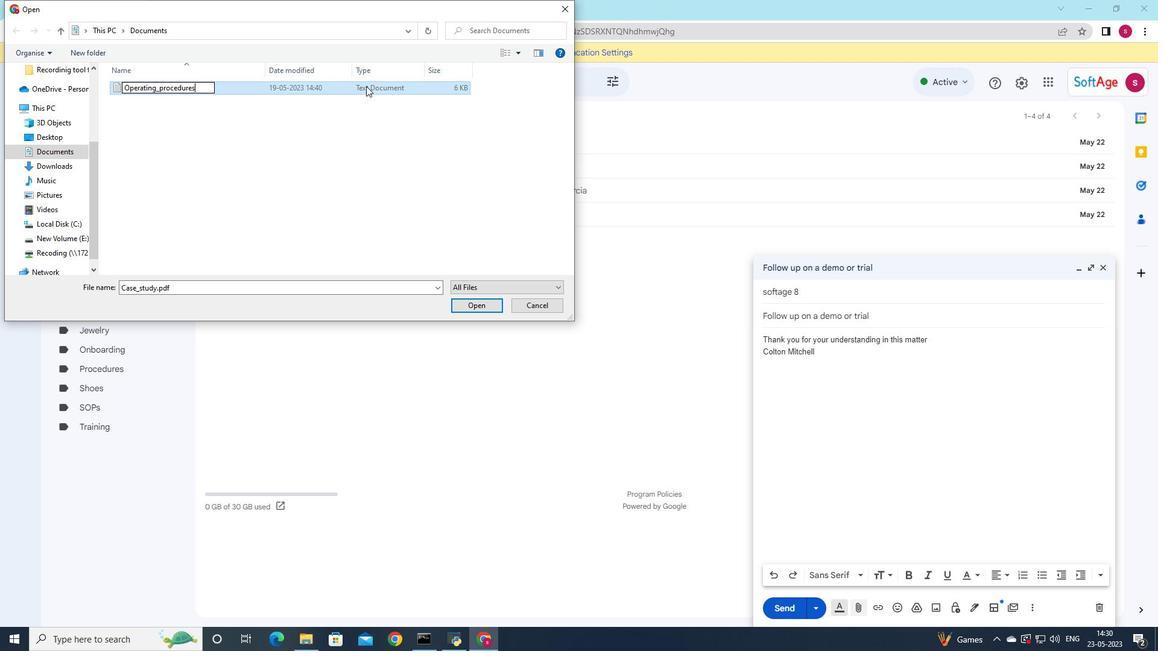 
Action: Mouse pressed left at (366, 86)
Screenshot: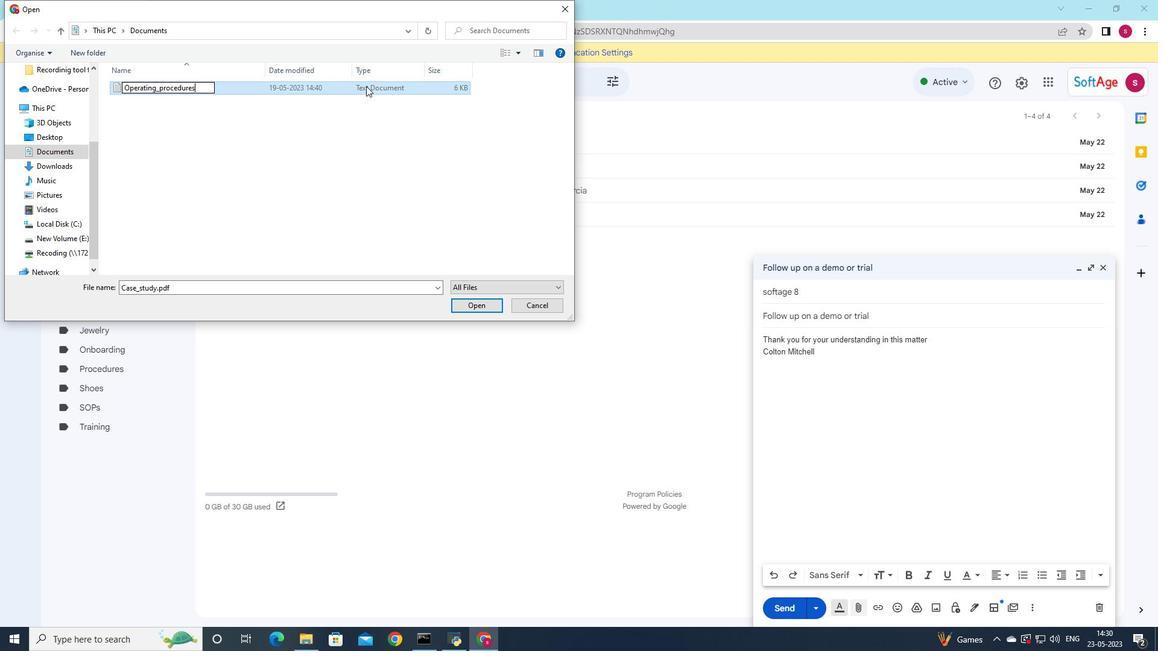 
Action: Mouse moved to (478, 310)
Screenshot: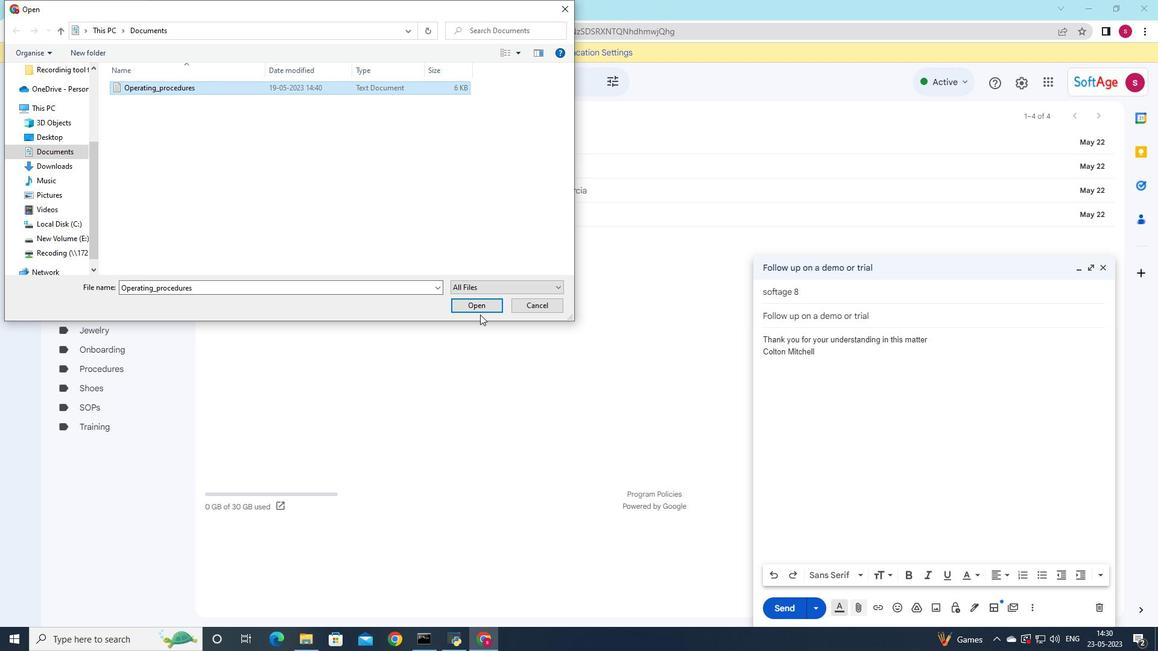 
Action: Mouse pressed left at (478, 310)
Screenshot: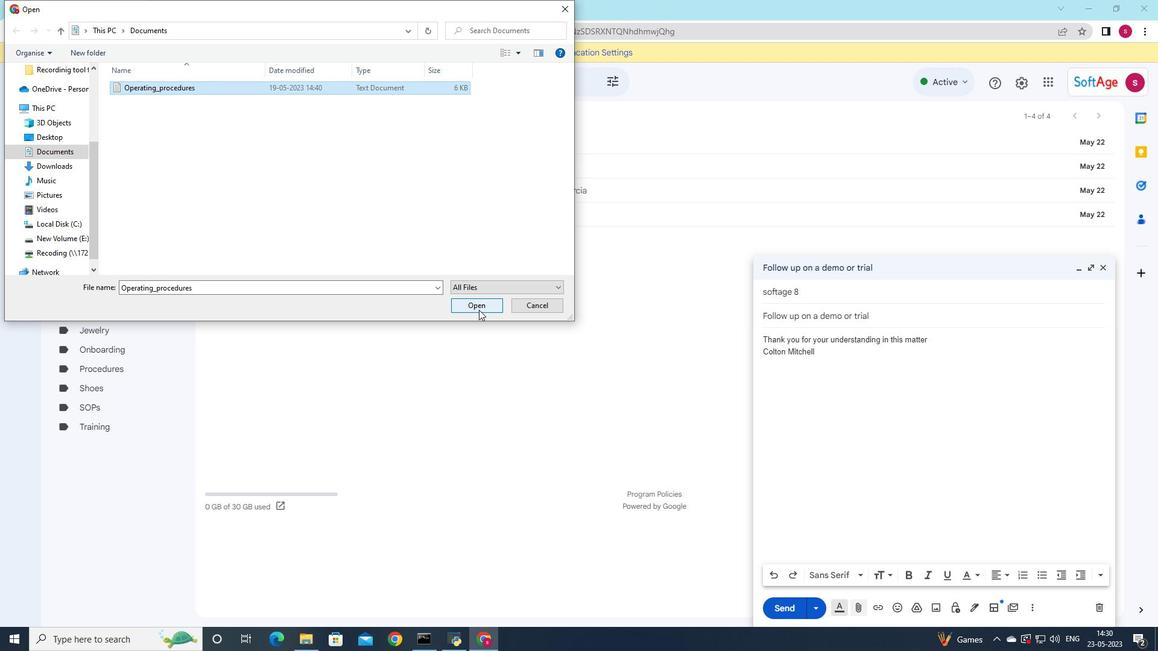 
Action: Mouse moved to (933, 340)
Screenshot: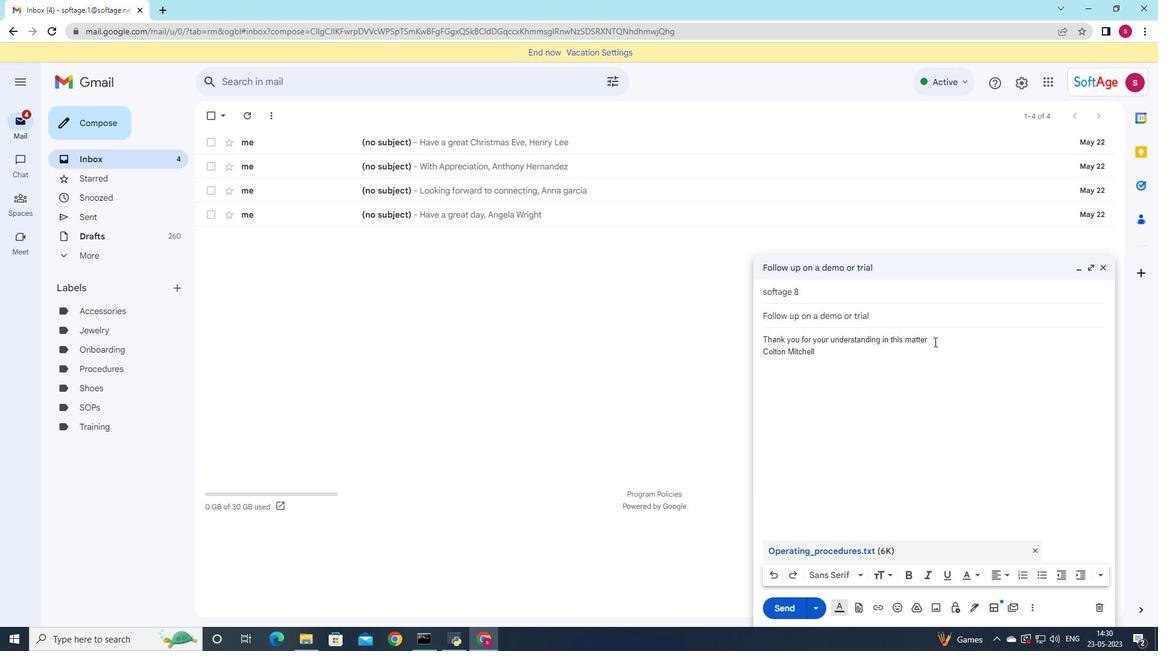 
Action: Mouse pressed left at (933, 340)
Screenshot: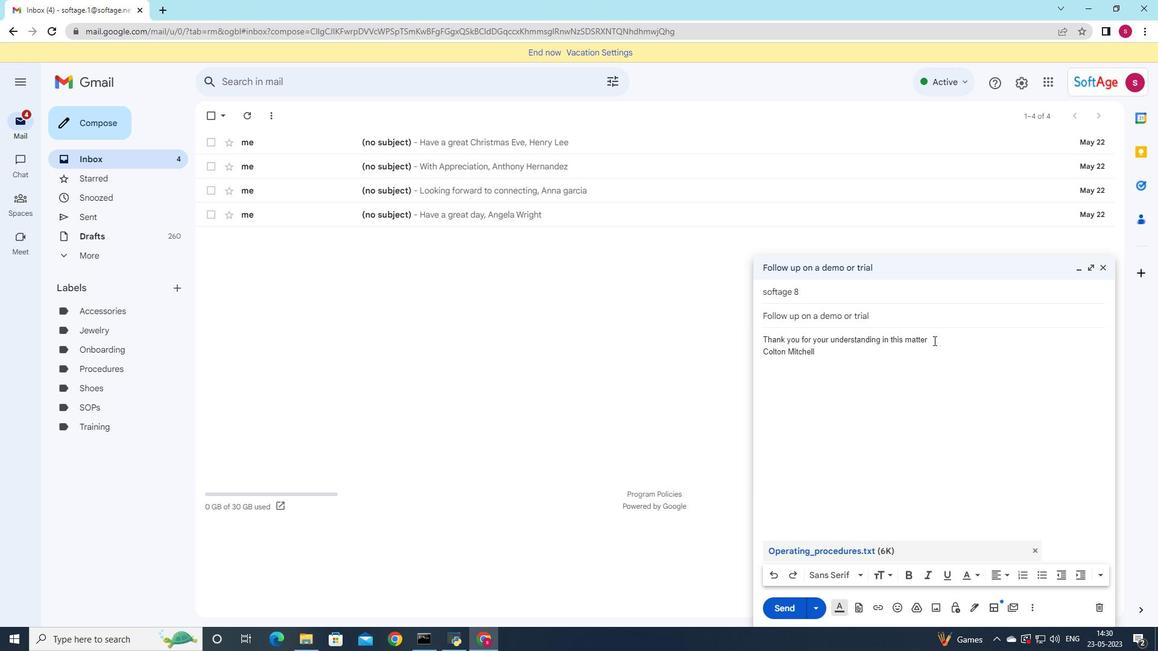 
Action: Mouse moved to (889, 311)
Screenshot: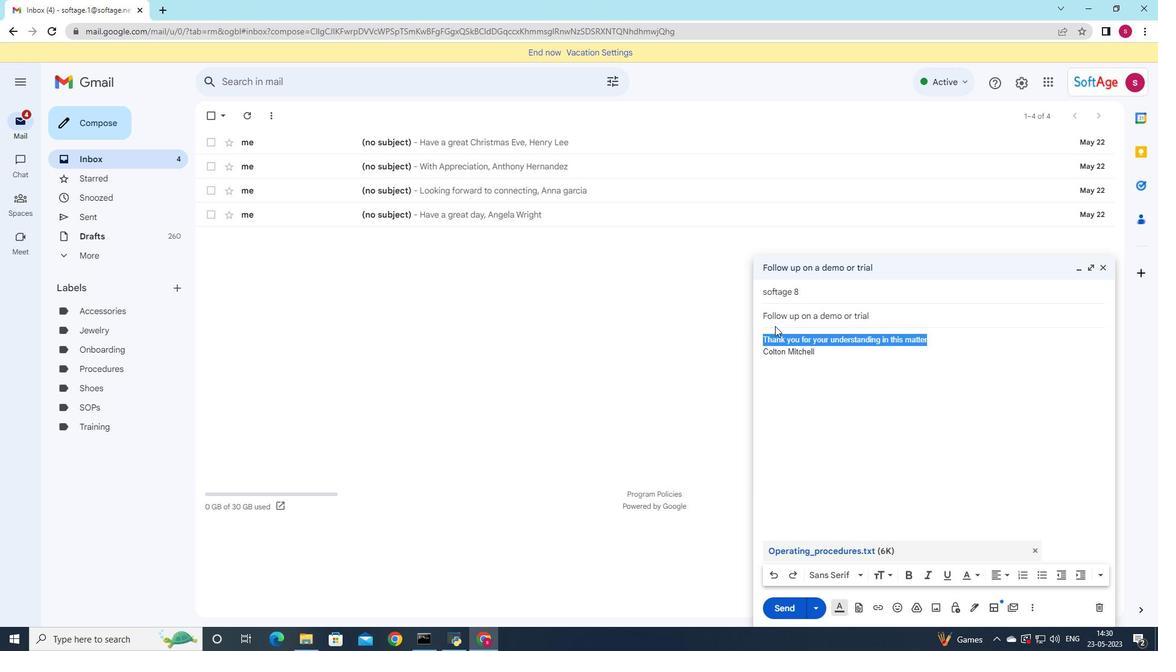 
Action: Key pressed <Key.delete><Key.shift>Could<Key.space>you<Key.space>please<Key.space>confirm<Key.space>the<Key.space>details<Key.space>of<Key.space>the<Key.space>shipment
Screenshot: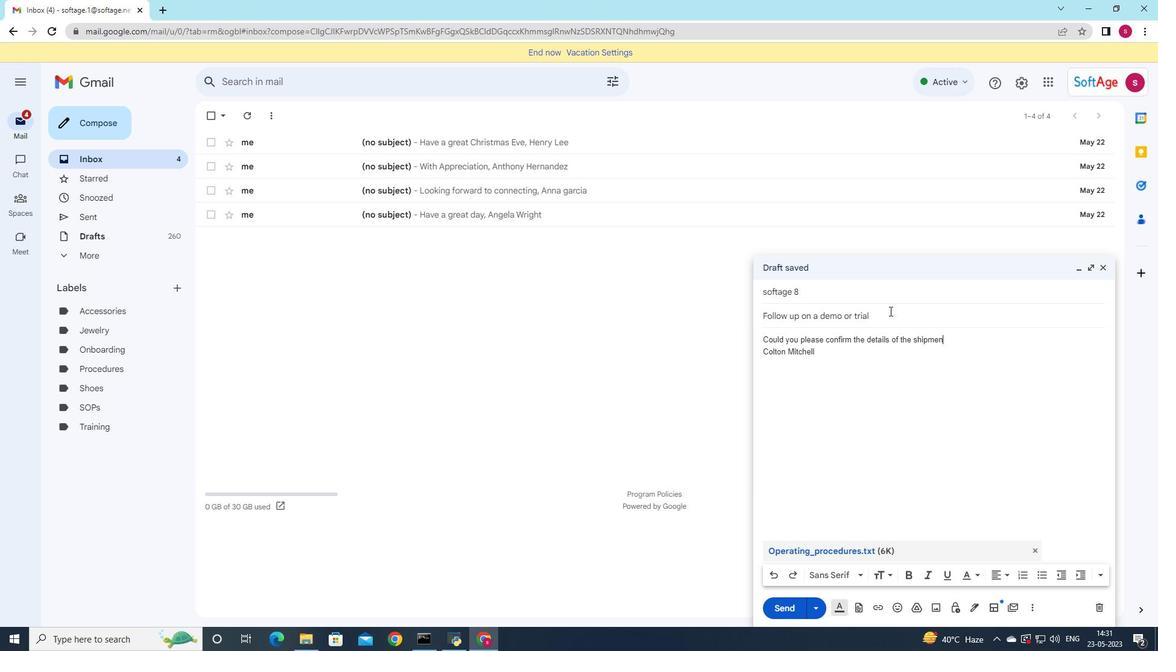 
Action: Mouse moved to (870, 380)
Screenshot: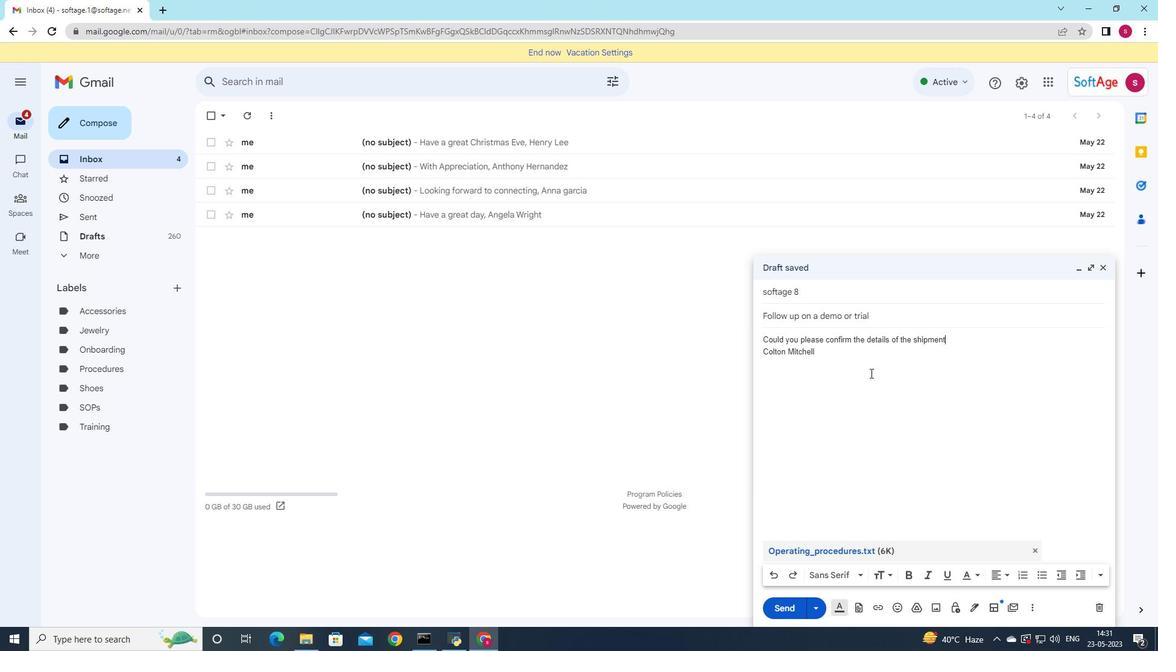 
Action: Mouse scrolled (870, 379) with delta (0, 0)
Screenshot: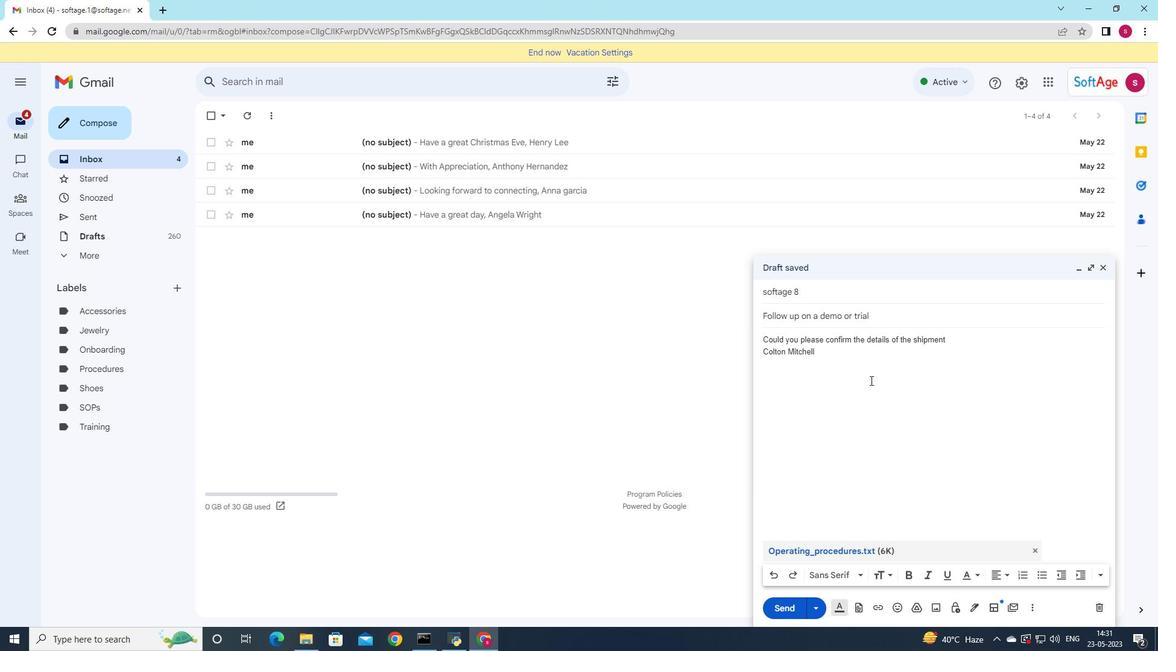 
Action: Mouse moved to (944, 336)
Screenshot: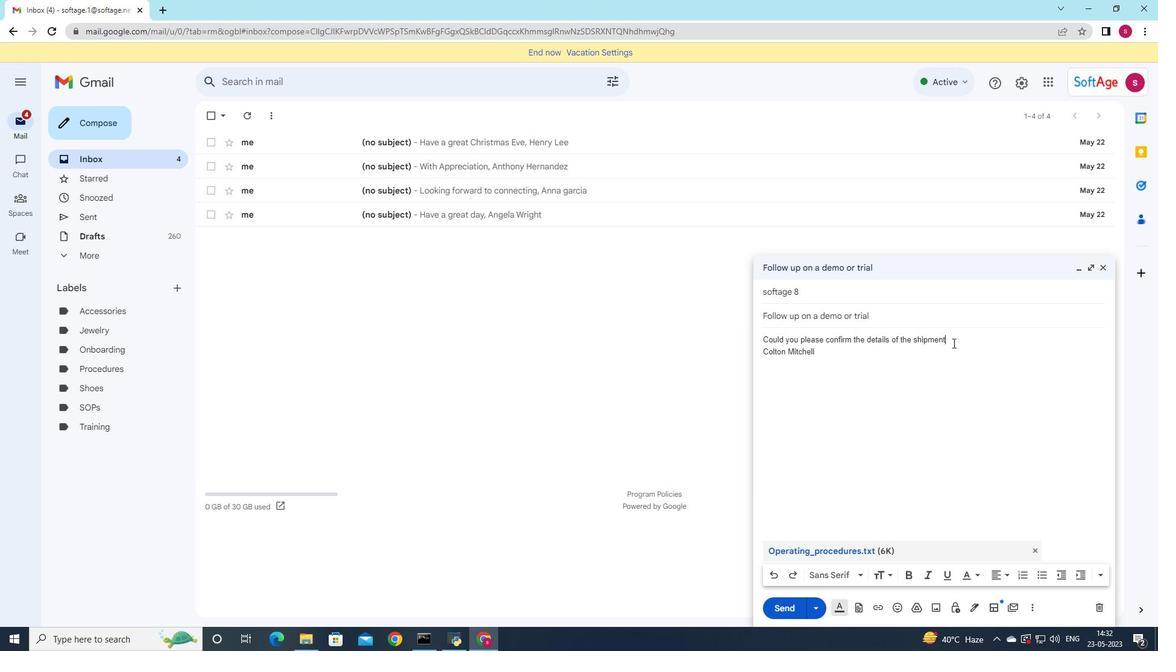 
Action: Mouse pressed left at (944, 336)
Screenshot: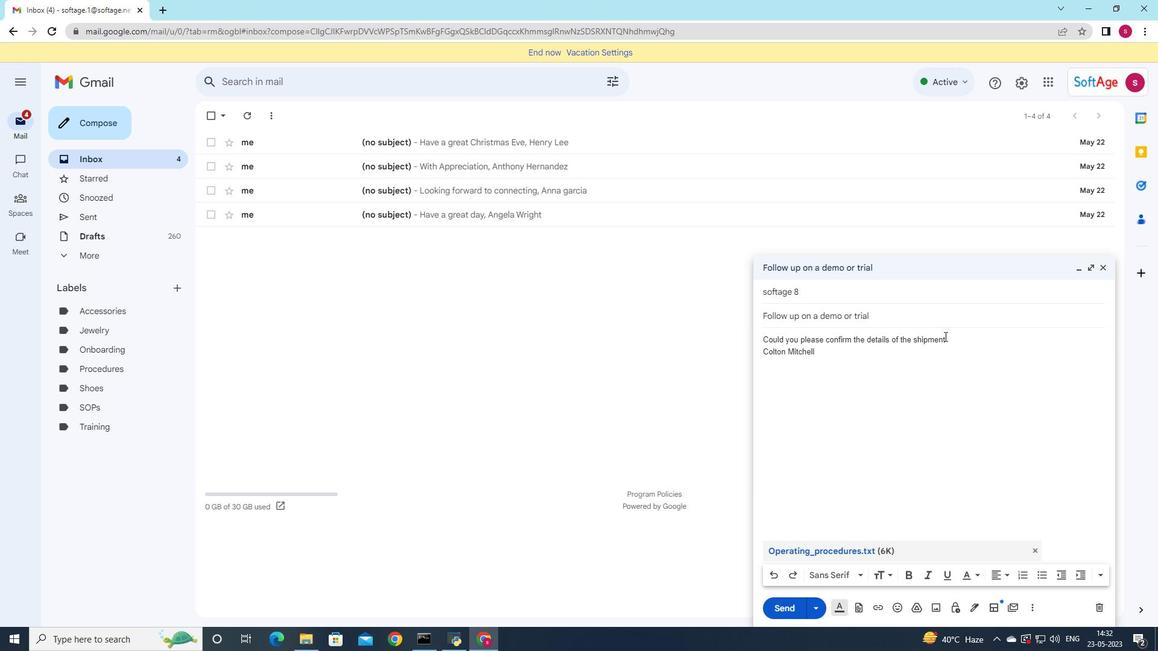 
Action: Mouse moved to (749, 325)
Screenshot: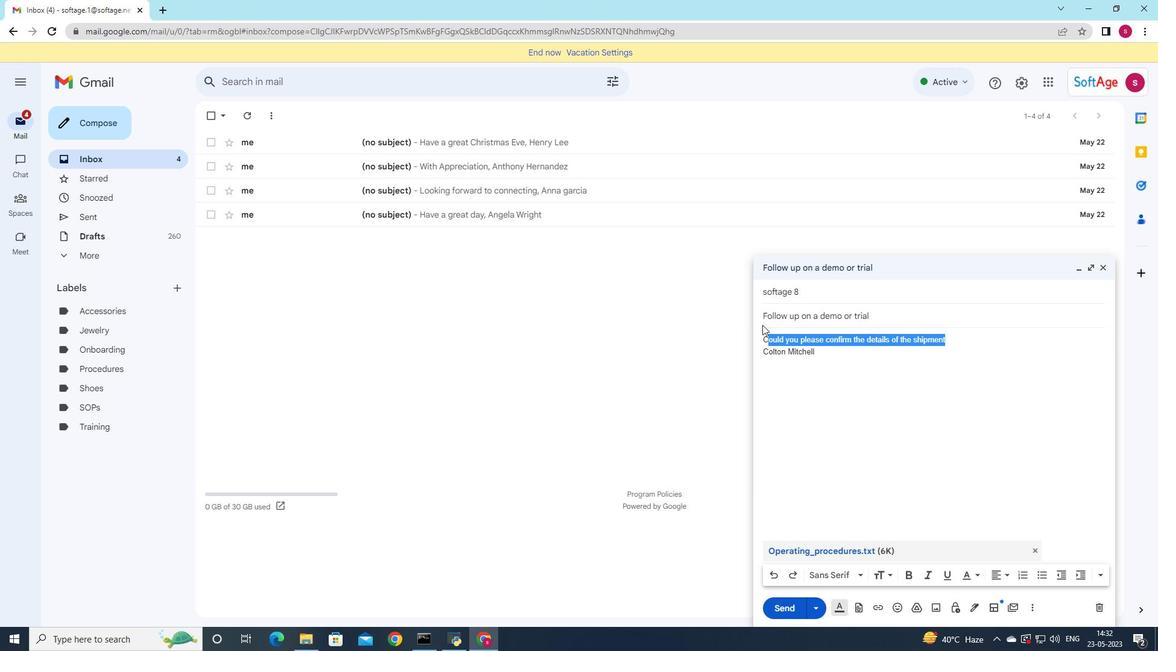 
Action: Key pressed <Key.delete>
Screenshot: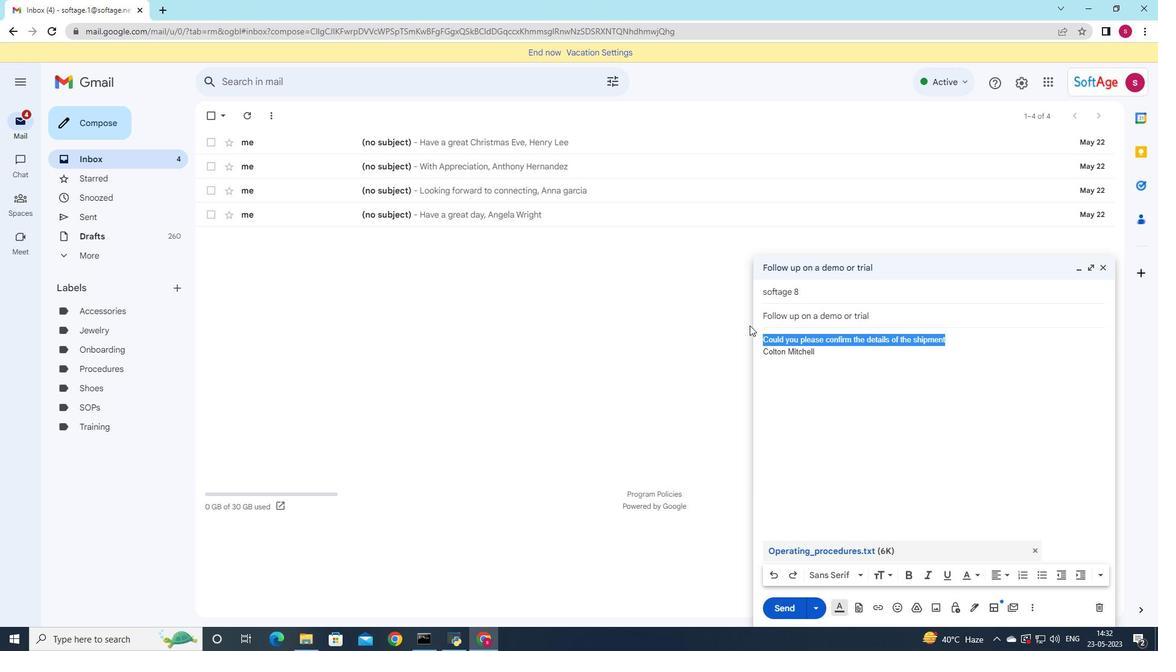 
Action: Mouse moved to (770, 570)
Screenshot: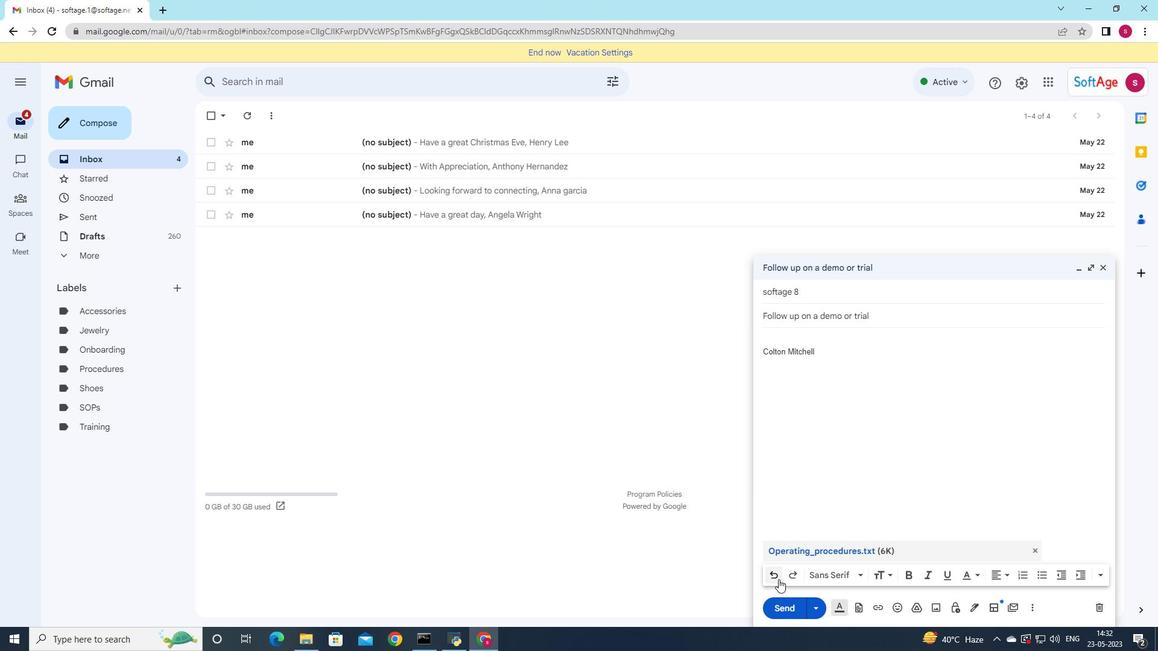 
Action: Mouse pressed left at (770, 570)
Screenshot: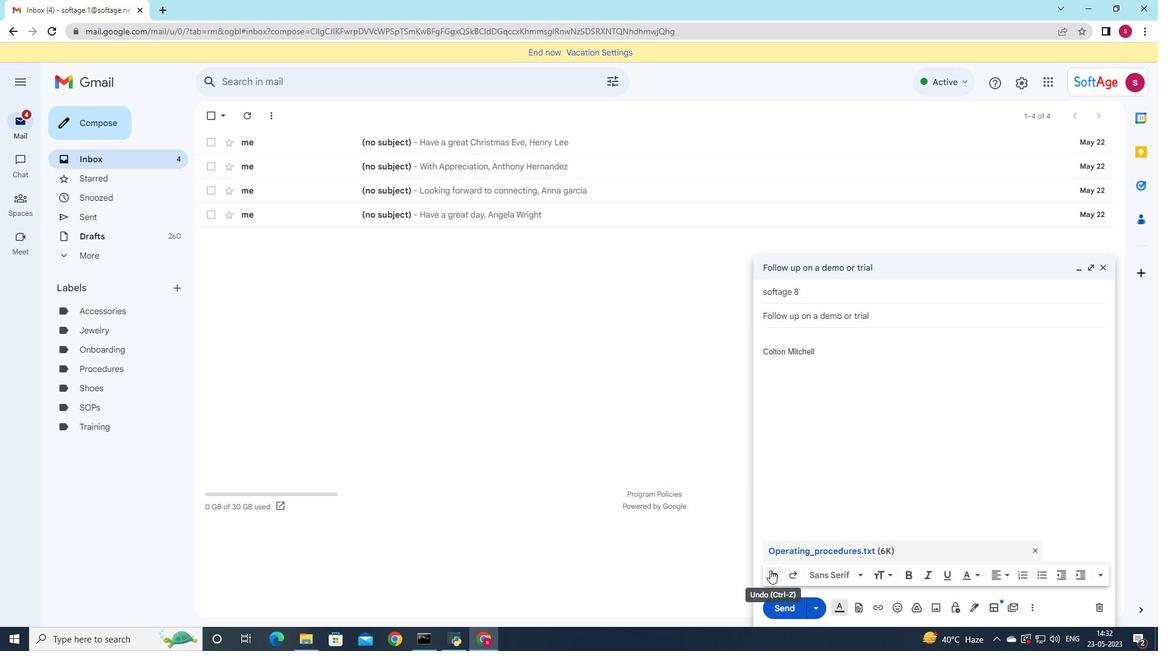 
Action: Mouse moved to (778, 601)
Screenshot: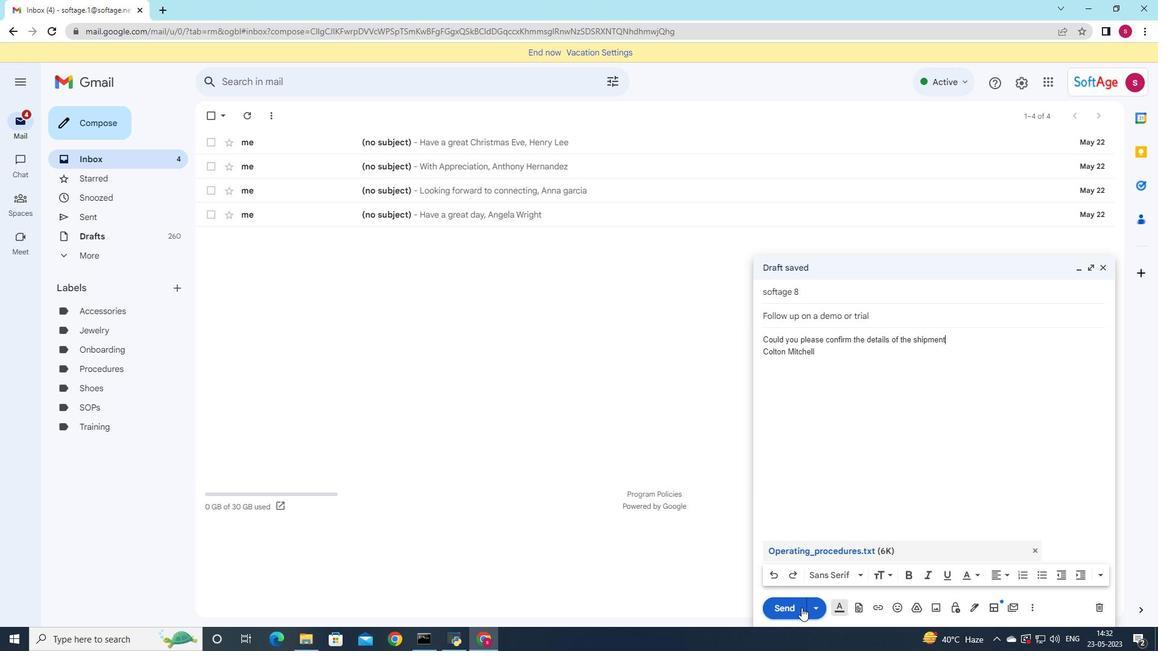 
Action: Mouse pressed left at (778, 601)
Screenshot: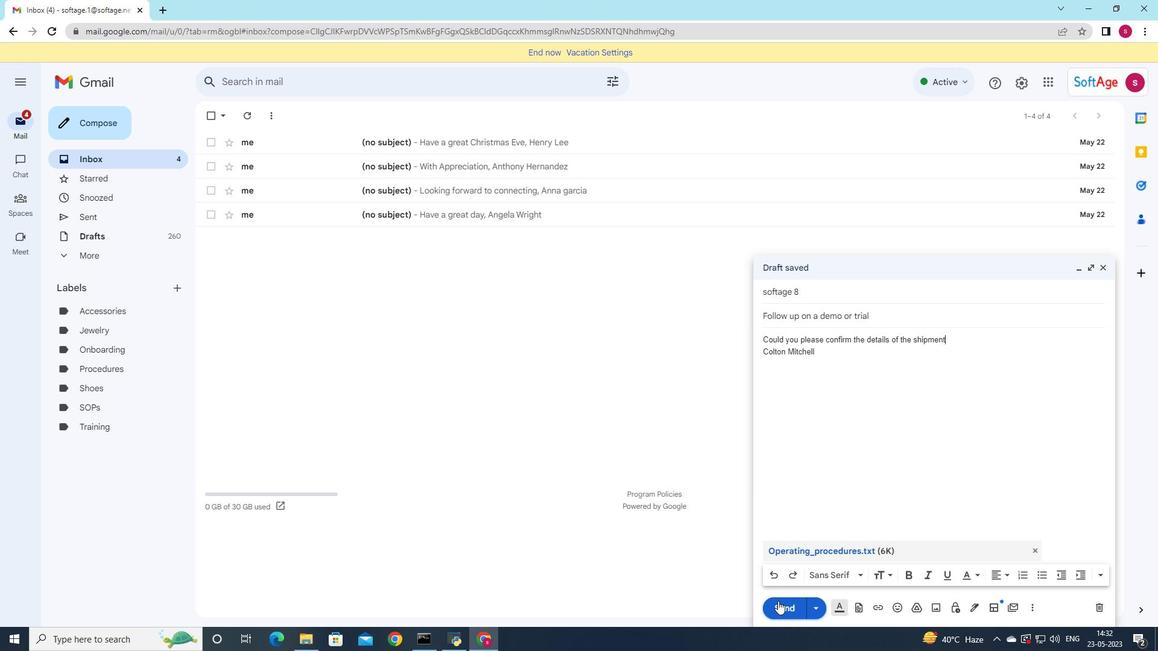 
Action: Mouse moved to (121, 214)
Screenshot: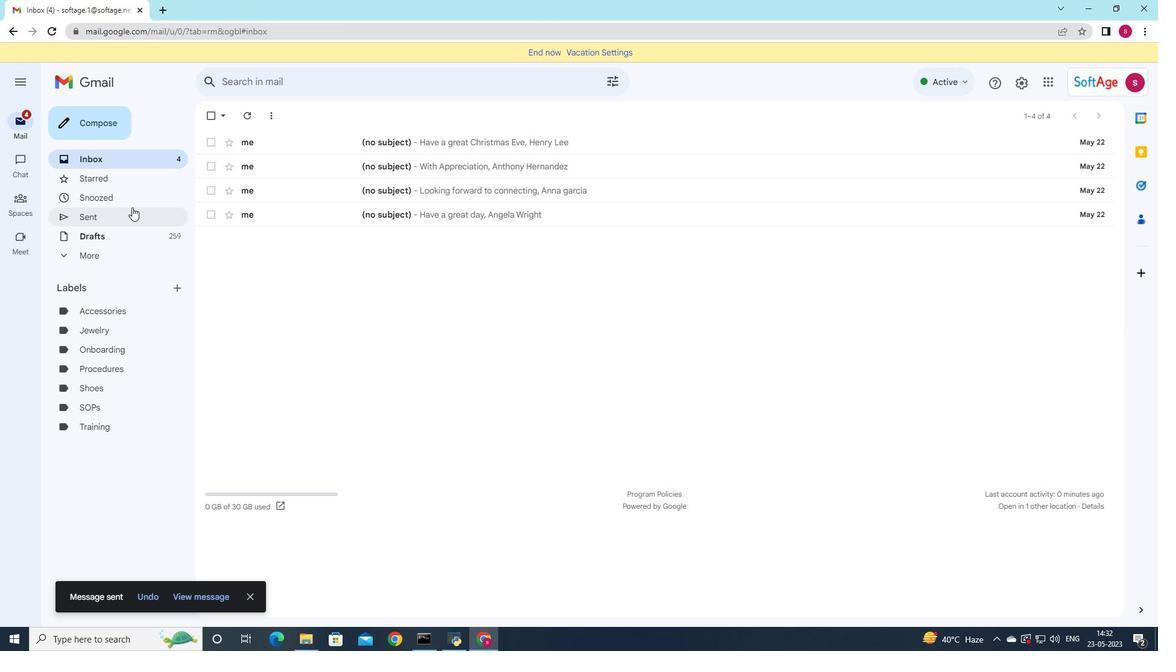 
Action: Mouse pressed left at (121, 214)
Screenshot: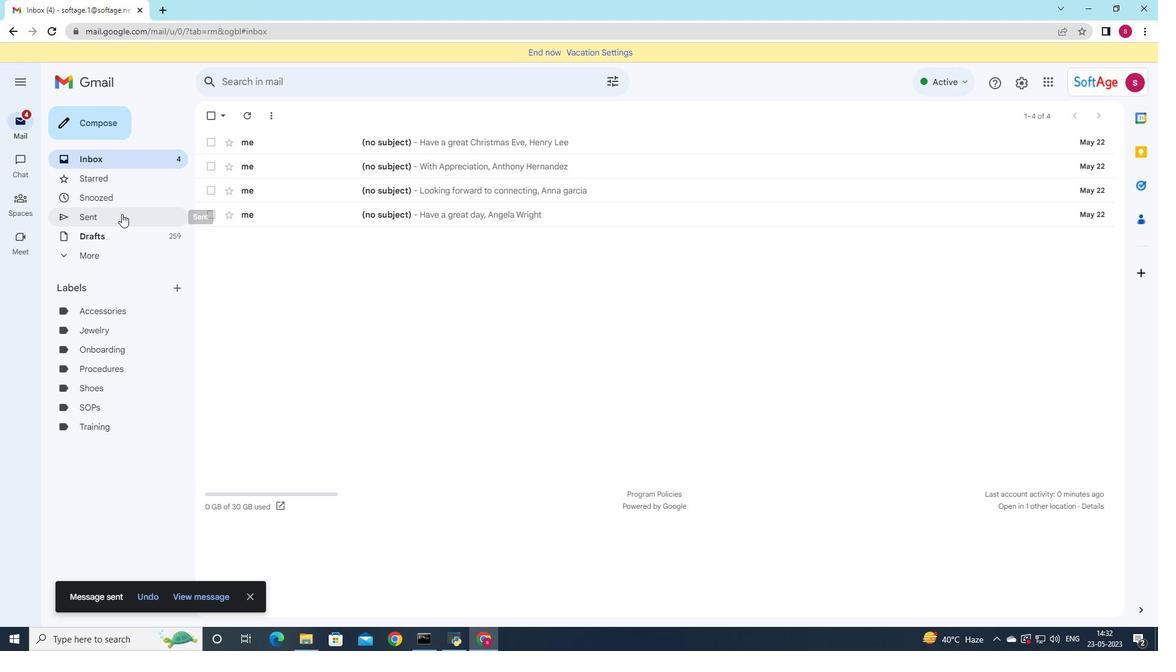 
Action: Mouse moved to (475, 193)
Screenshot: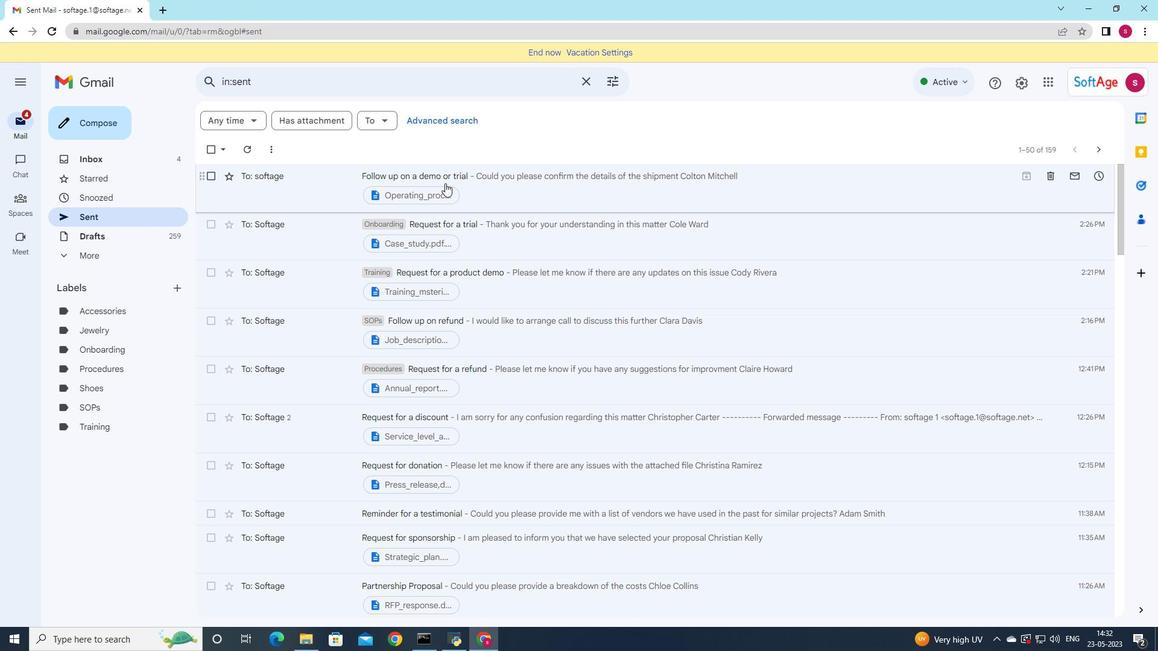 
Action: Mouse pressed left at (475, 193)
Screenshot: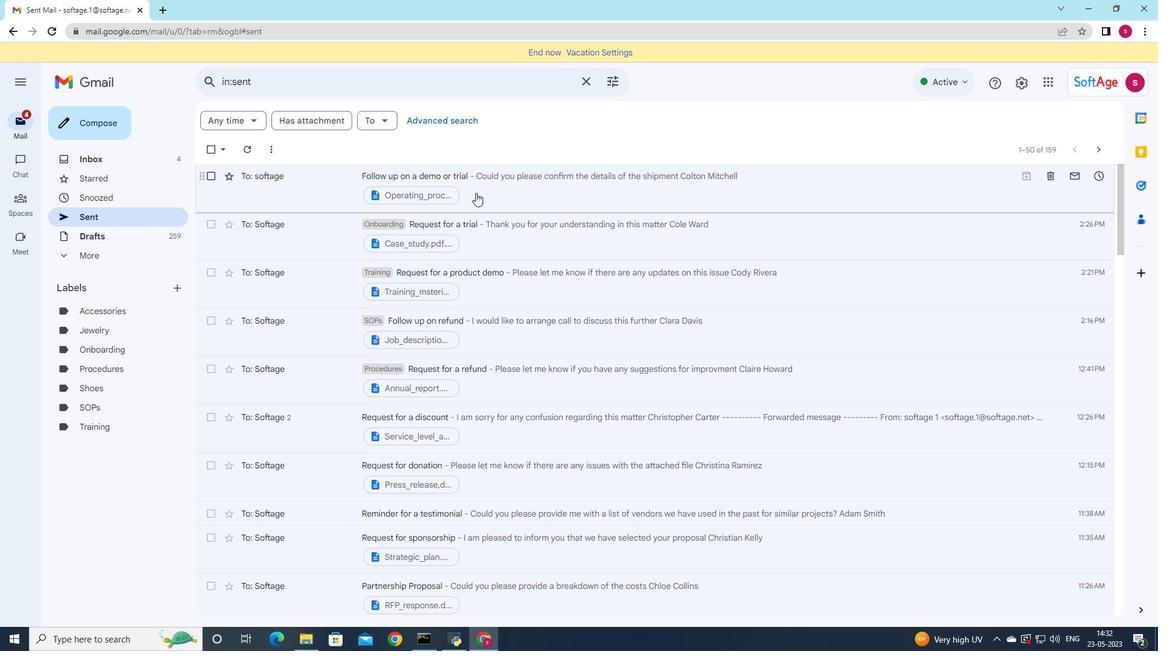 
Action: Mouse moved to (449, 113)
Screenshot: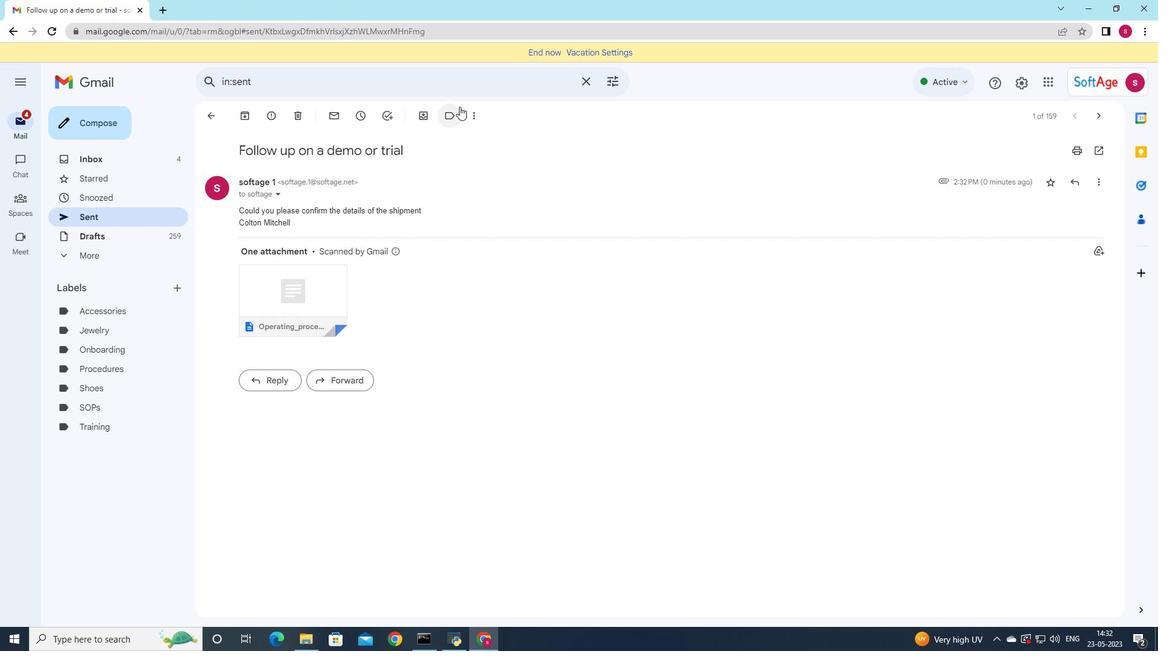 
Action: Mouse pressed left at (449, 113)
Screenshot: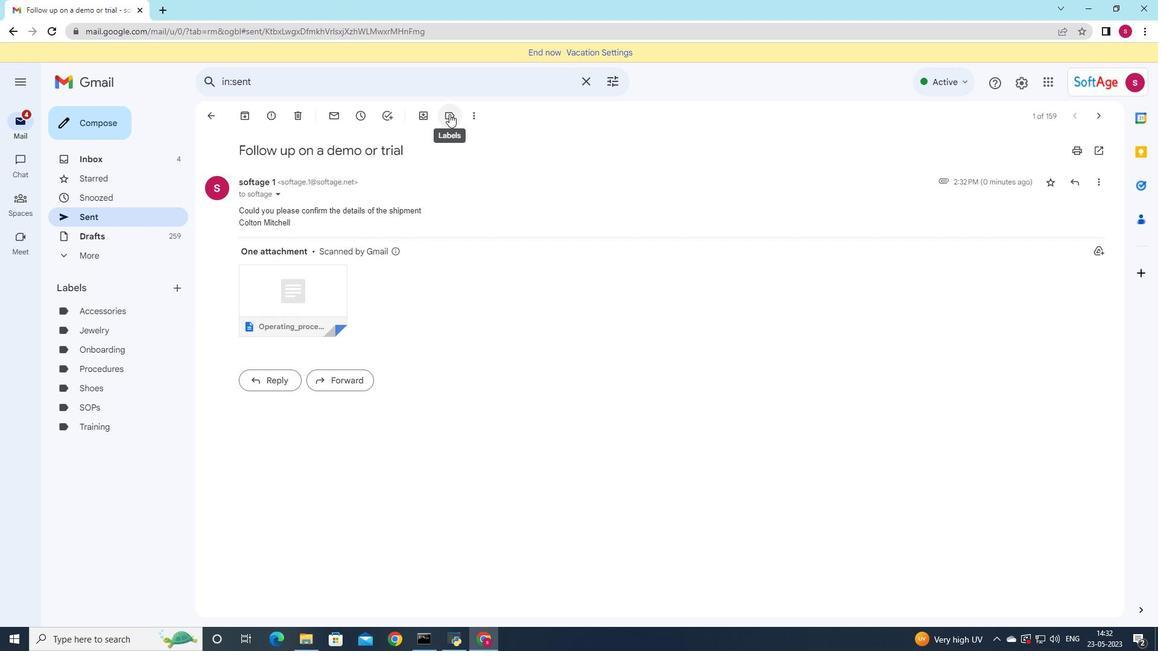 
Action: Mouse moved to (503, 332)
Screenshot: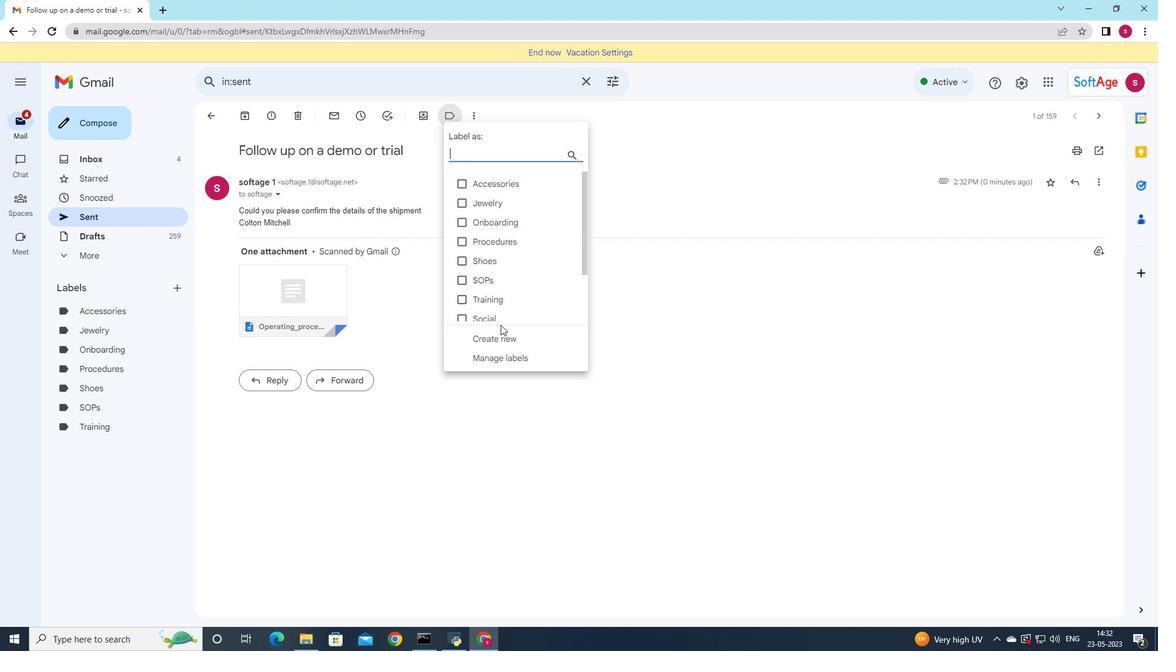 
Action: Mouse pressed left at (503, 332)
Screenshot: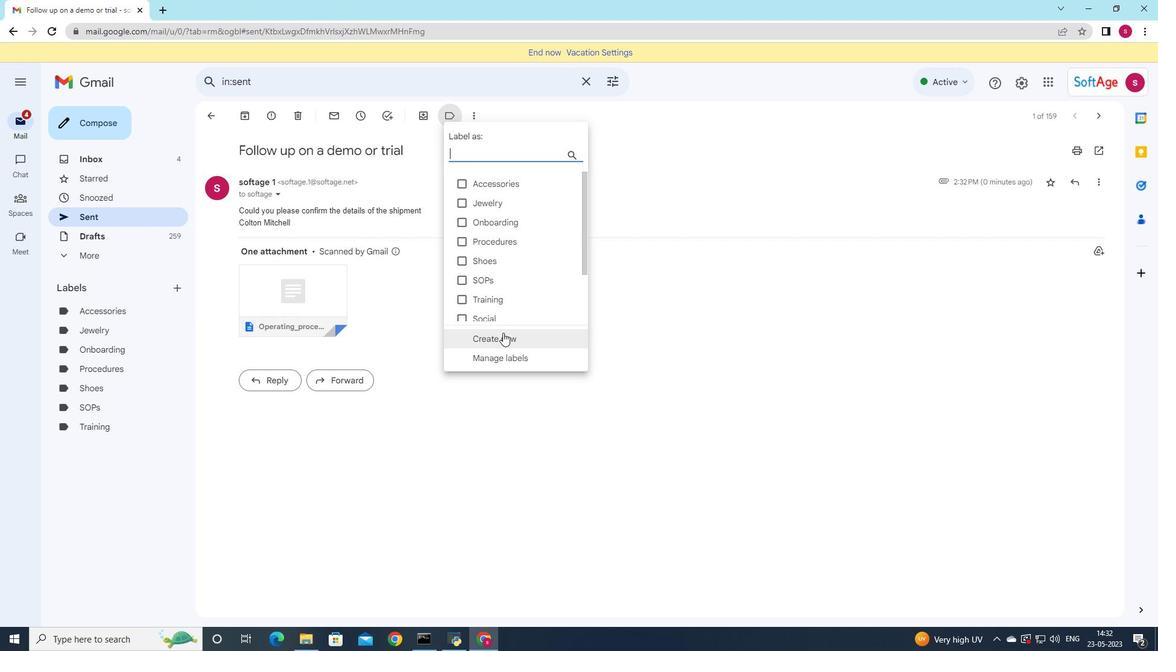 
Action: Mouse moved to (497, 340)
Screenshot: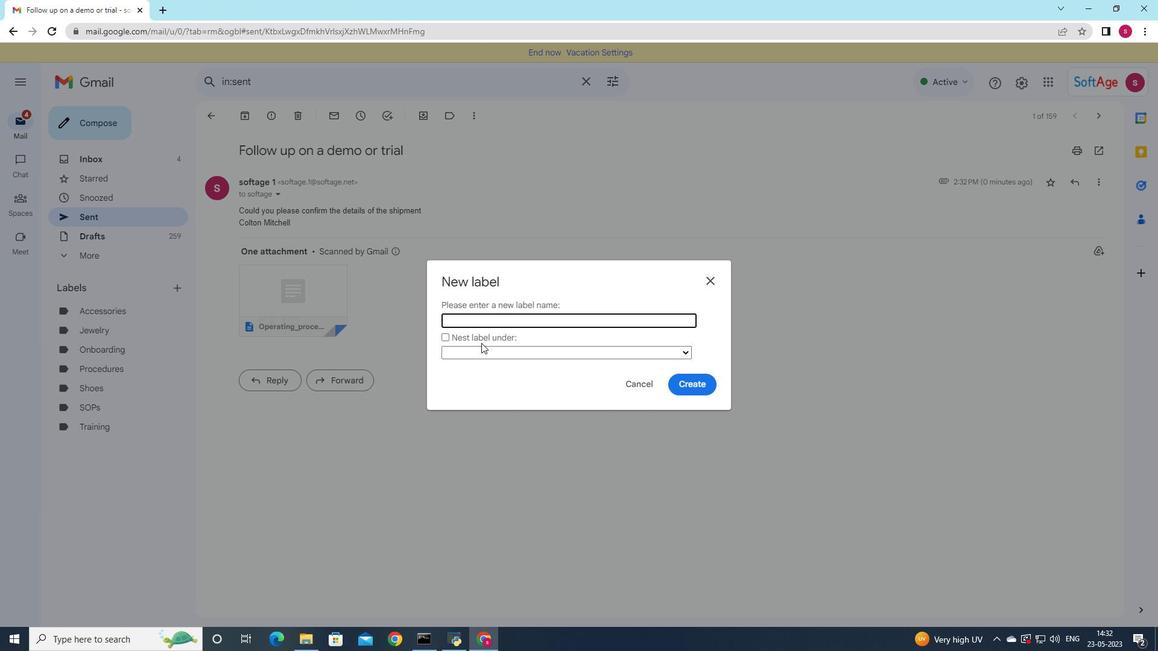 
Action: Key pressed <Key.shift>Offboarding
Screenshot: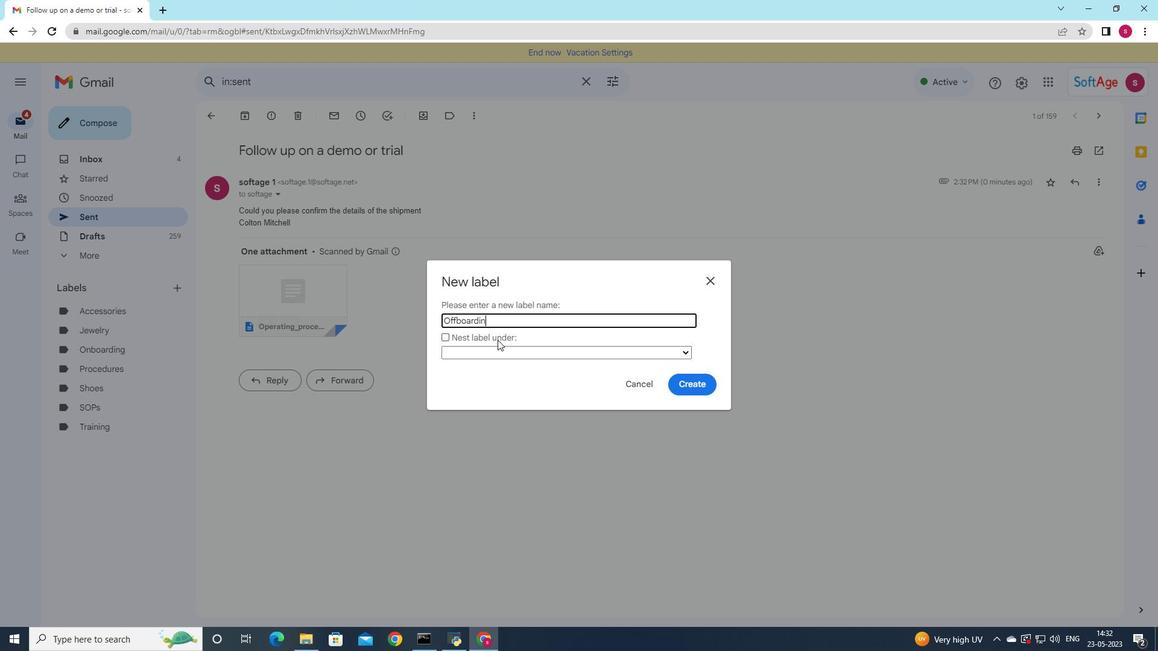
Action: Mouse moved to (684, 386)
Screenshot: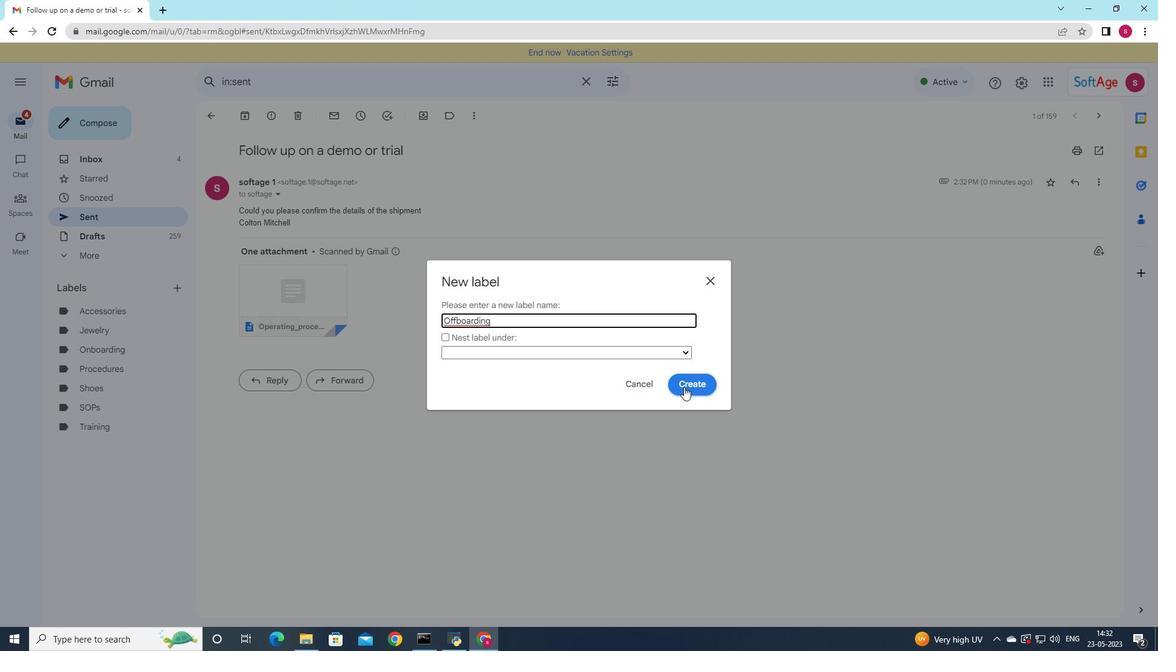 
Action: Mouse pressed left at (684, 386)
Screenshot: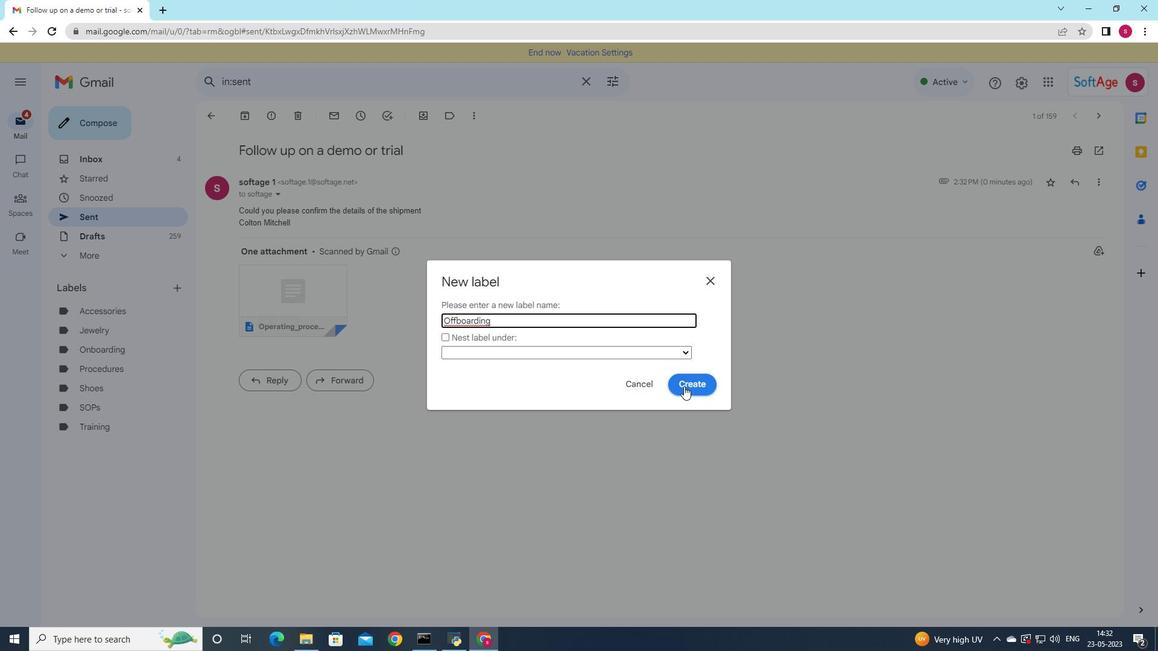 
